 Task: Open Card Kitchenware Review in Board Social Media Influencer Analytics and Reporting to Workspace Information Technology Consulting and add a team member Softage.1@softage.net, a label Green, a checklist Nutrition, an attachment from your computer, a color Green and finally, add a card description 'Plan and execute company team-building activity' and a comment 'We should approach this task with a sense of empathy, putting ourselves in the shoes of our stakeholders to understand their perspectives.'. Add a start date 'Jan 05, 1900' with a due date 'Jan 12, 1900'
Action: Mouse moved to (80, 336)
Screenshot: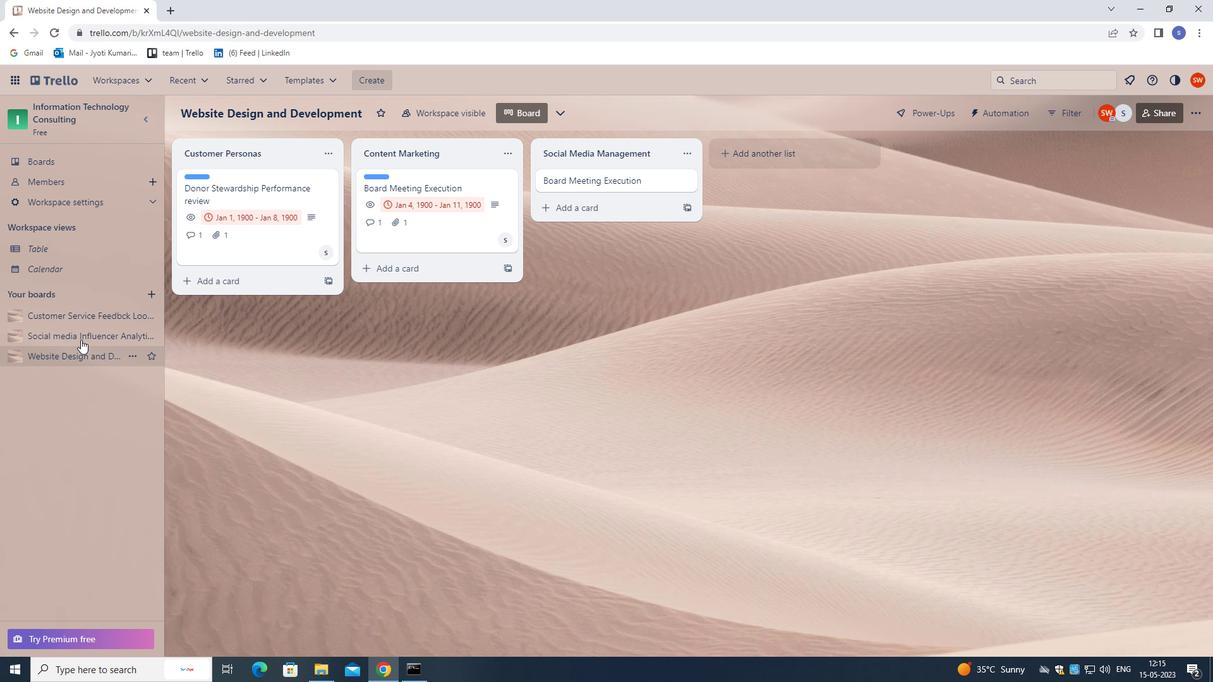 
Action: Mouse pressed left at (80, 336)
Screenshot: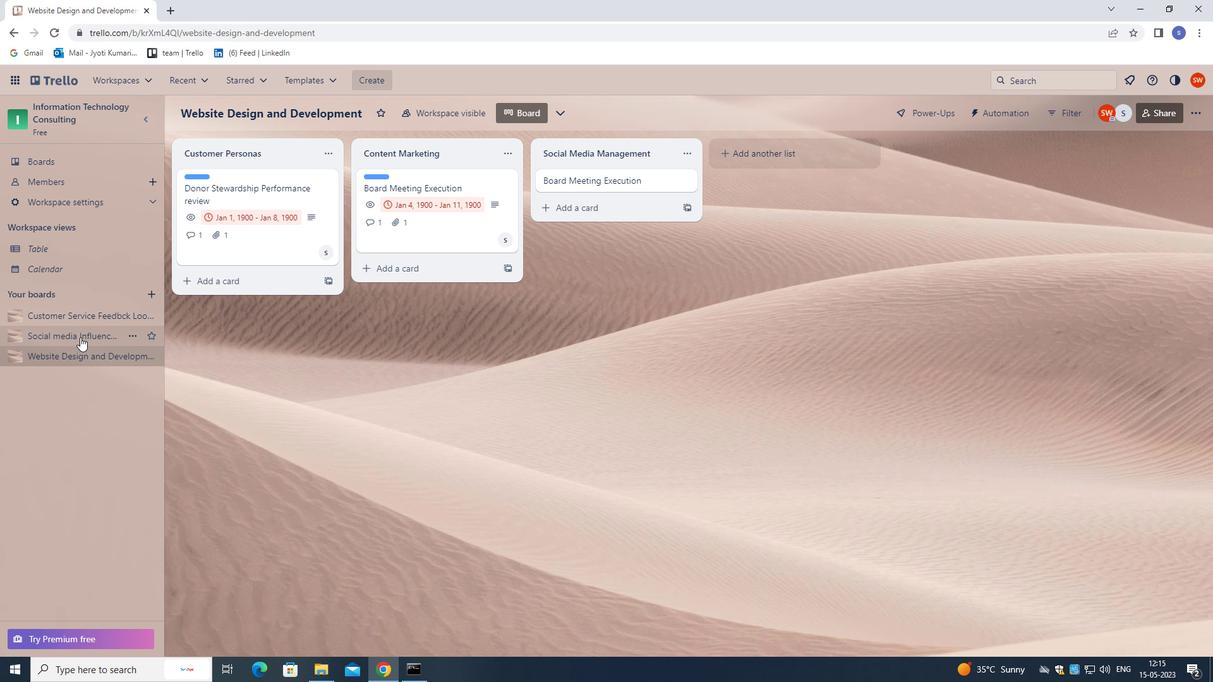 
Action: Mouse moved to (421, 175)
Screenshot: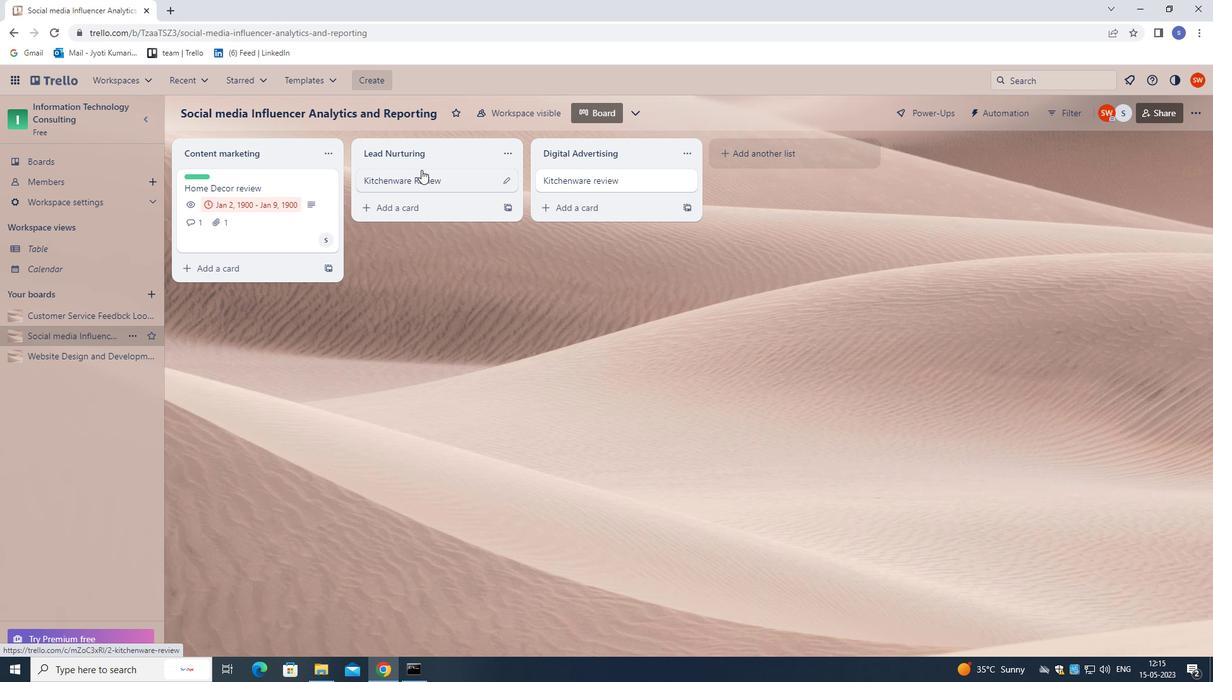 
Action: Mouse pressed left at (421, 175)
Screenshot: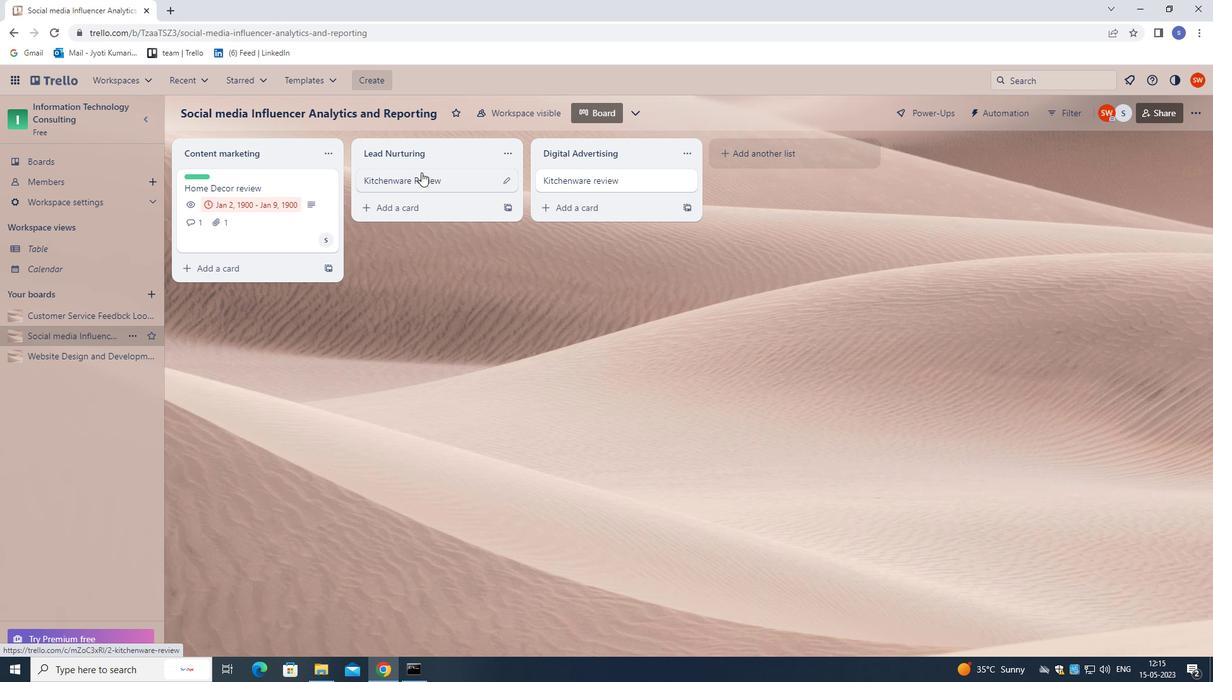 
Action: Mouse moved to (755, 226)
Screenshot: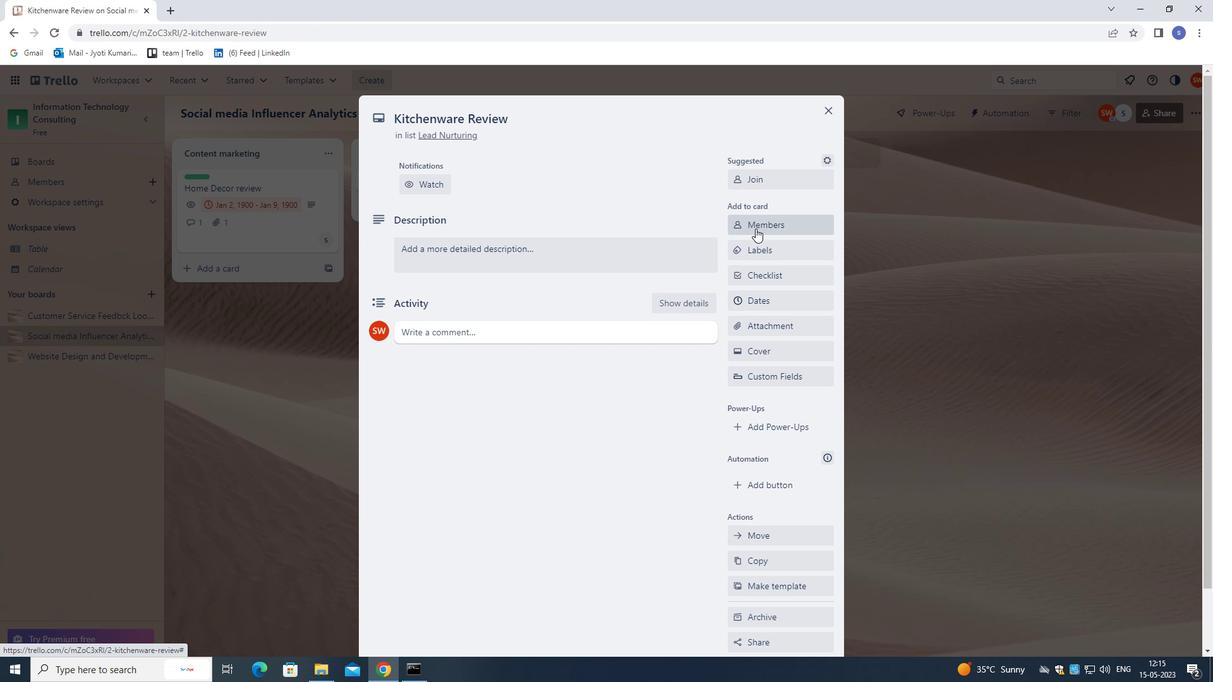 
Action: Mouse pressed left at (755, 226)
Screenshot: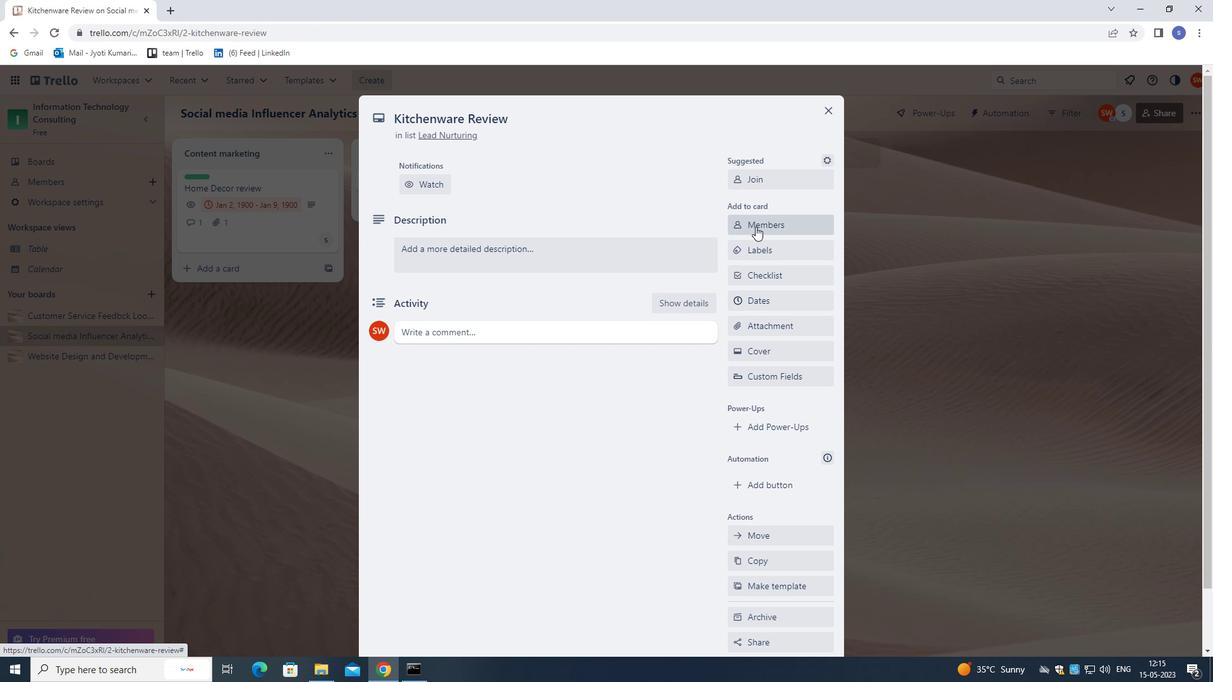 
Action: Mouse moved to (722, 208)
Screenshot: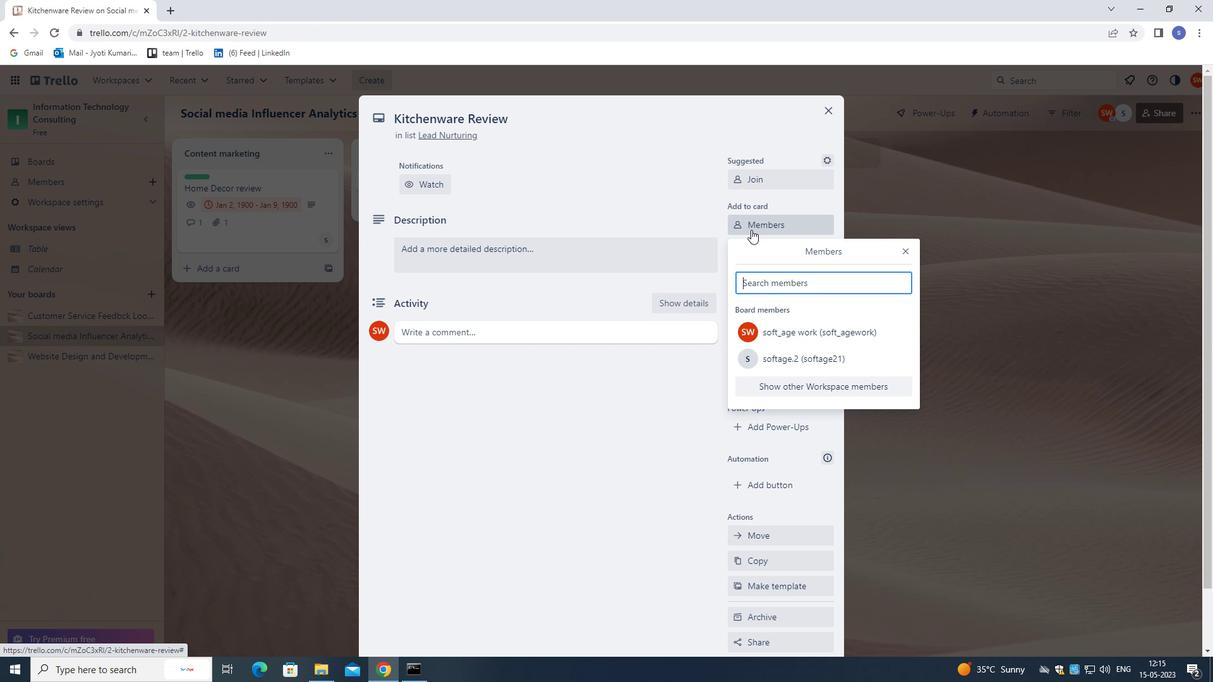 
Action: Key pressed softage.1<Key.shift>@SOFTAGE.NET
Screenshot: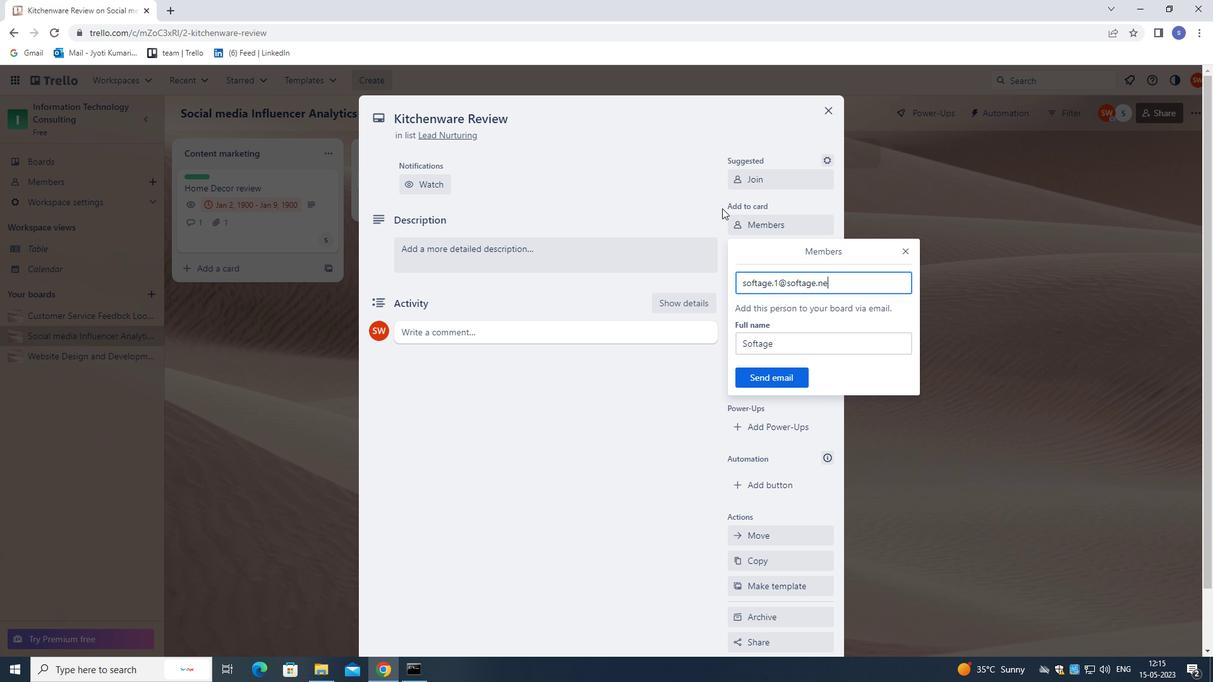 
Action: Mouse moved to (773, 379)
Screenshot: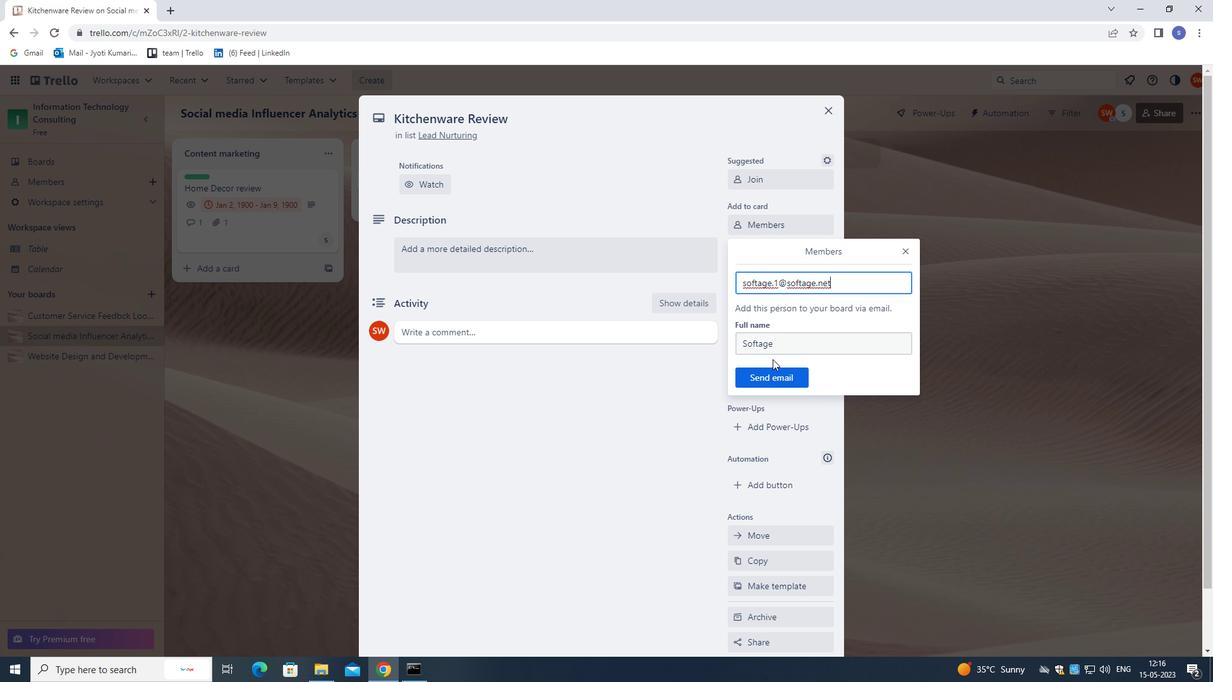
Action: Mouse pressed left at (773, 379)
Screenshot: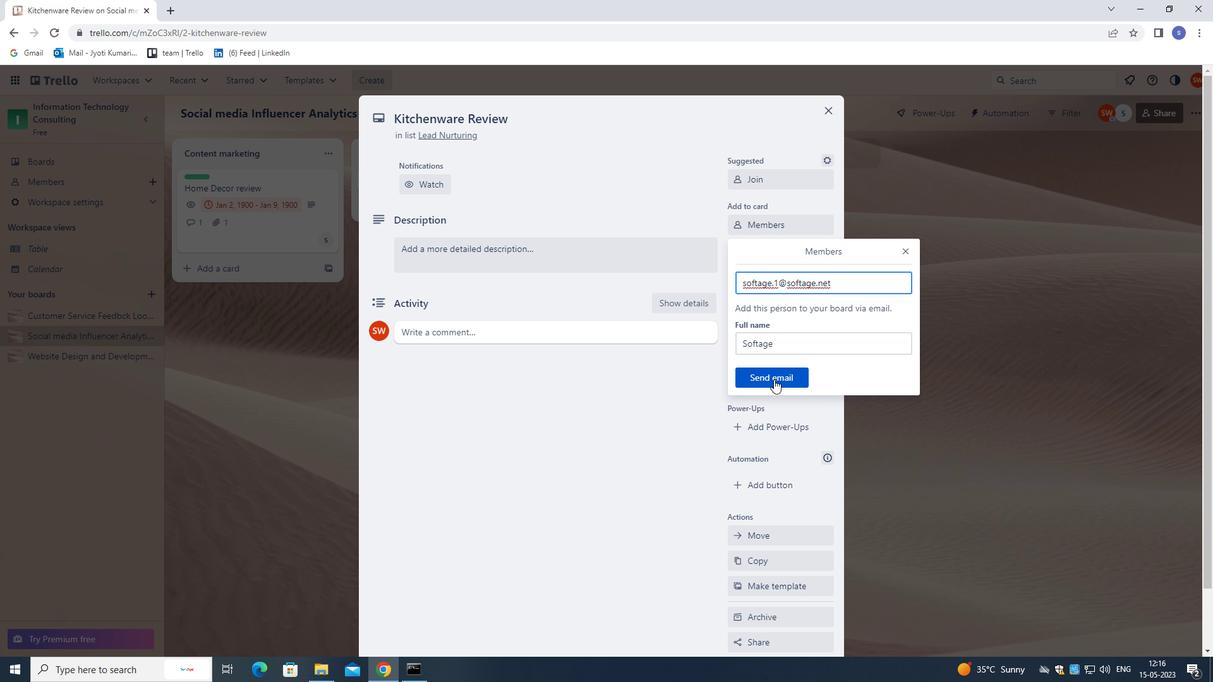 
Action: Mouse moved to (766, 270)
Screenshot: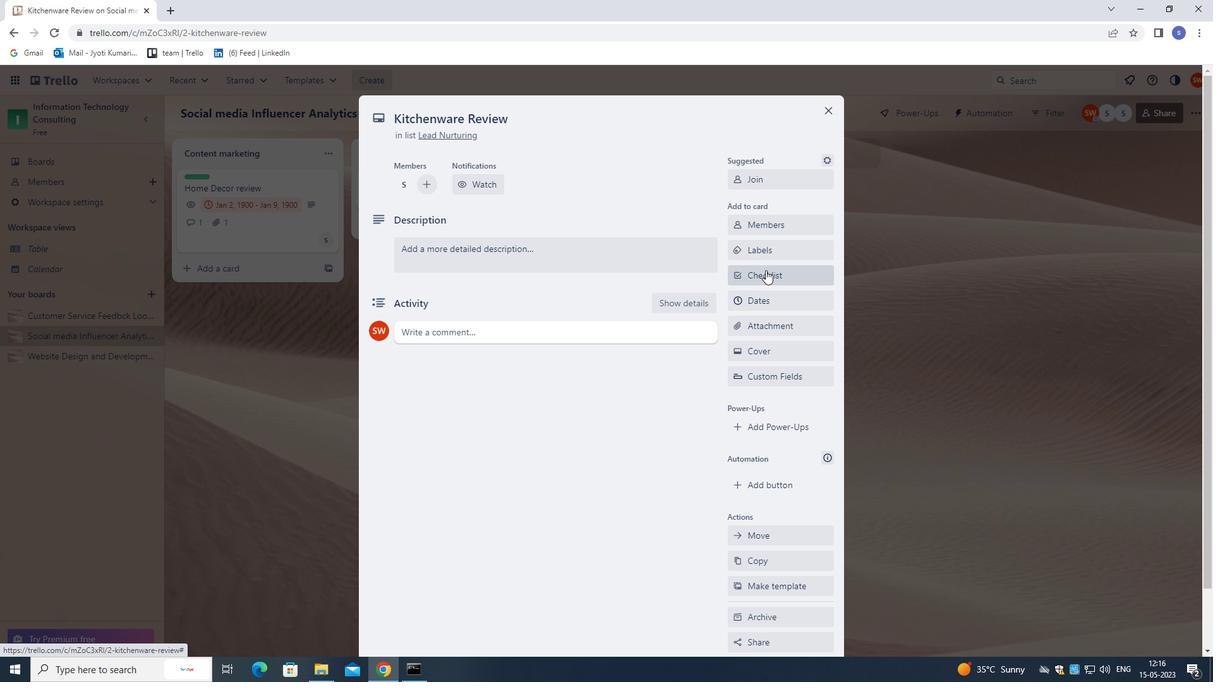 
Action: Mouse pressed left at (766, 270)
Screenshot: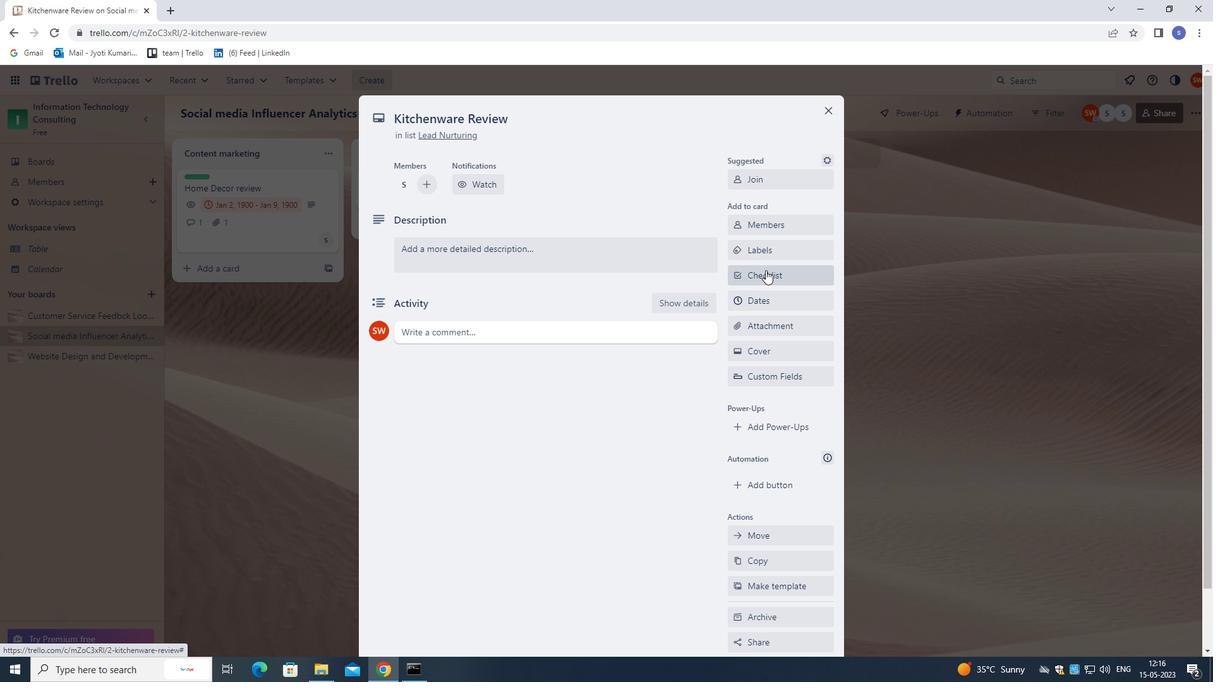 
Action: Mouse moved to (693, 222)
Screenshot: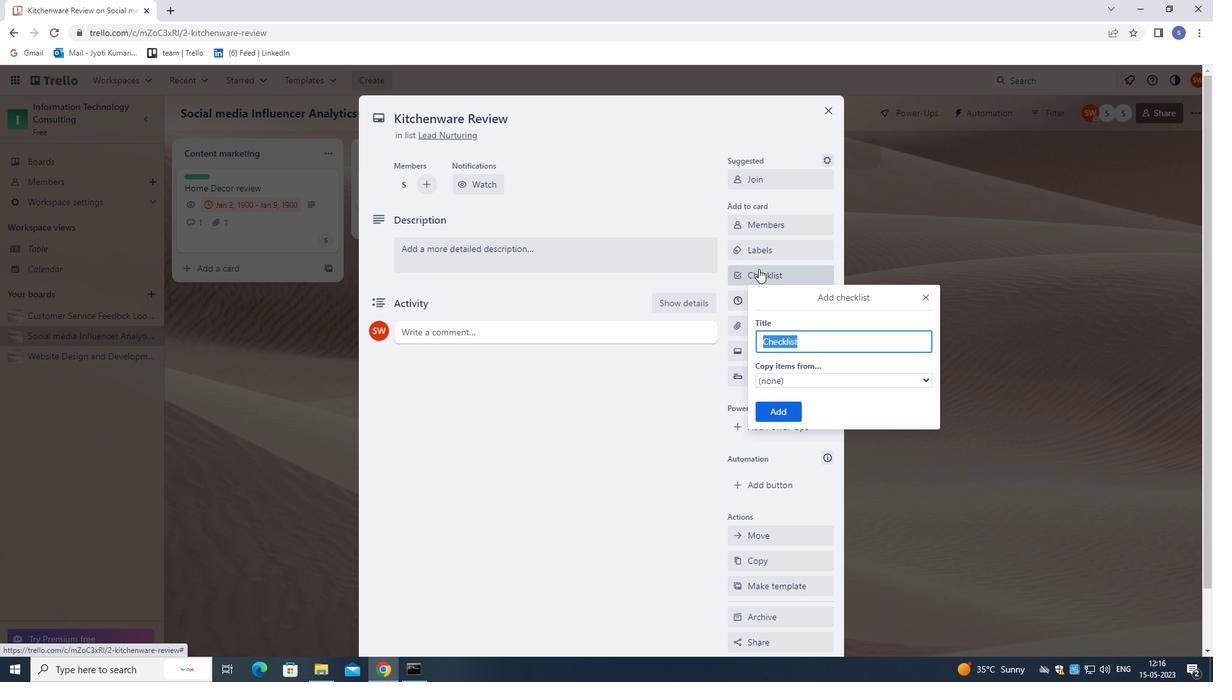
Action: Key pressed NUT
Screenshot: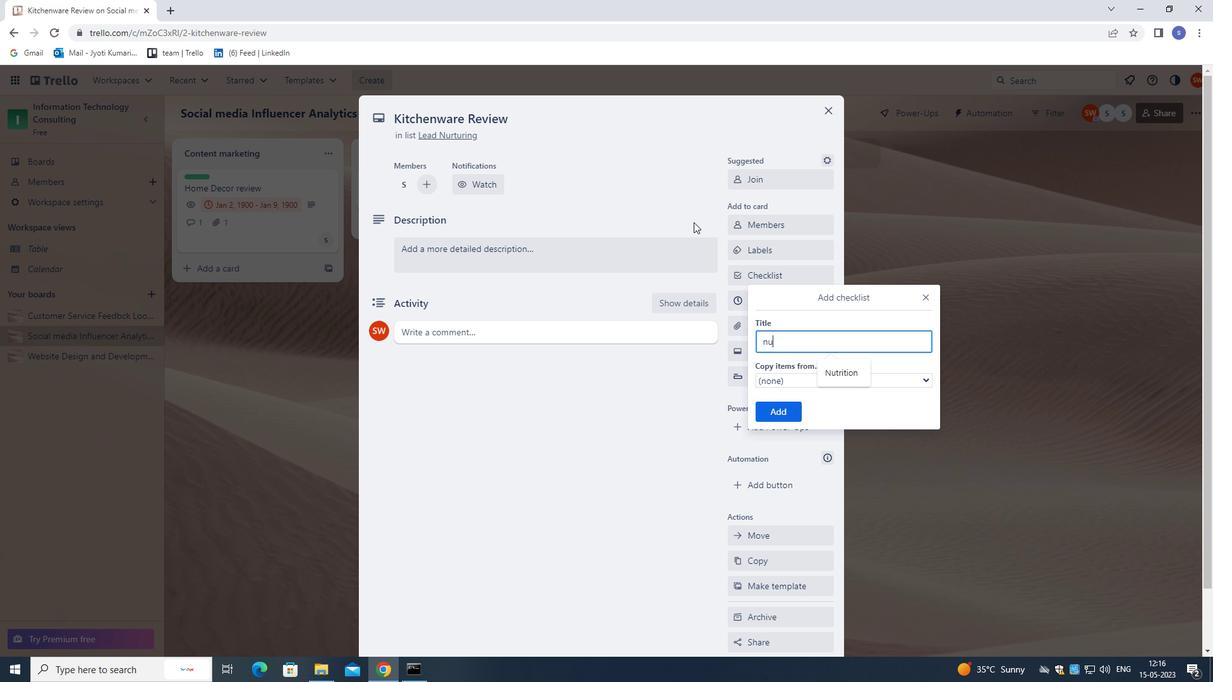 
Action: Mouse moved to (823, 366)
Screenshot: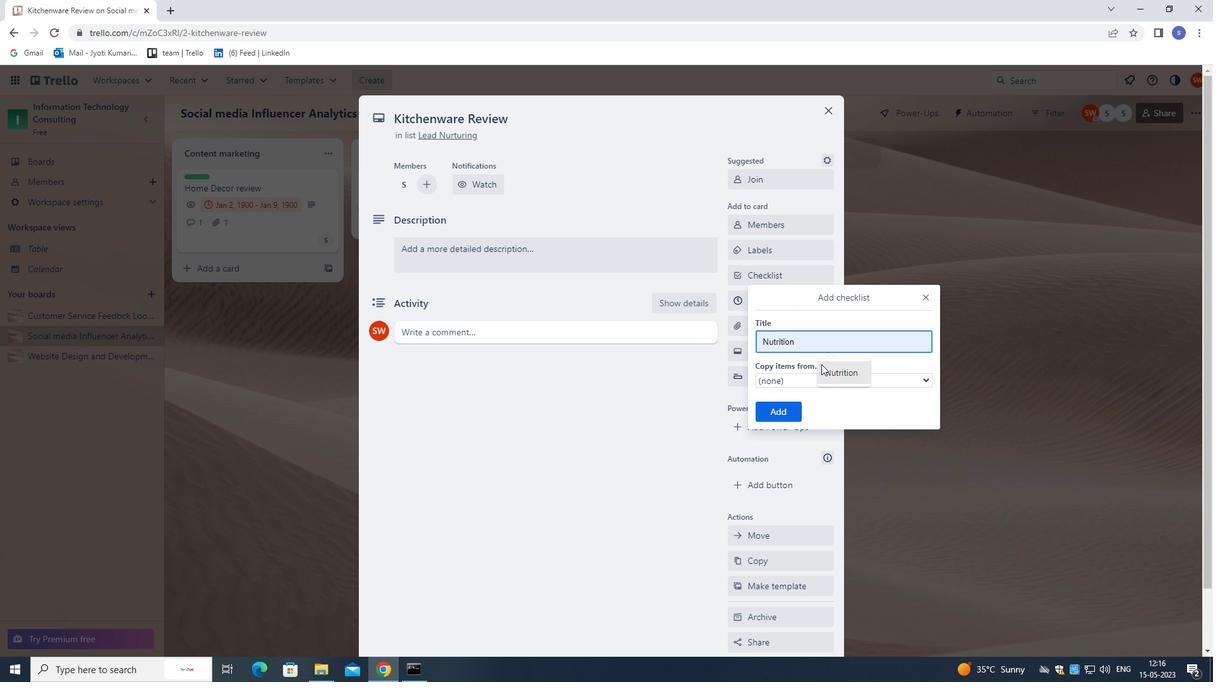 
Action: Mouse pressed left at (823, 366)
Screenshot: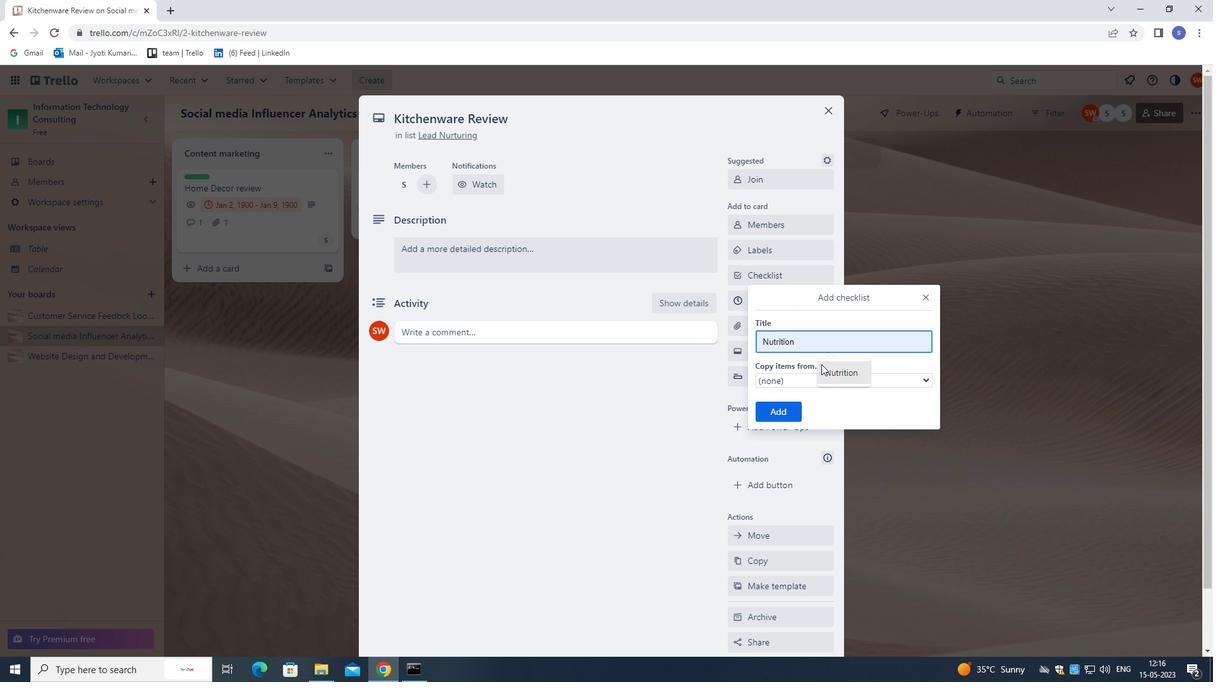 
Action: Mouse moved to (786, 408)
Screenshot: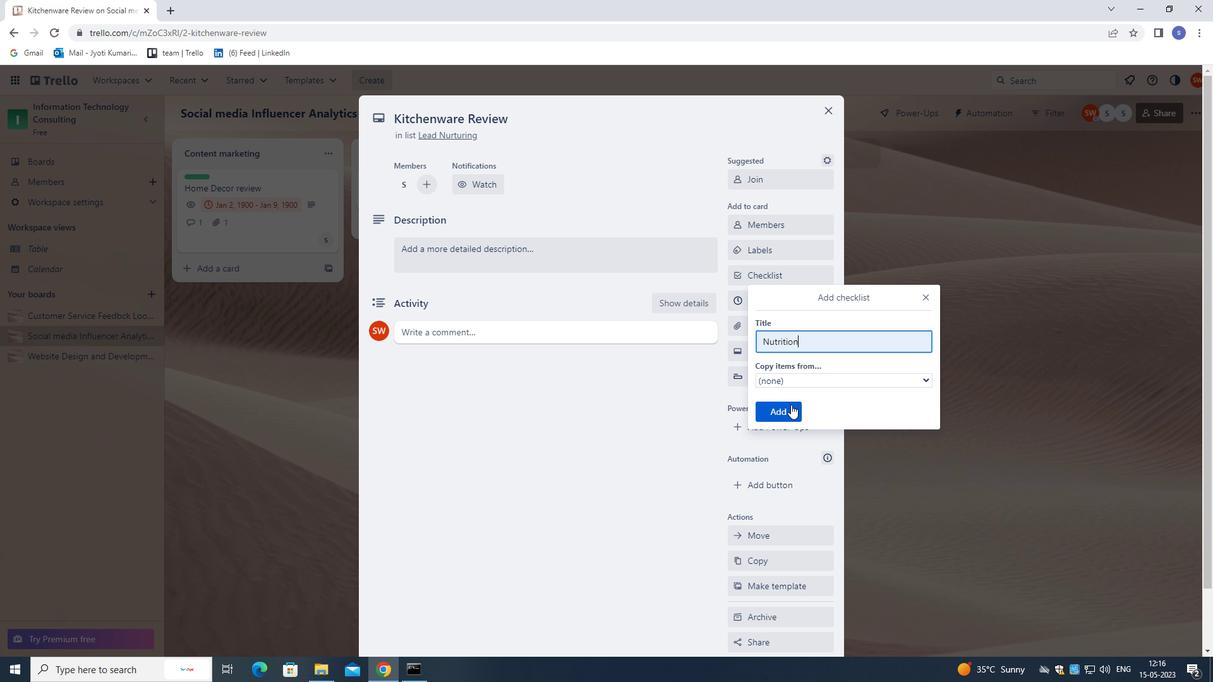 
Action: Mouse pressed left at (786, 408)
Screenshot: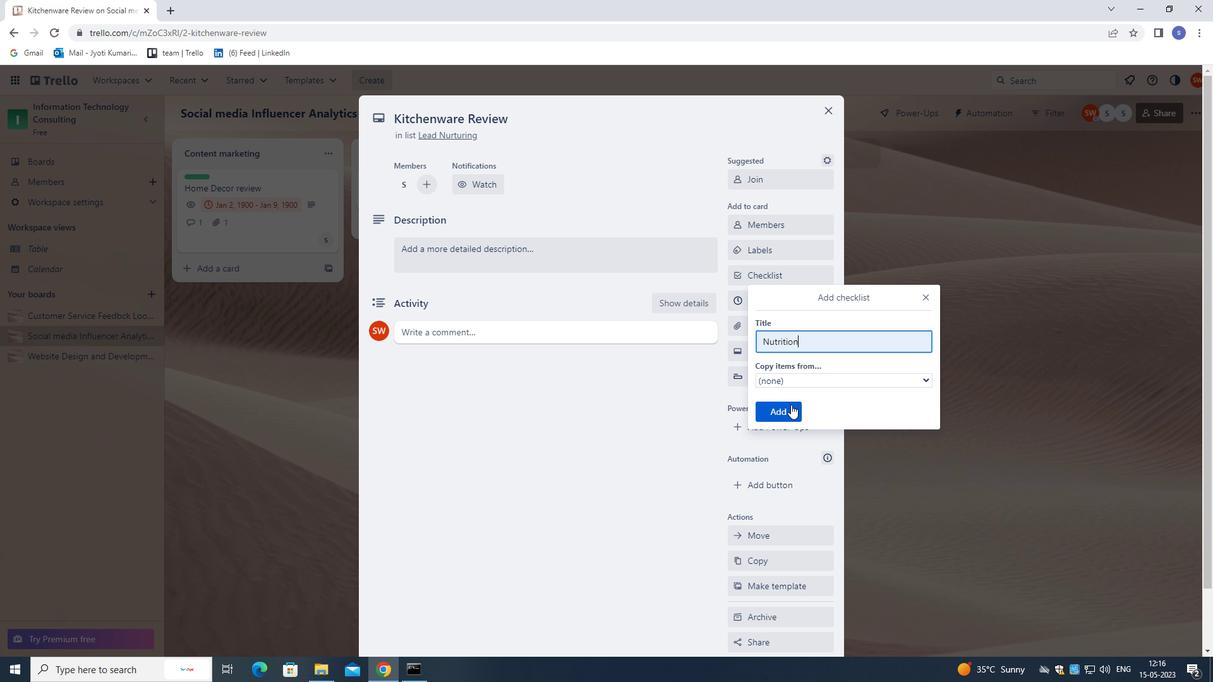 
Action: Mouse moved to (776, 295)
Screenshot: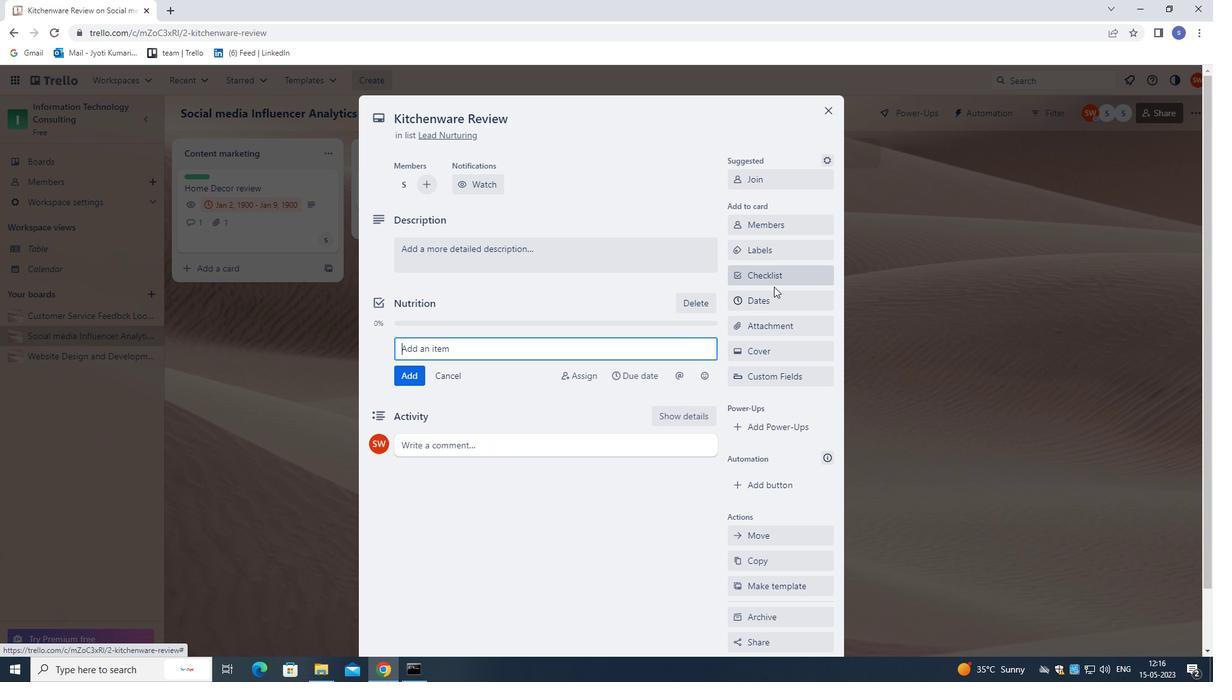 
Action: Mouse pressed left at (776, 295)
Screenshot: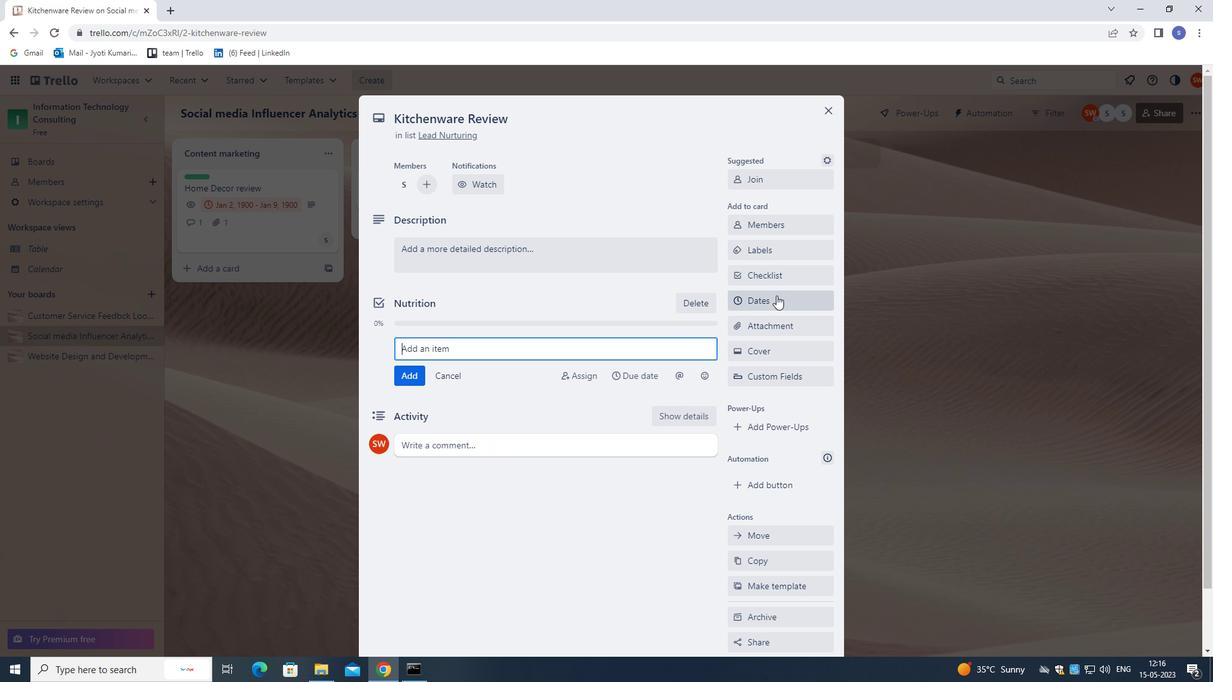 
Action: Mouse moved to (741, 340)
Screenshot: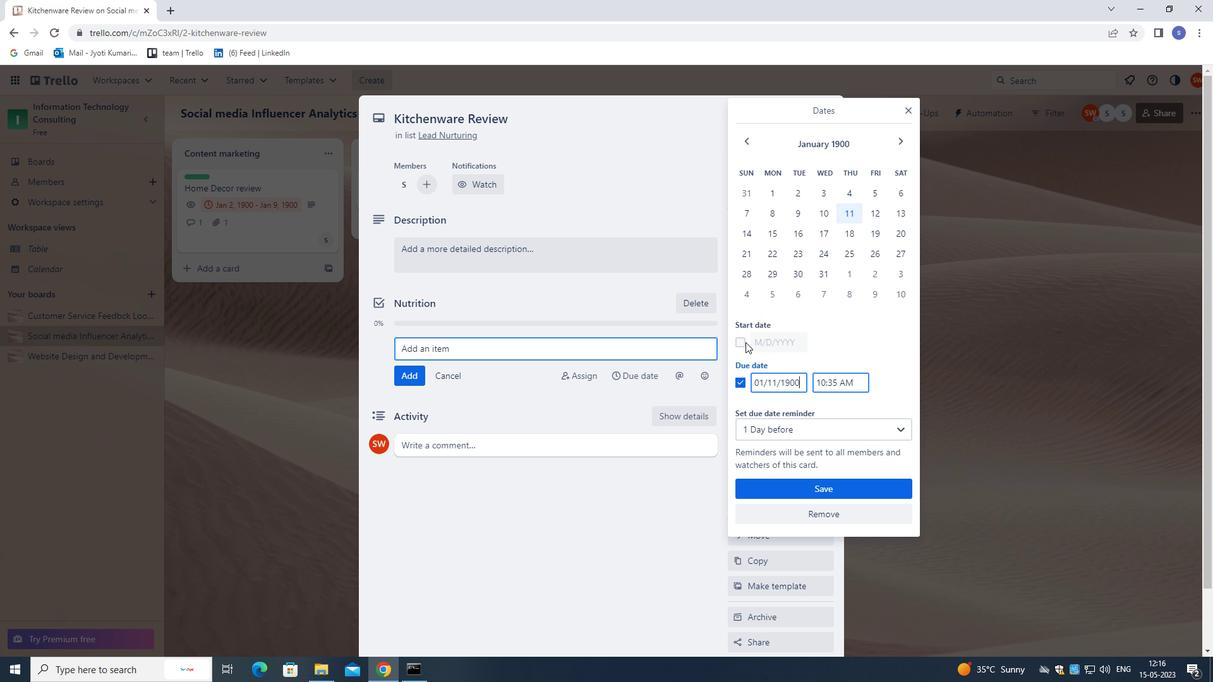 
Action: Mouse pressed left at (741, 340)
Screenshot: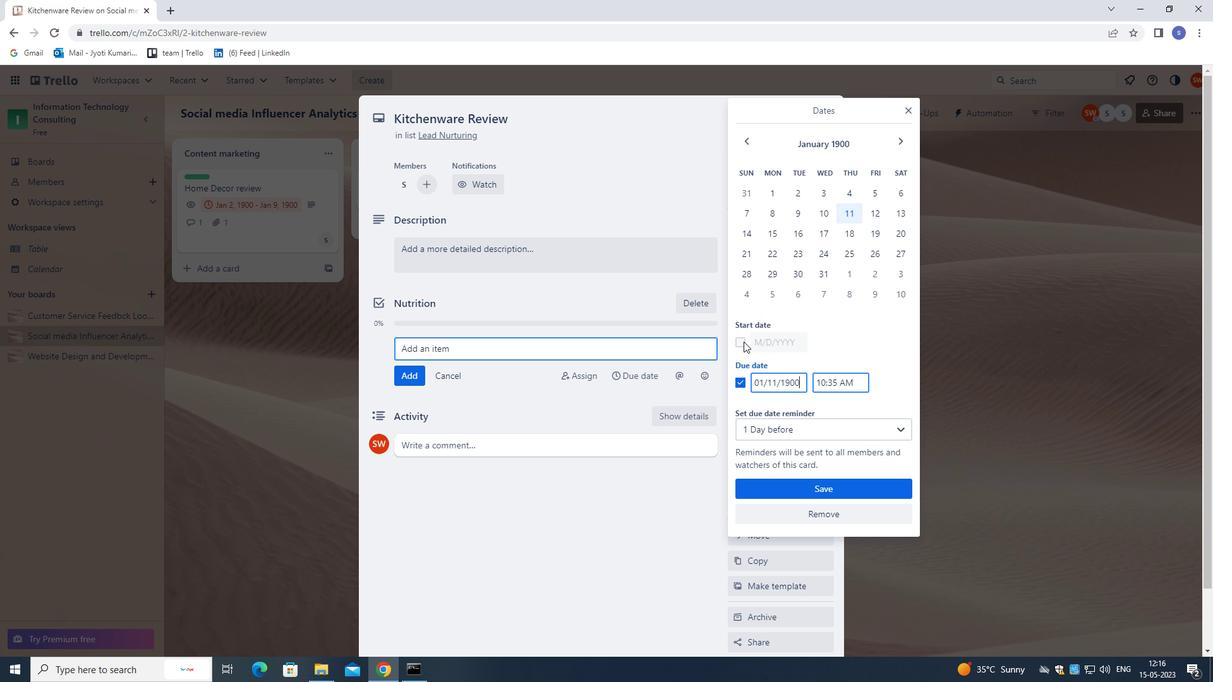 
Action: Mouse moved to (868, 188)
Screenshot: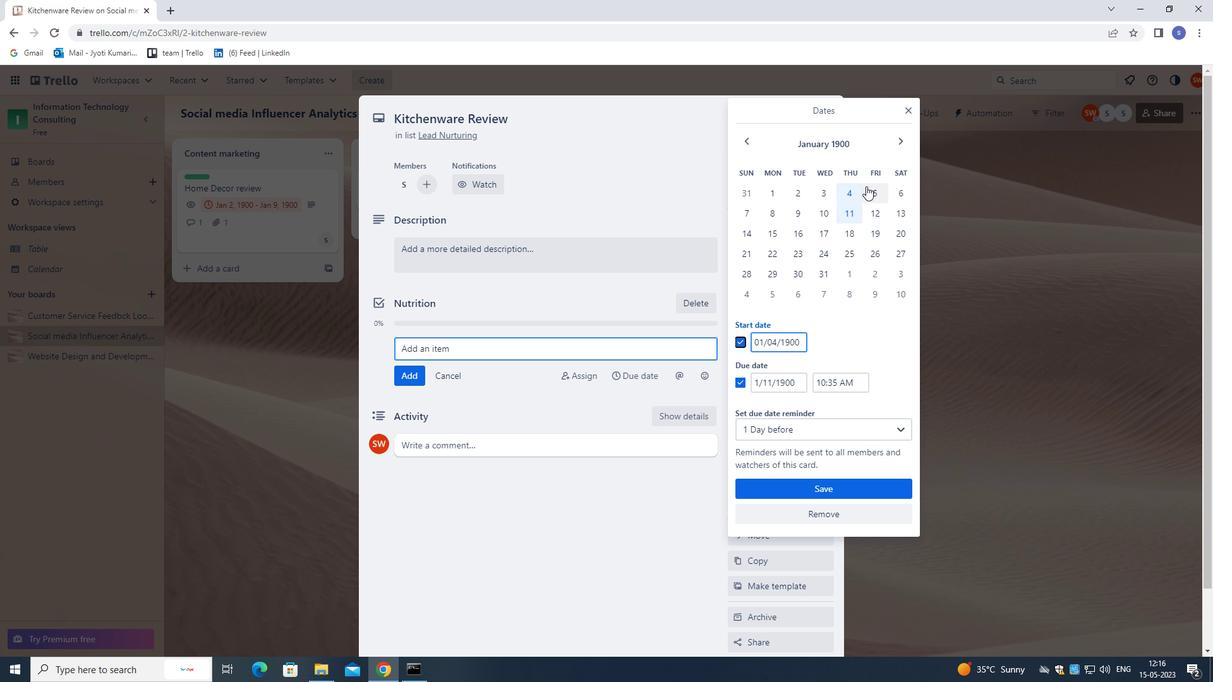 
Action: Mouse pressed left at (868, 188)
Screenshot: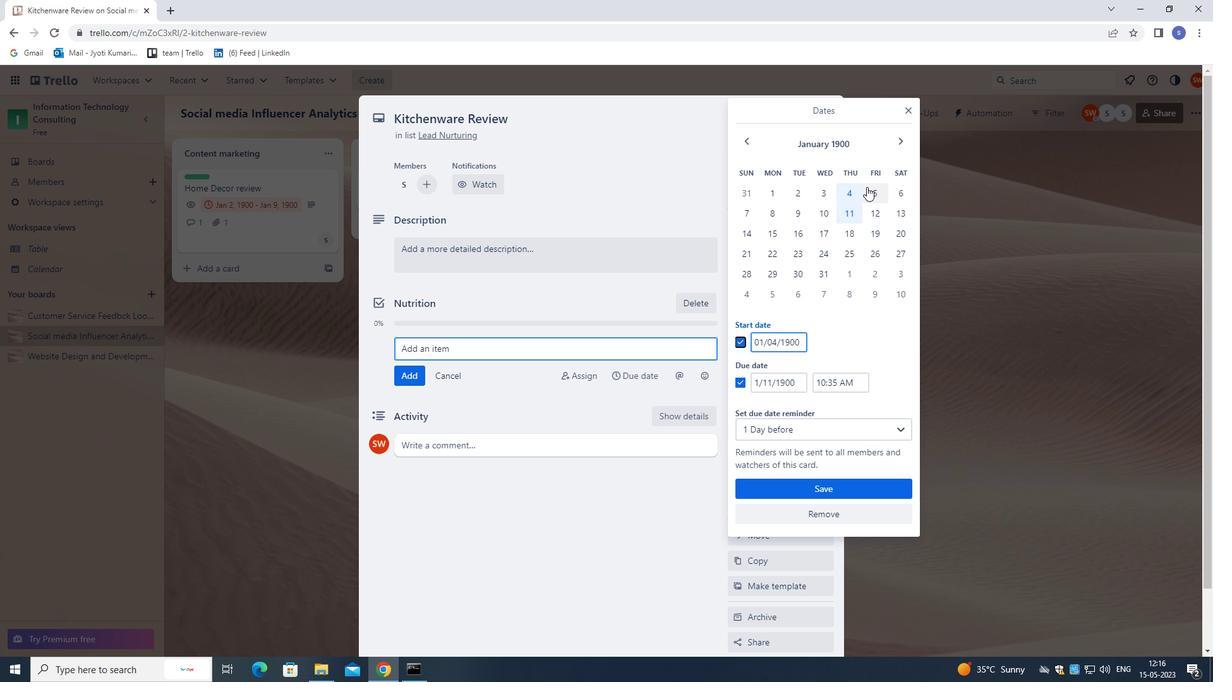 
Action: Mouse moved to (872, 209)
Screenshot: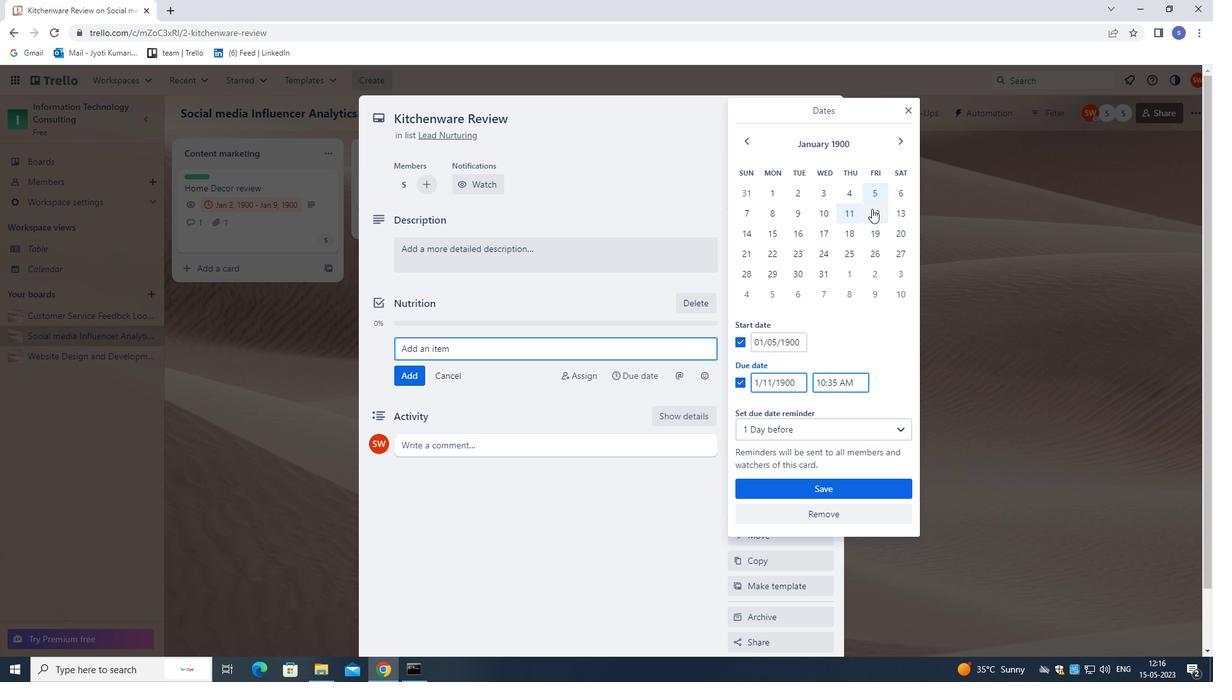 
Action: Mouse pressed left at (872, 209)
Screenshot: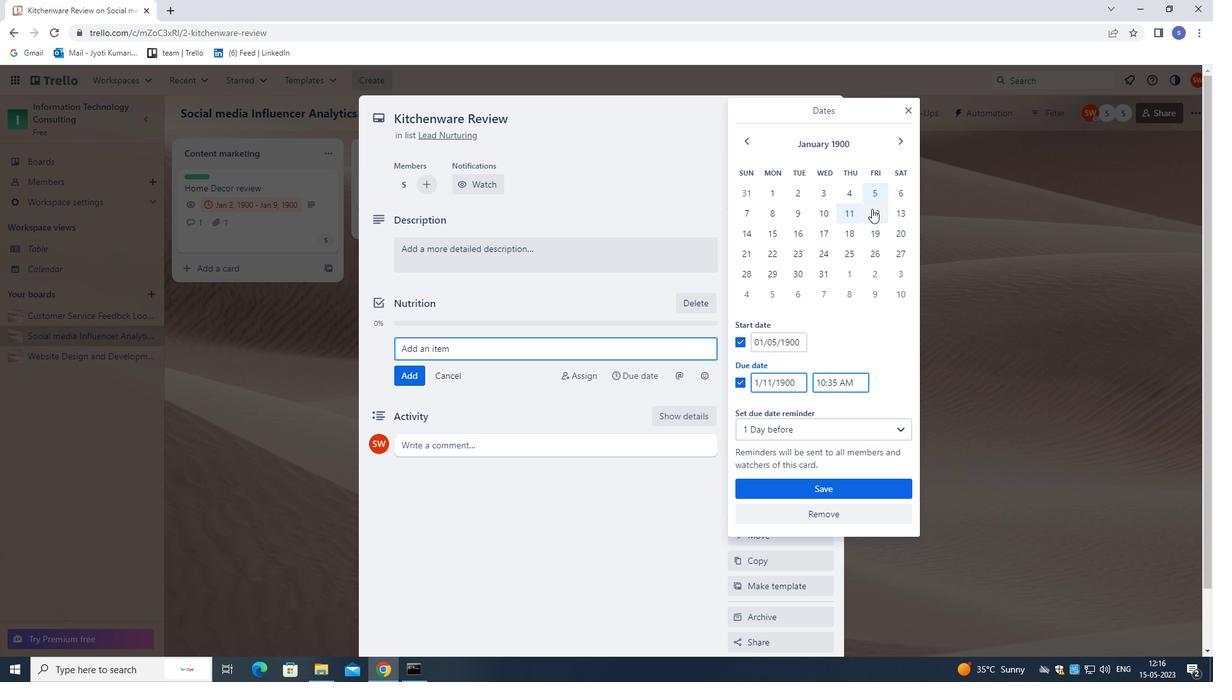 
Action: Mouse moved to (845, 490)
Screenshot: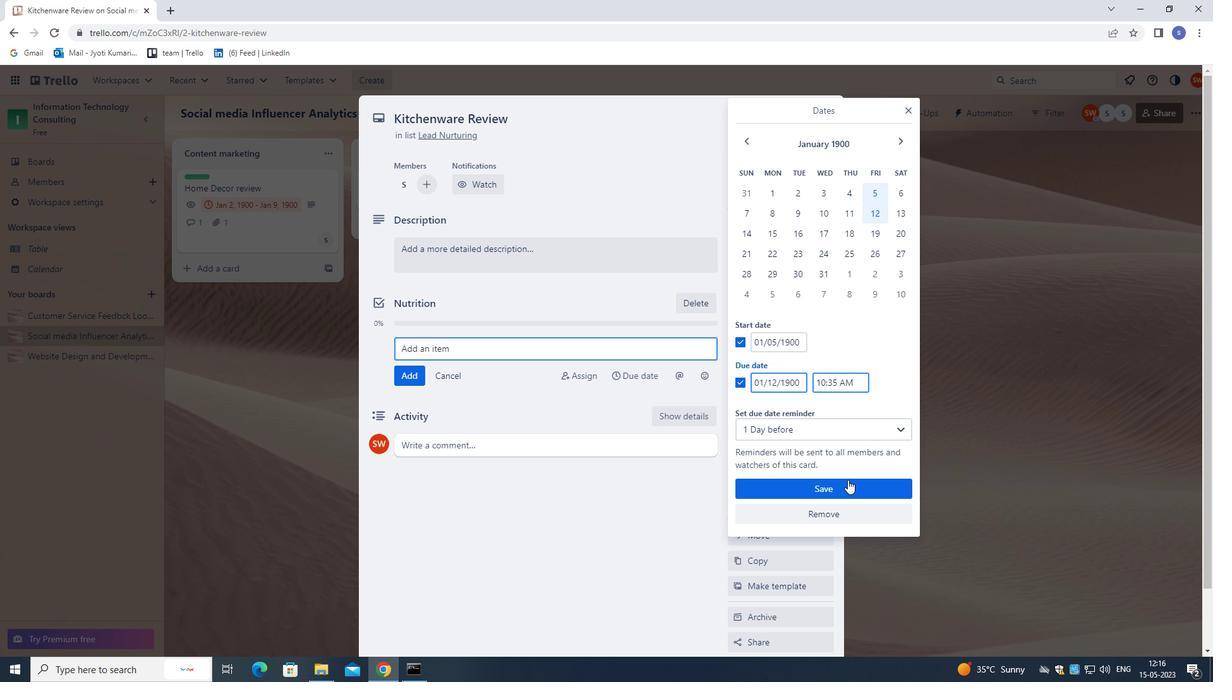 
Action: Mouse pressed left at (845, 490)
Screenshot: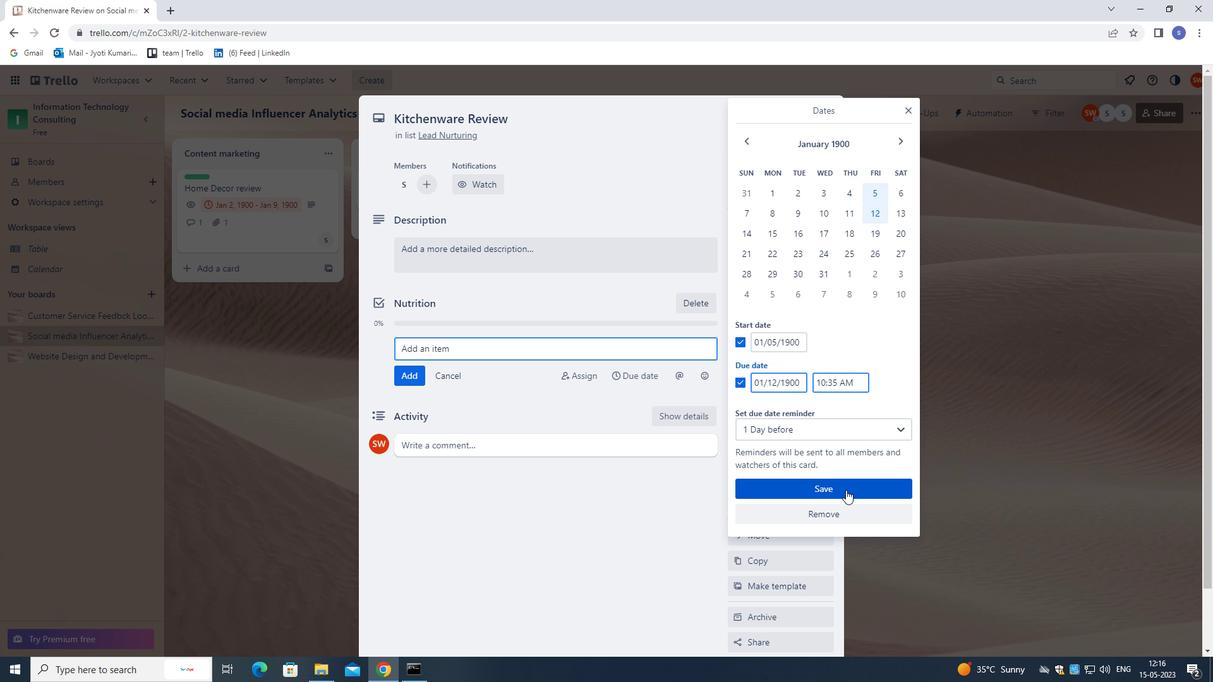 
Action: Mouse moved to (781, 327)
Screenshot: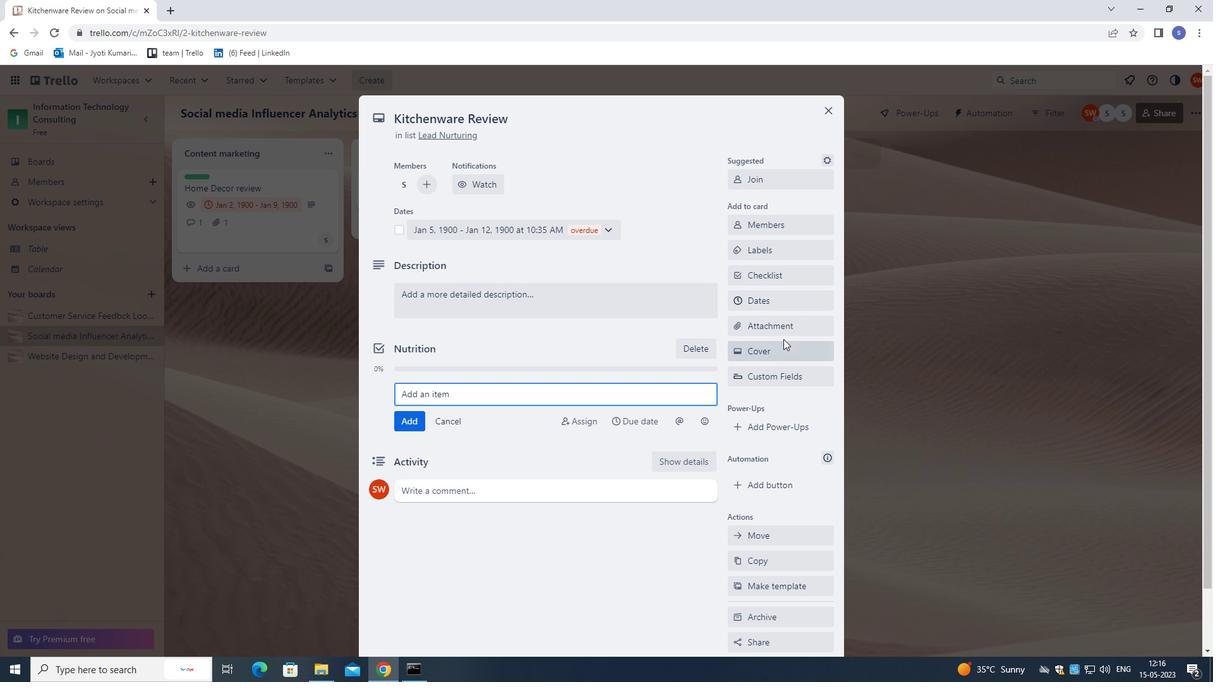 
Action: Mouse pressed left at (781, 327)
Screenshot: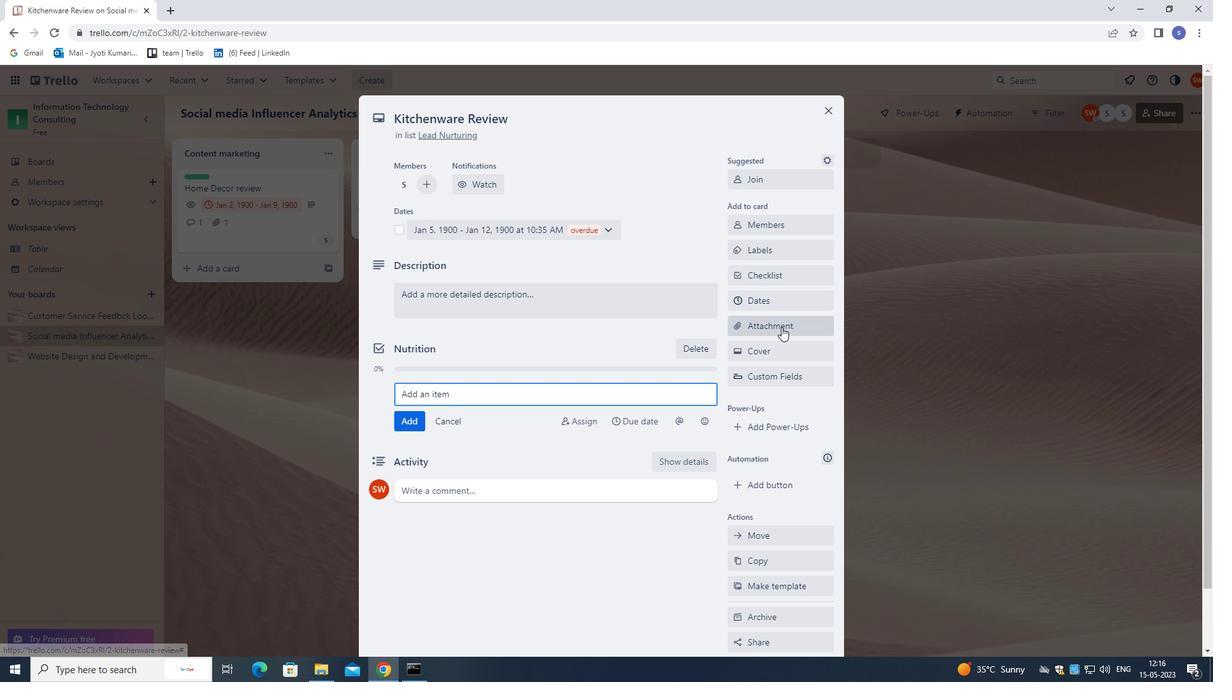 
Action: Mouse moved to (772, 373)
Screenshot: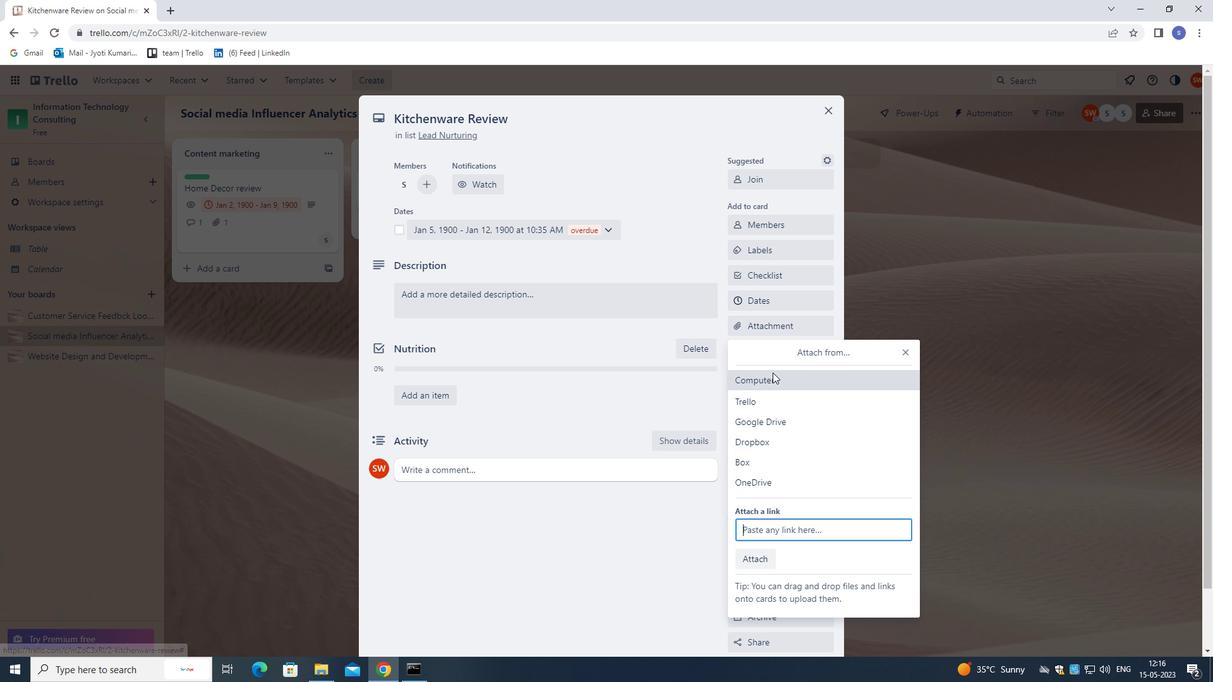 
Action: Mouse pressed left at (772, 373)
Screenshot: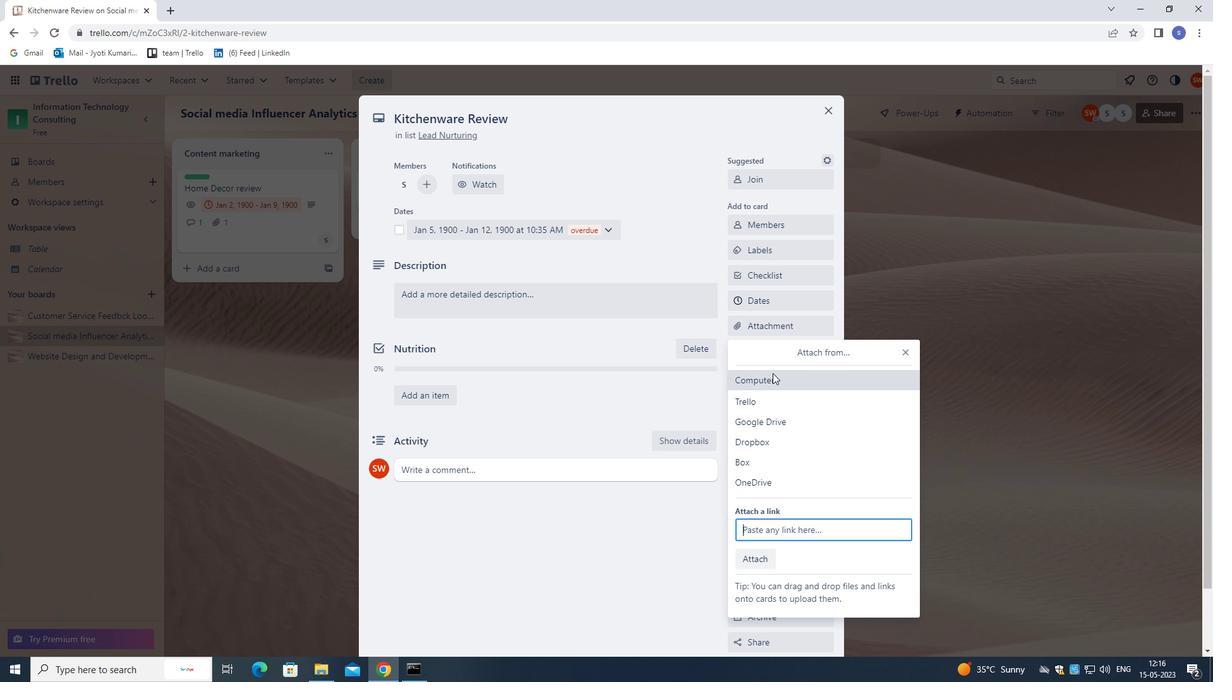 
Action: Mouse moved to (346, 183)
Screenshot: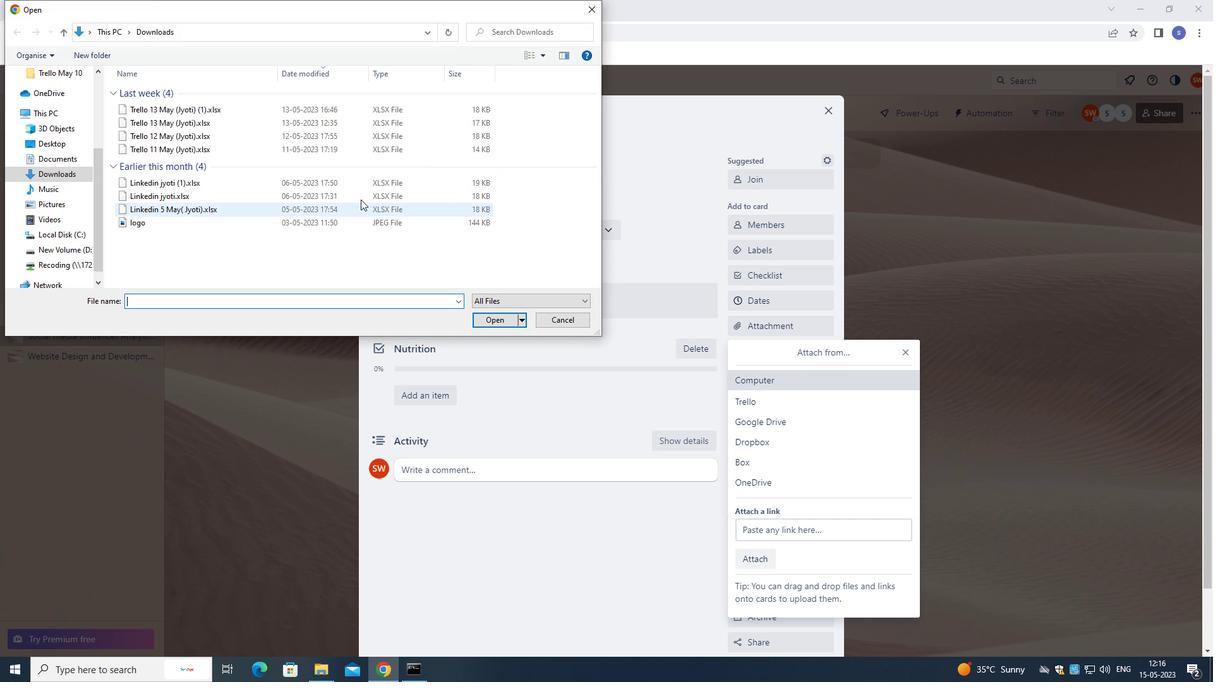 
Action: Mouse pressed left at (346, 183)
Screenshot: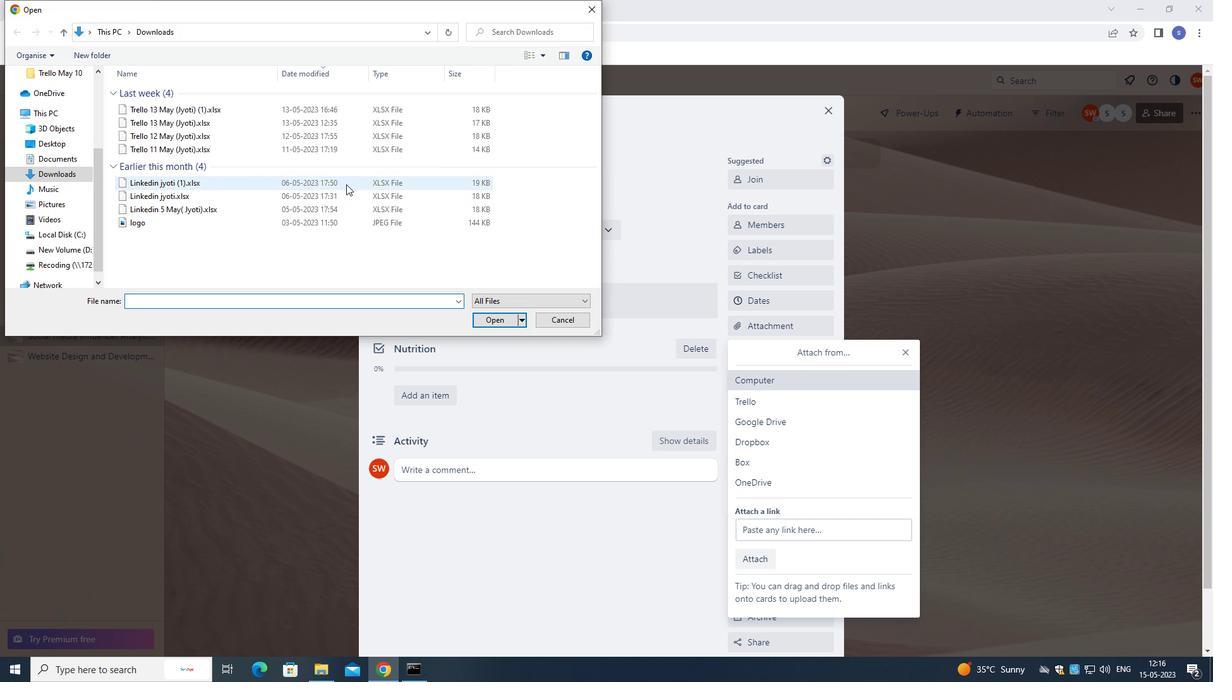 
Action: Mouse moved to (487, 318)
Screenshot: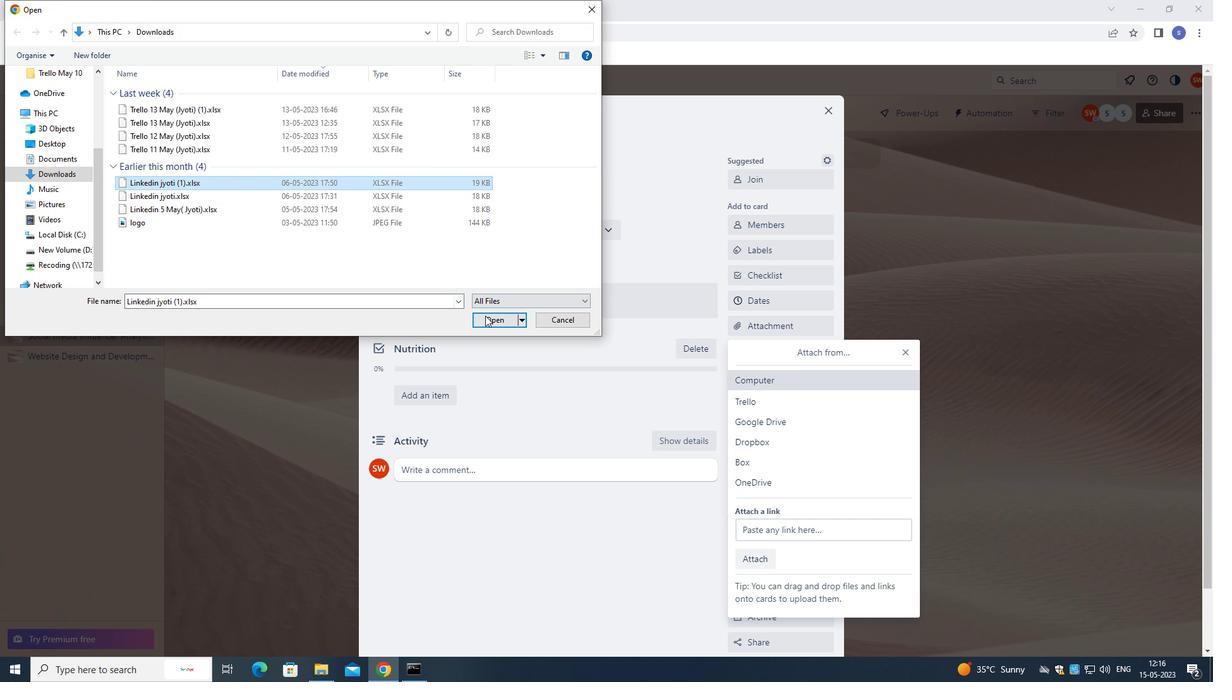 
Action: Mouse pressed left at (487, 318)
Screenshot: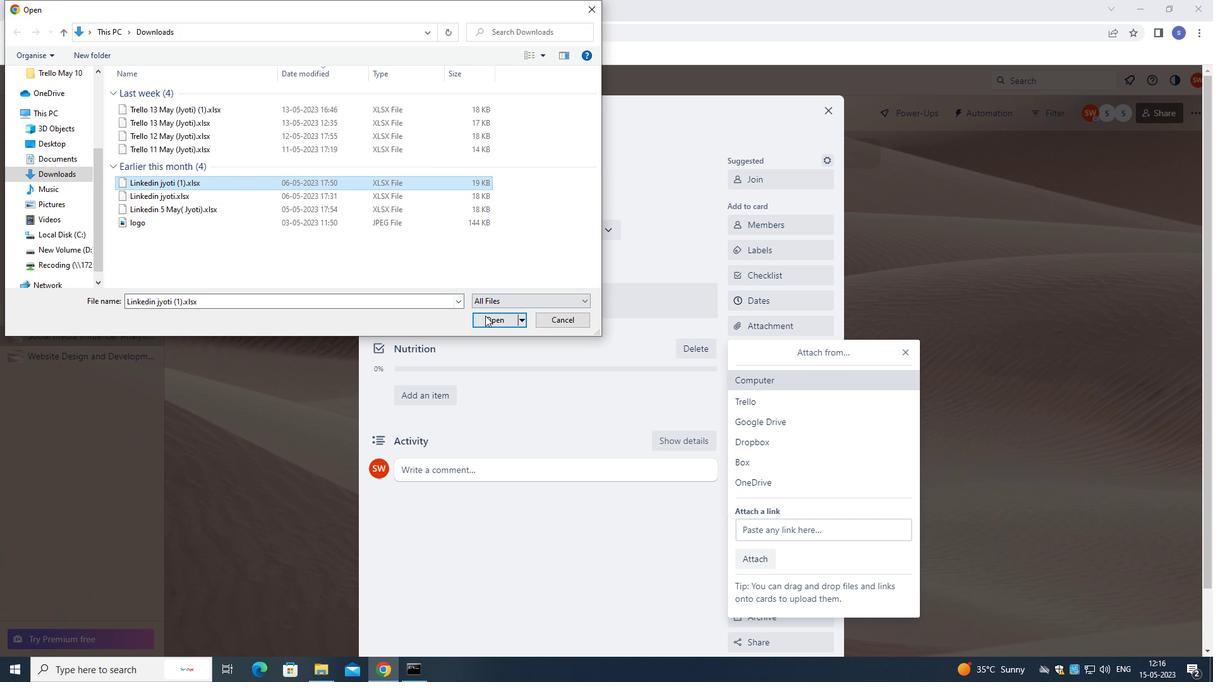 
Action: Mouse moved to (647, 300)
Screenshot: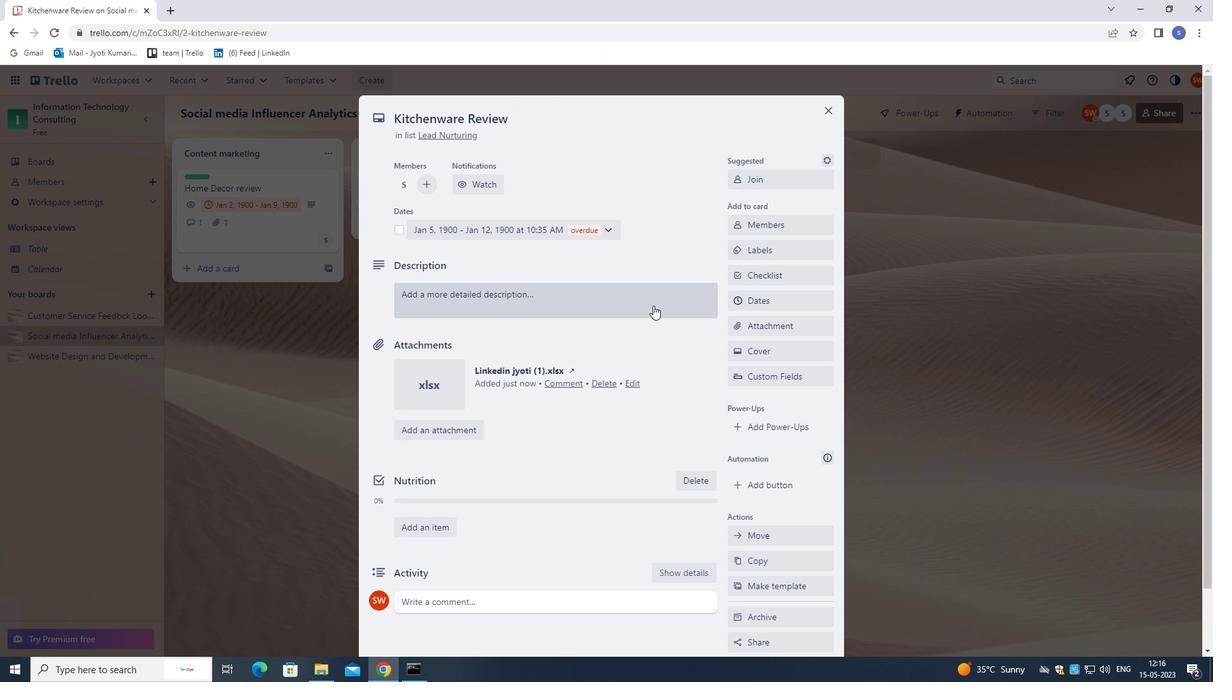 
Action: Mouse pressed left at (647, 300)
Screenshot: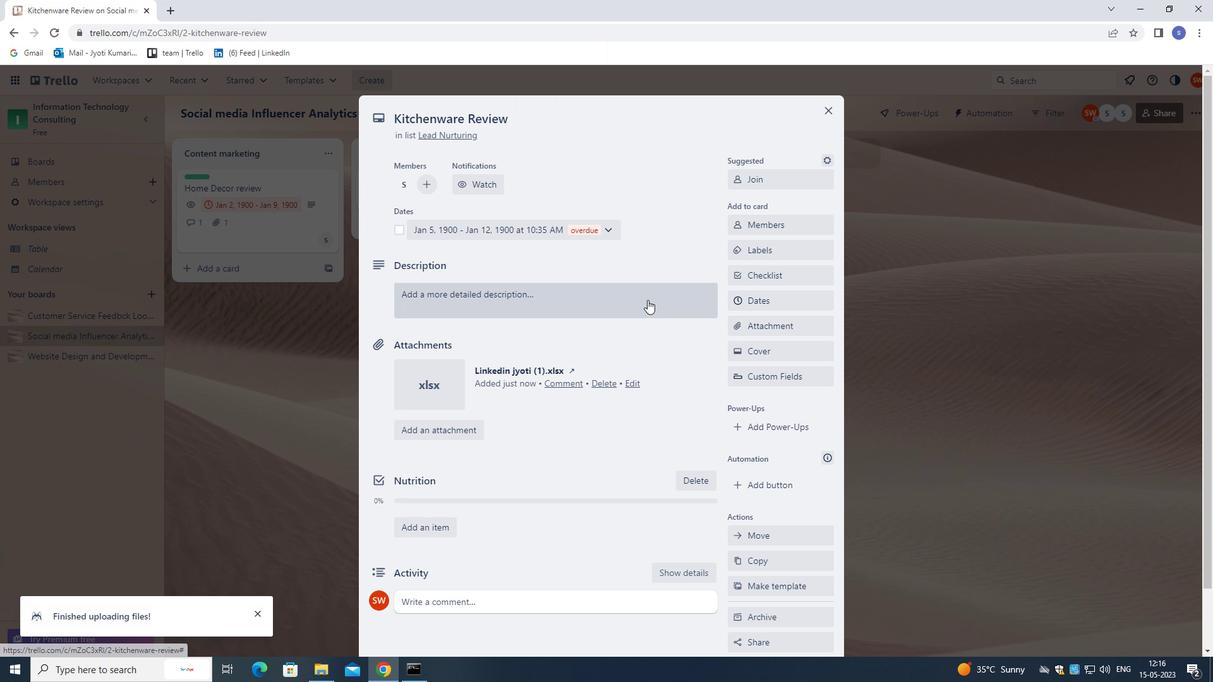
Action: Mouse moved to (630, 289)
Screenshot: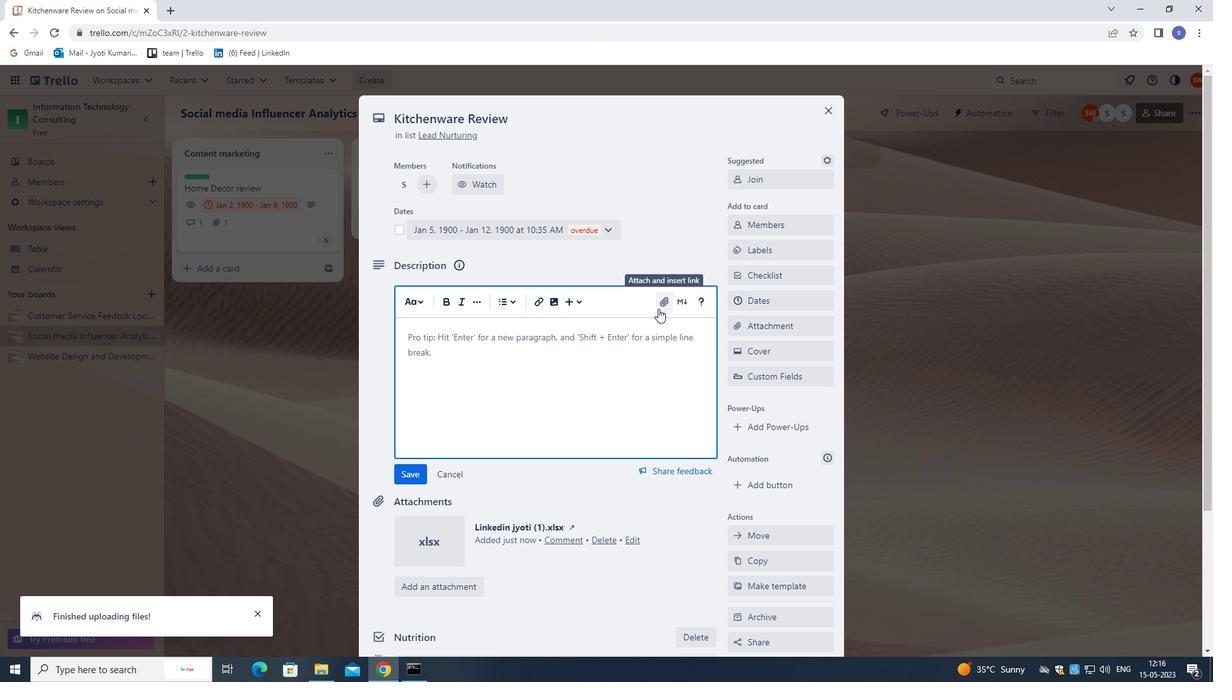 
Action: Key pressed <Key.shift>PLAN<Key.space>AND<Key.space>EXECUTE<Key.space>COMPANY<Key.space>TEAM-BUILDING<Key.space>ACTIB<Key.backspace>VITY.
Screenshot: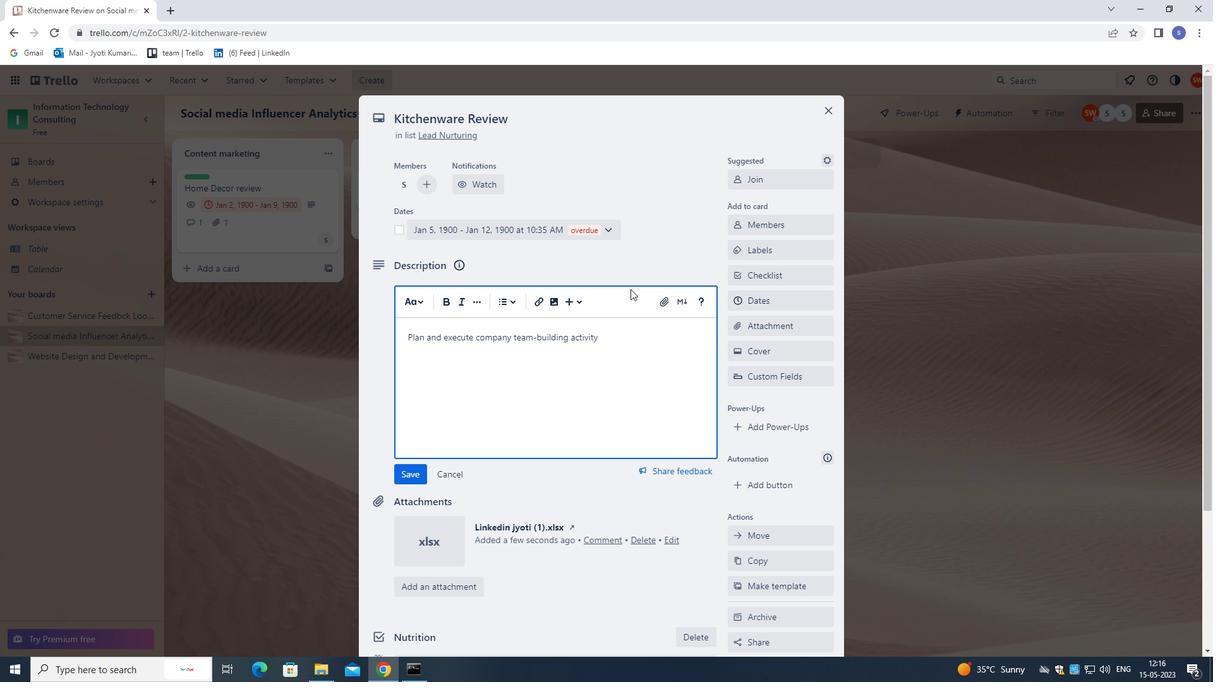 
Action: Mouse moved to (626, 289)
Screenshot: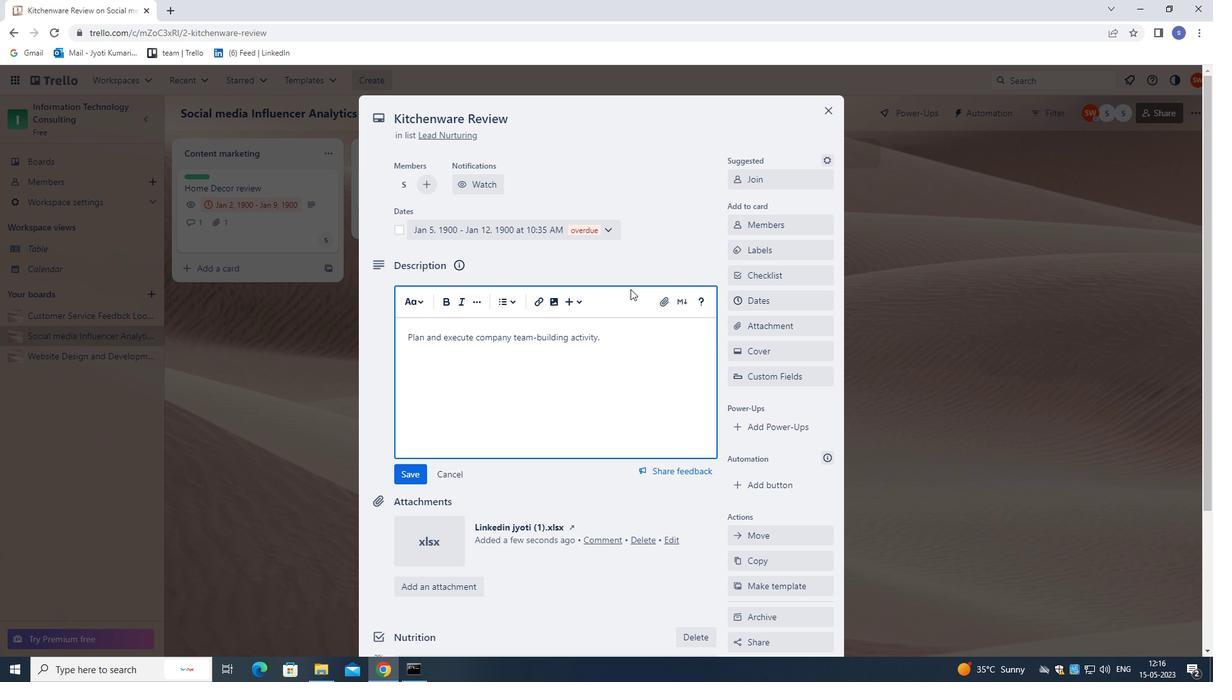 
Action: Mouse scrolled (626, 289) with delta (0, 0)
Screenshot: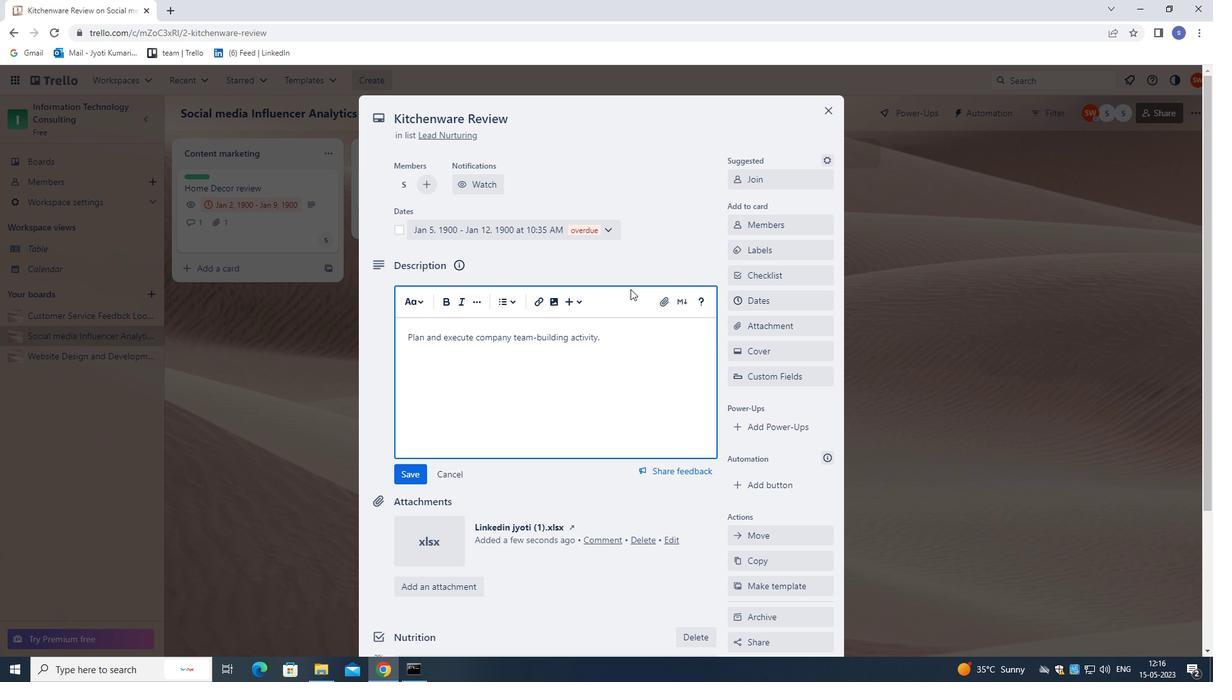 
Action: Mouse moved to (623, 297)
Screenshot: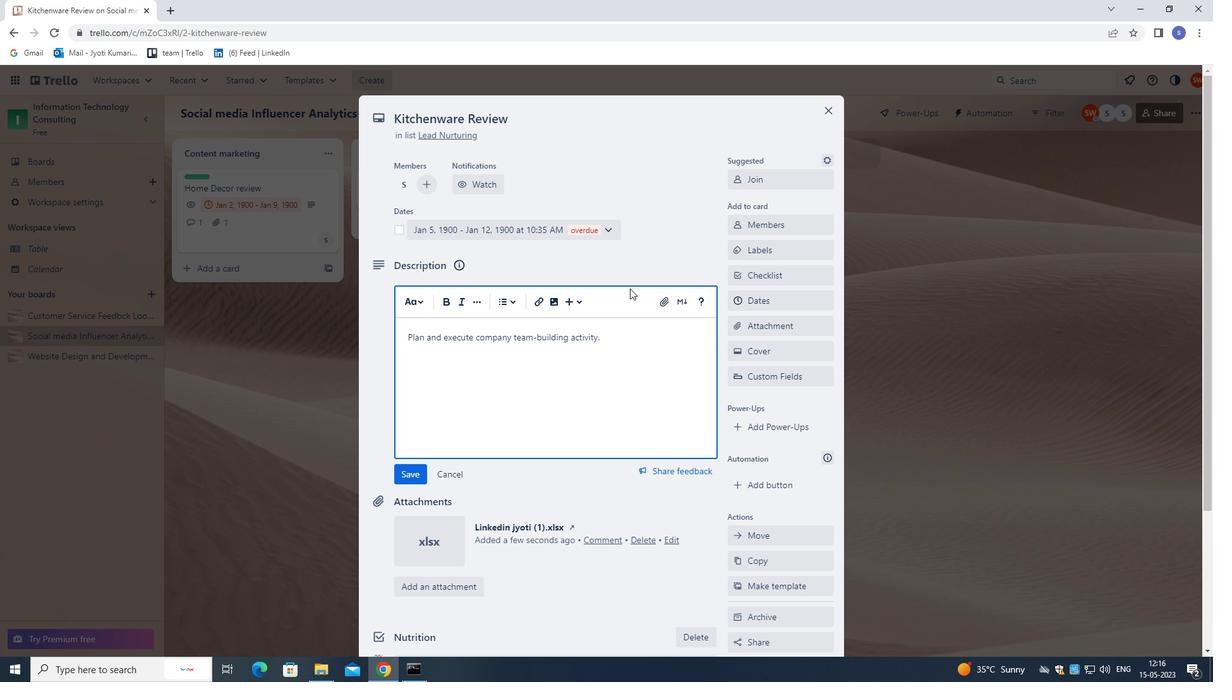 
Action: Mouse scrolled (623, 296) with delta (0, 0)
Screenshot: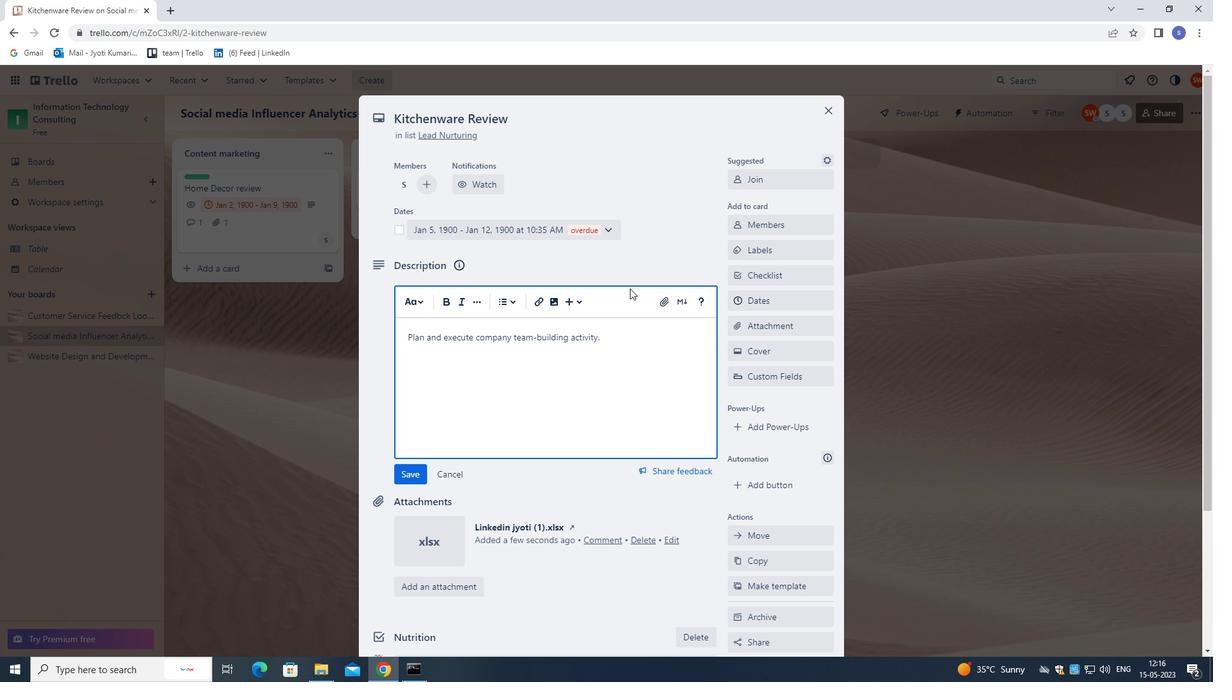 
Action: Mouse moved to (621, 307)
Screenshot: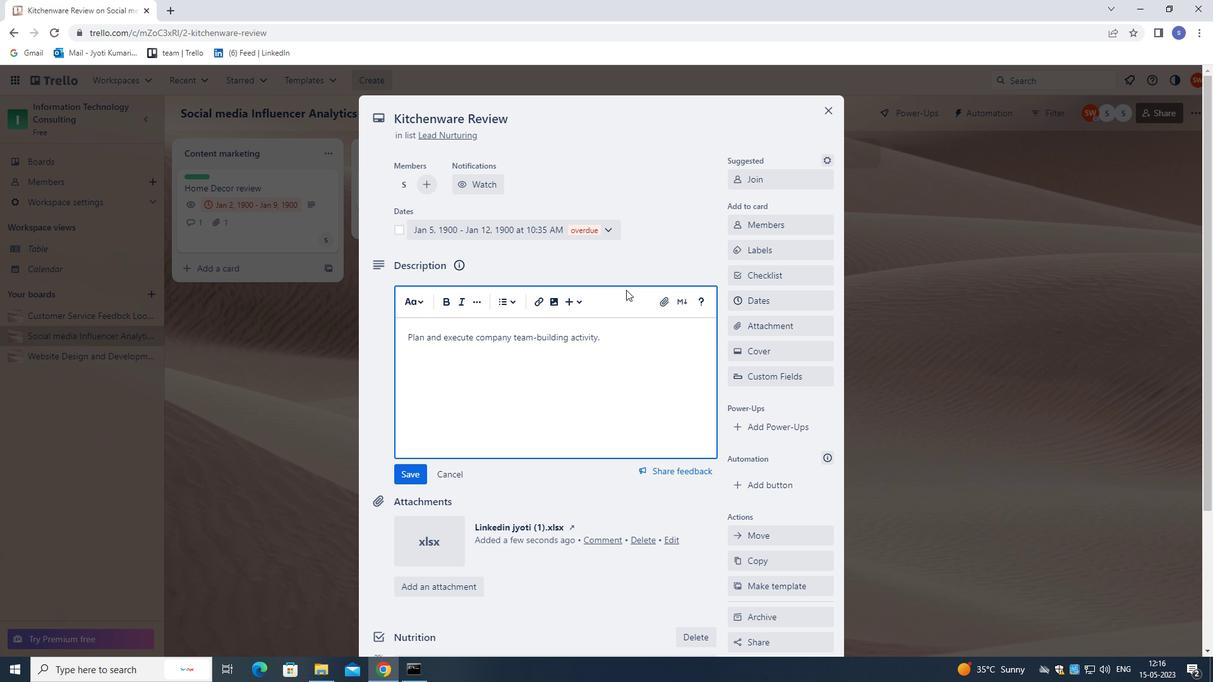 
Action: Mouse scrolled (621, 307) with delta (0, 0)
Screenshot: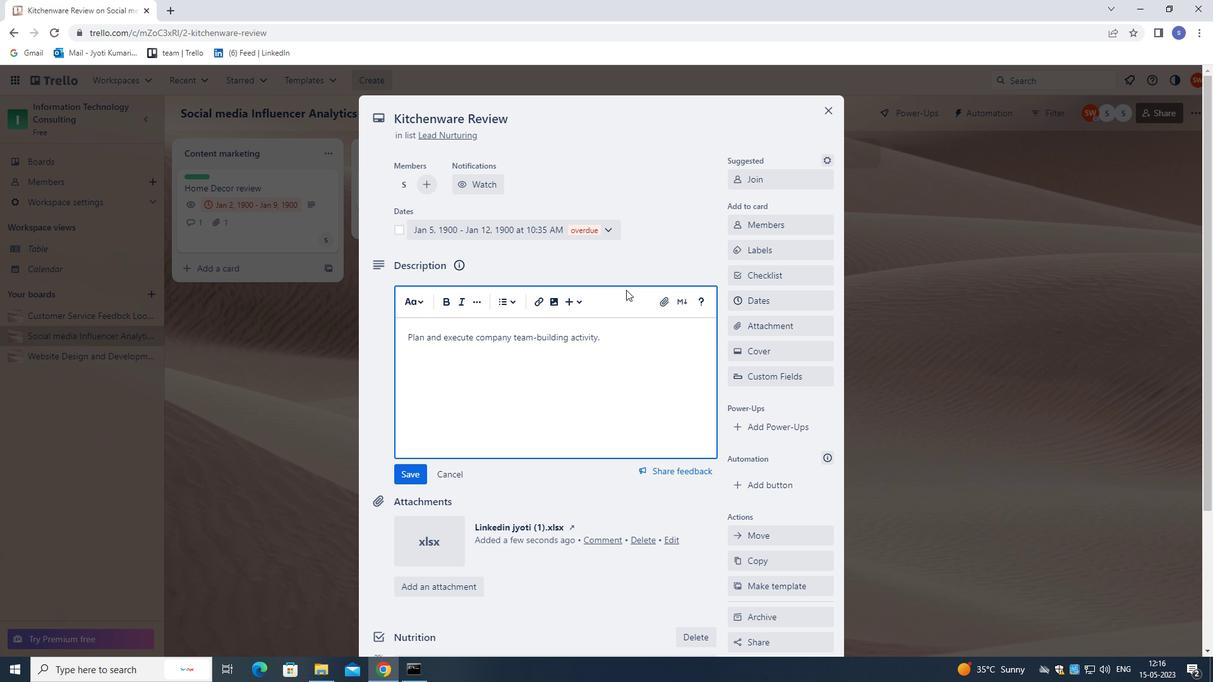 
Action: Mouse moved to (620, 313)
Screenshot: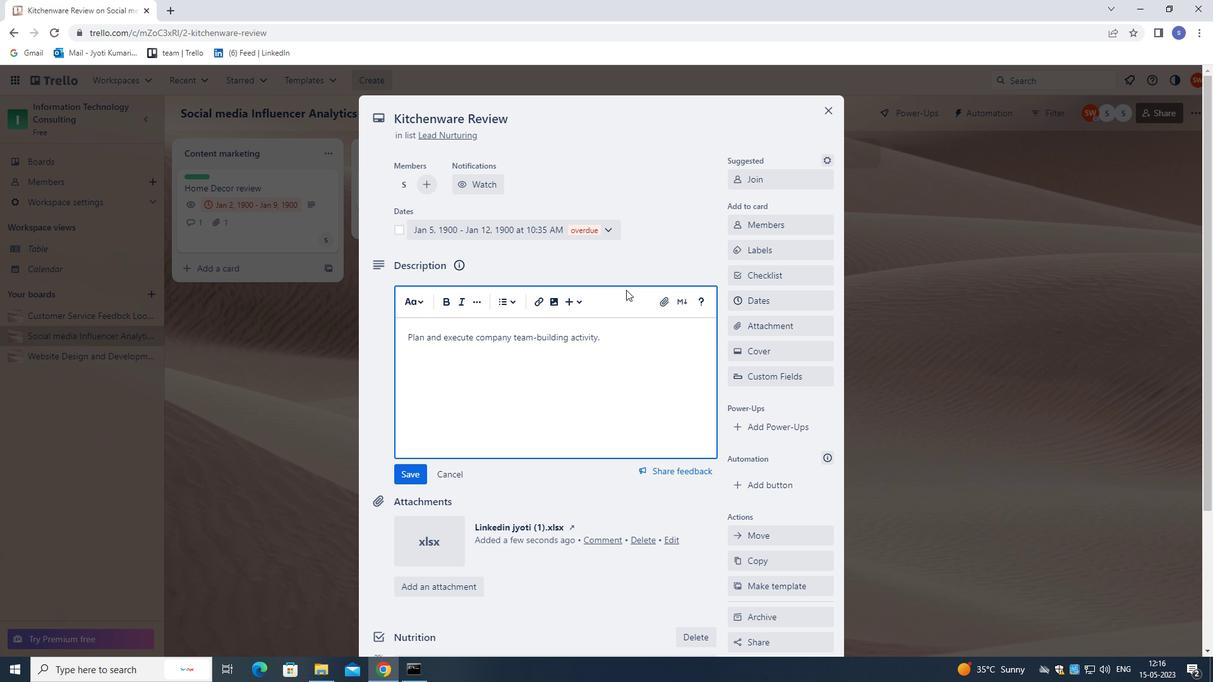 
Action: Mouse scrolled (620, 312) with delta (0, 0)
Screenshot: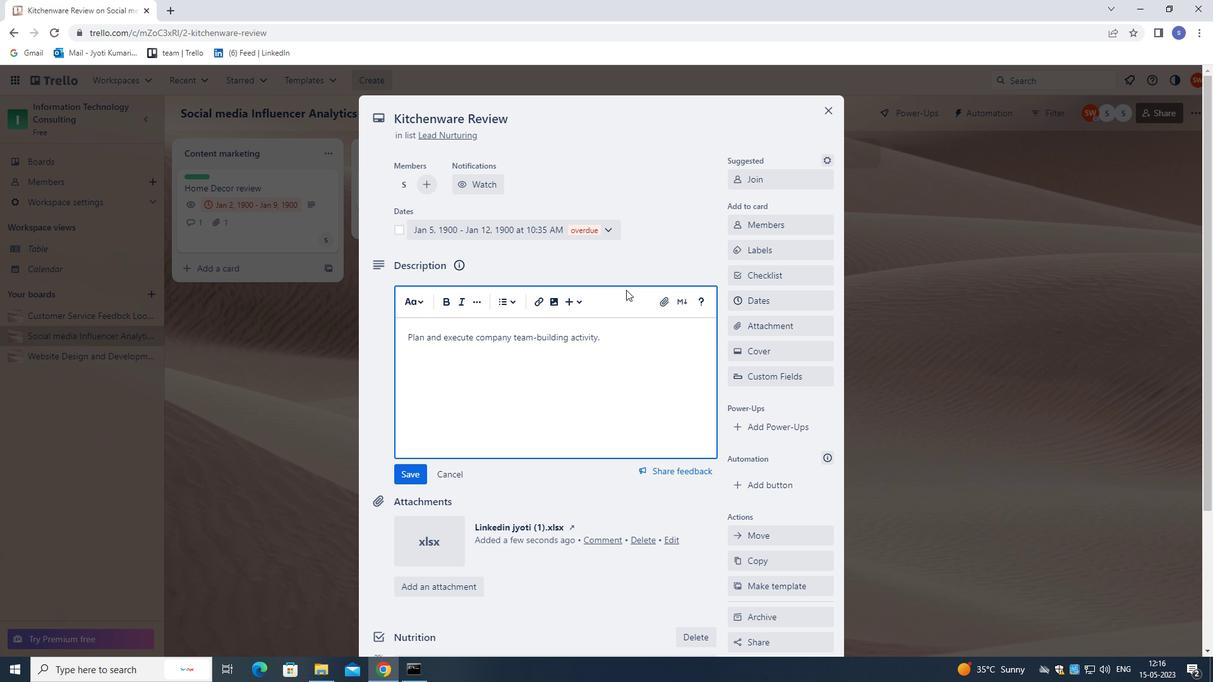 
Action: Mouse moved to (619, 319)
Screenshot: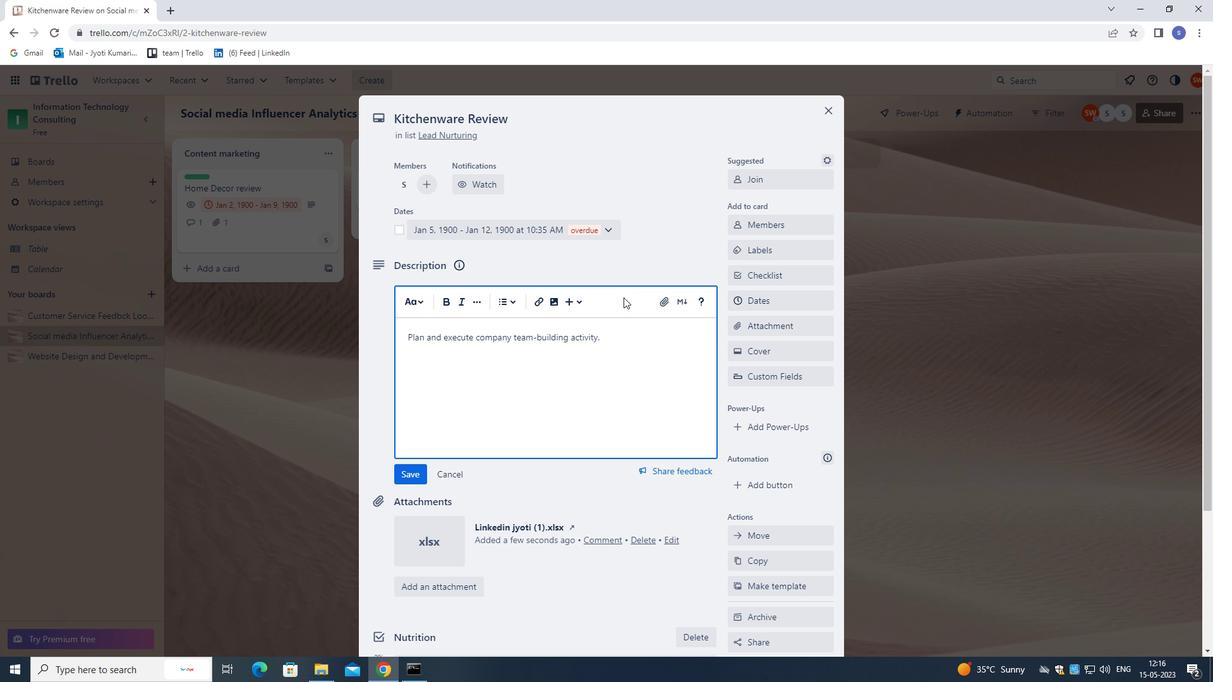 
Action: Mouse scrolled (619, 318) with delta (0, 0)
Screenshot: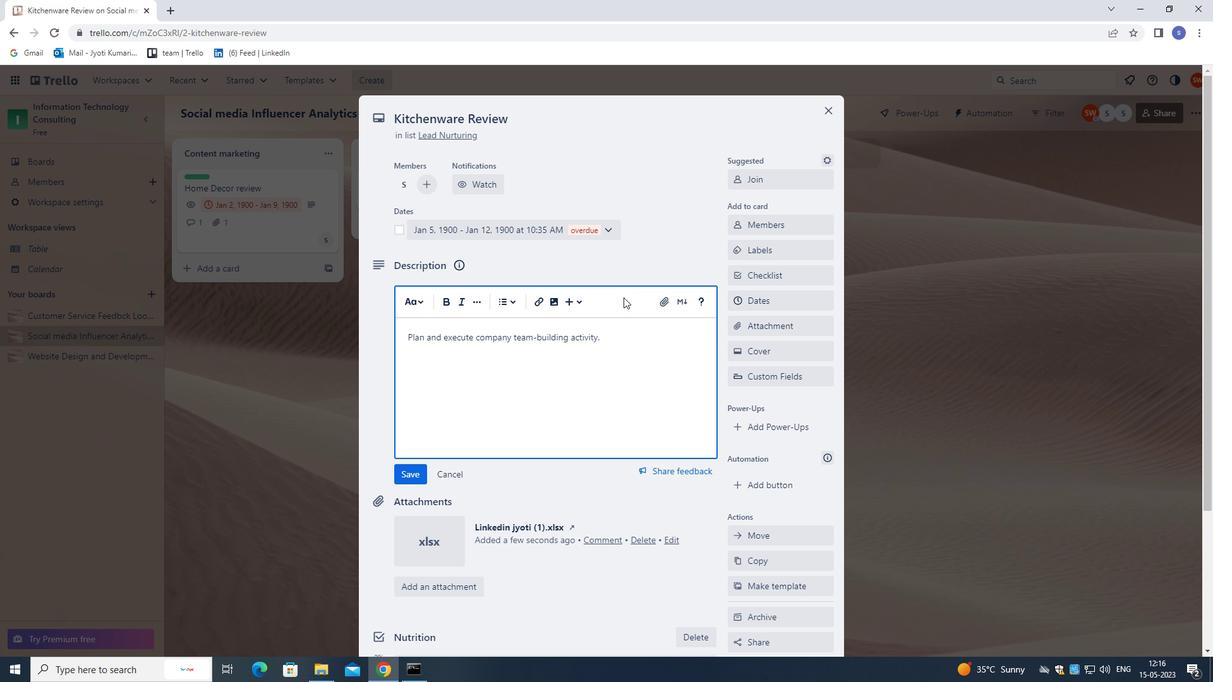 
Action: Mouse moved to (618, 324)
Screenshot: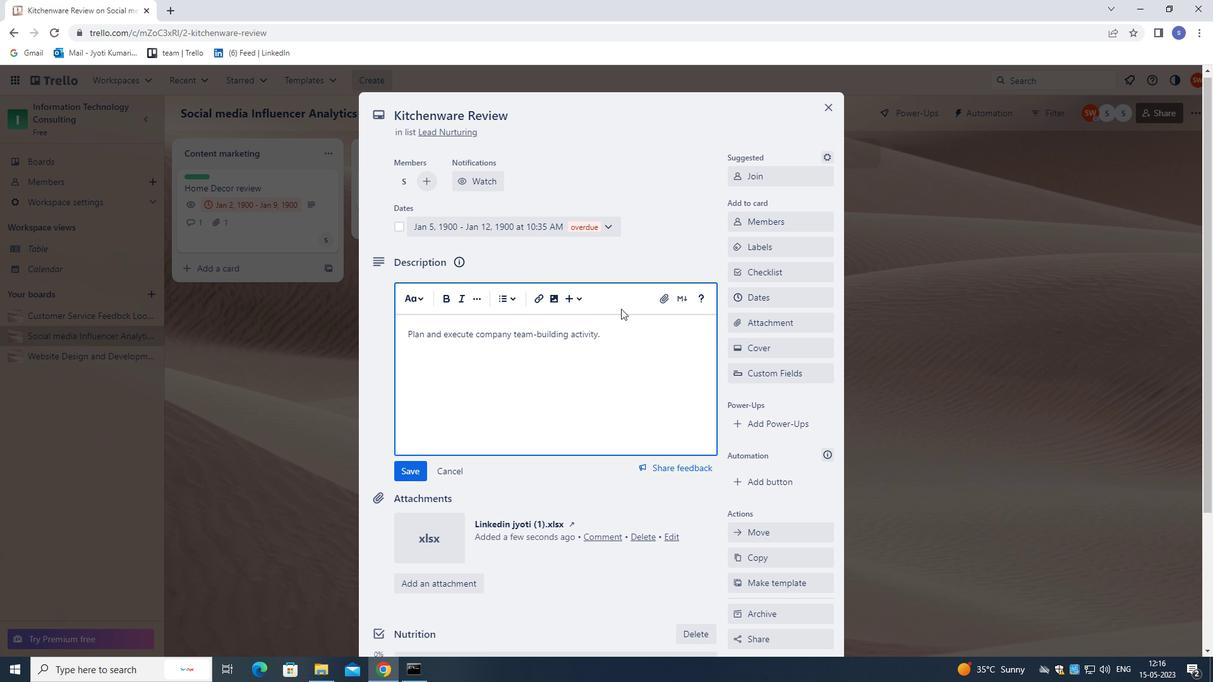 
Action: Mouse scrolled (618, 323) with delta (0, 0)
Screenshot: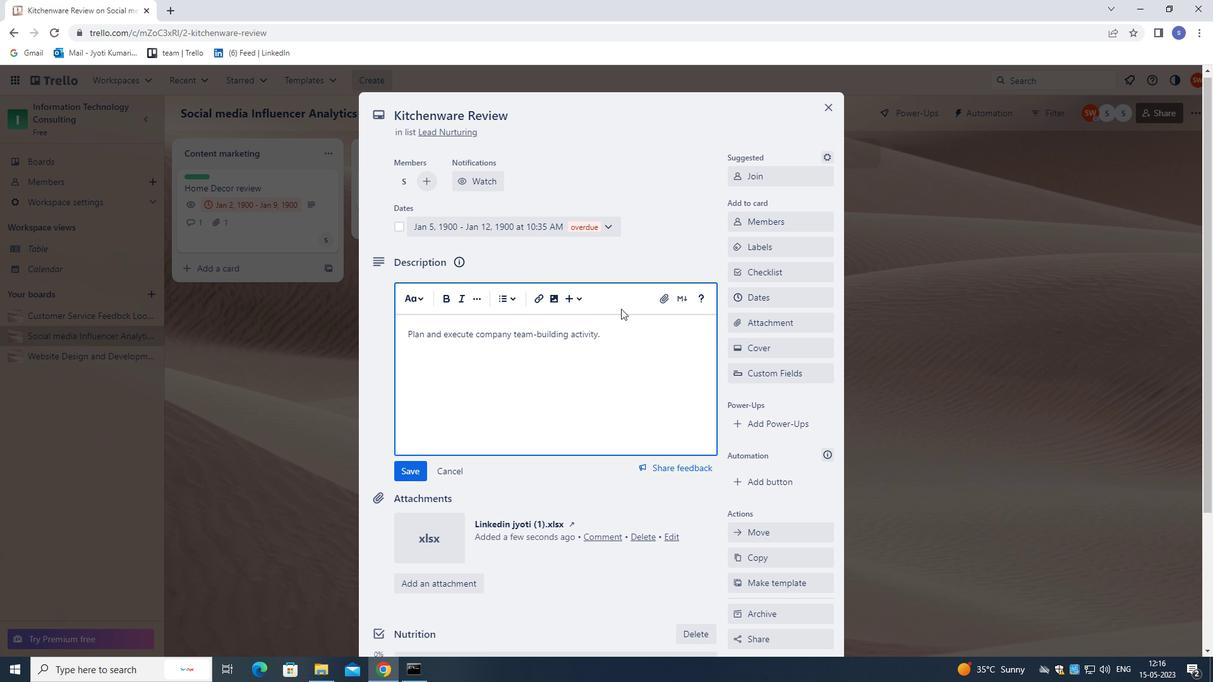 
Action: Mouse moved to (615, 333)
Screenshot: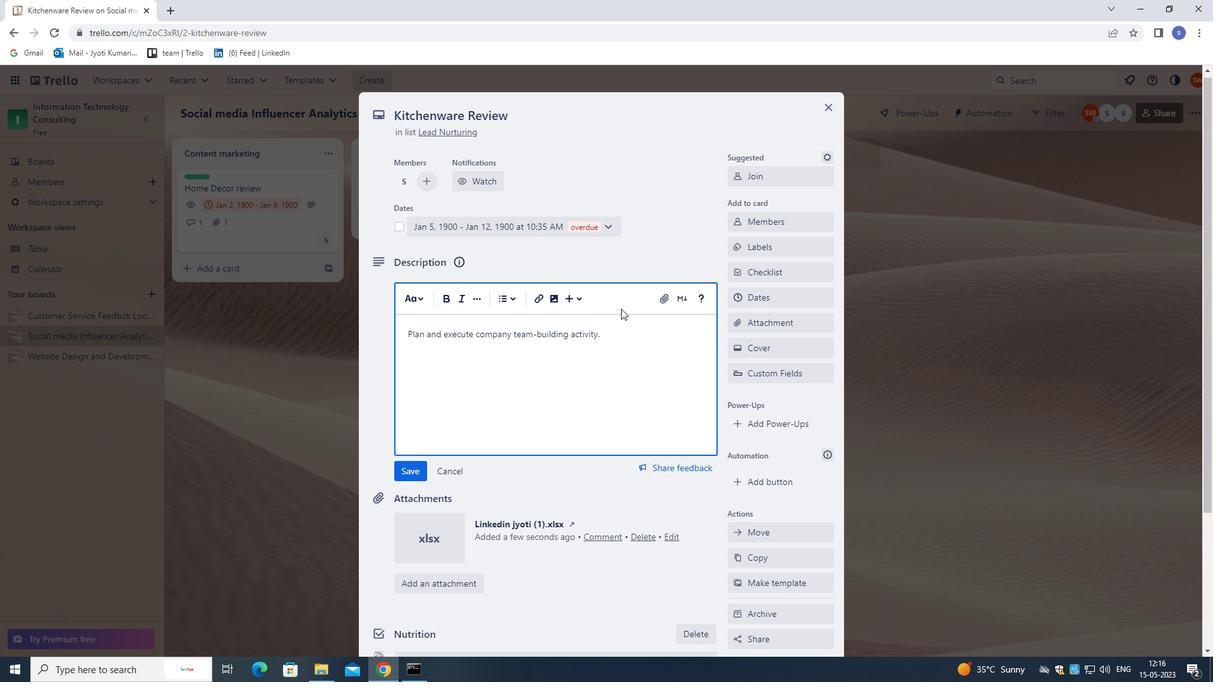 
Action: Mouse scrolled (615, 332) with delta (0, 0)
Screenshot: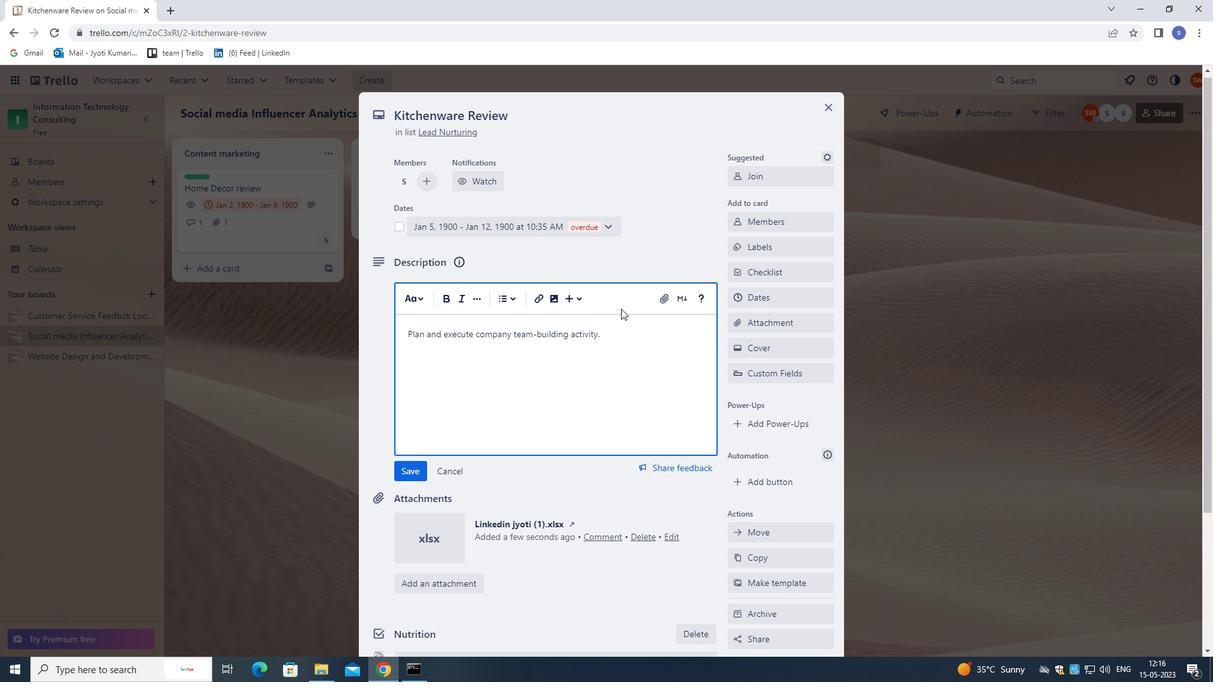 
Action: Mouse moved to (612, 344)
Screenshot: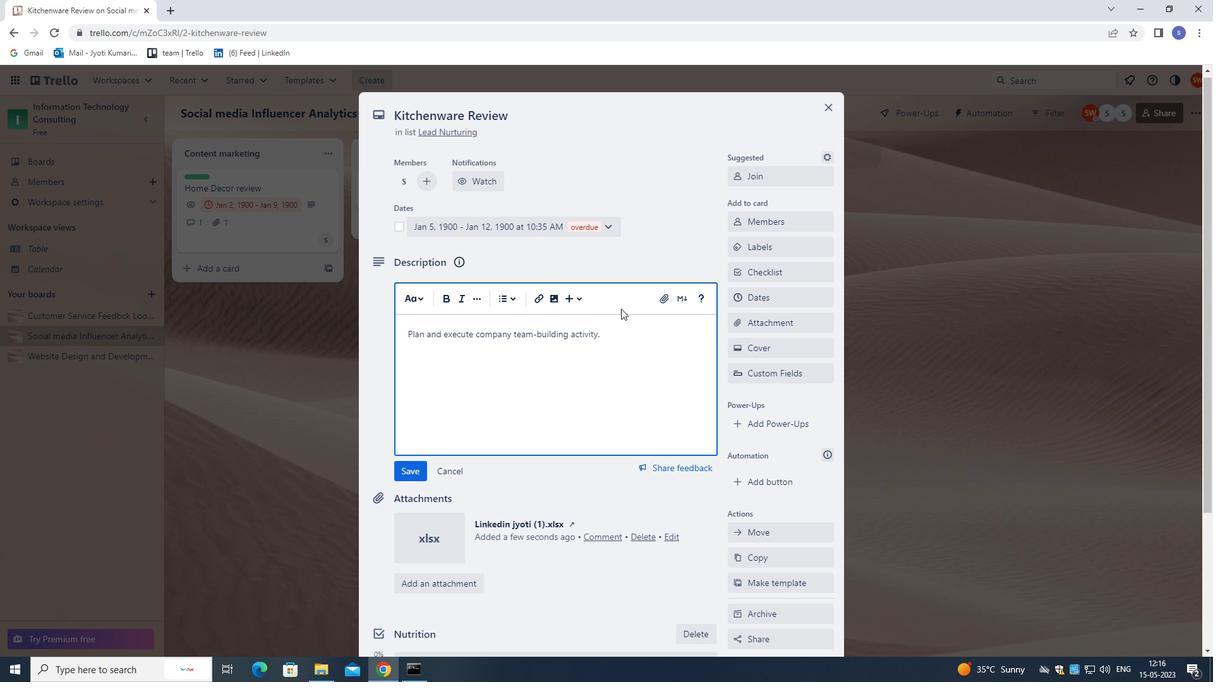 
Action: Mouse scrolled (612, 344) with delta (0, 0)
Screenshot: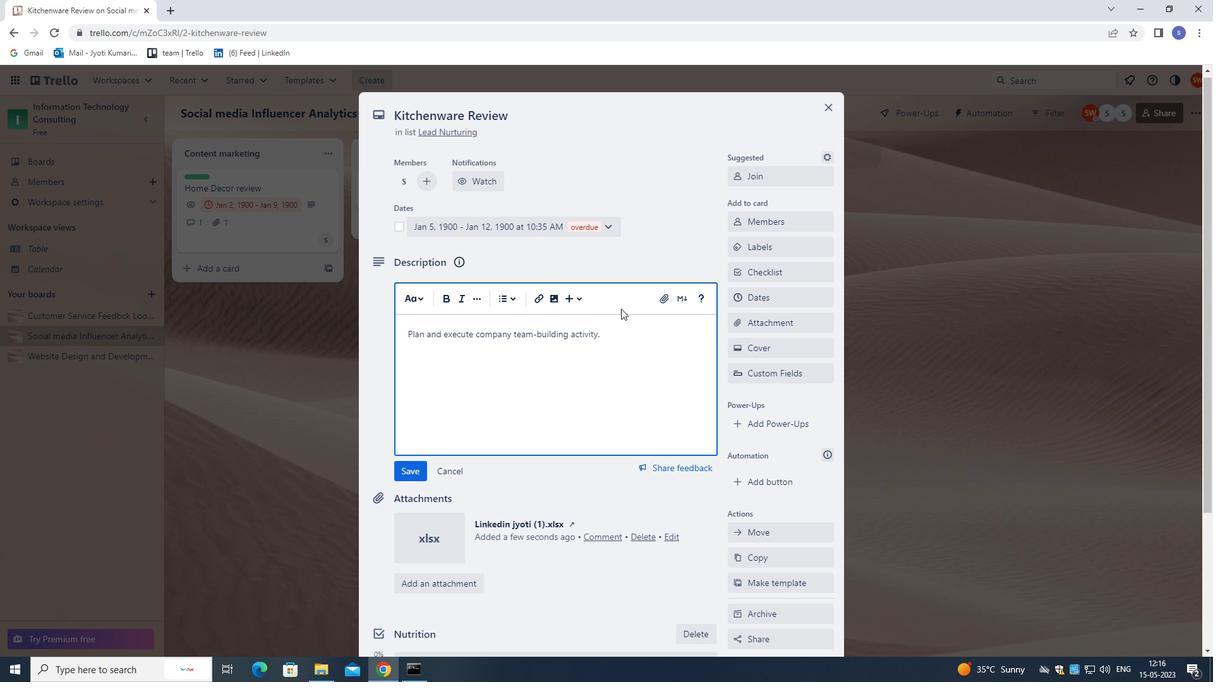 
Action: Mouse moved to (513, 576)
Screenshot: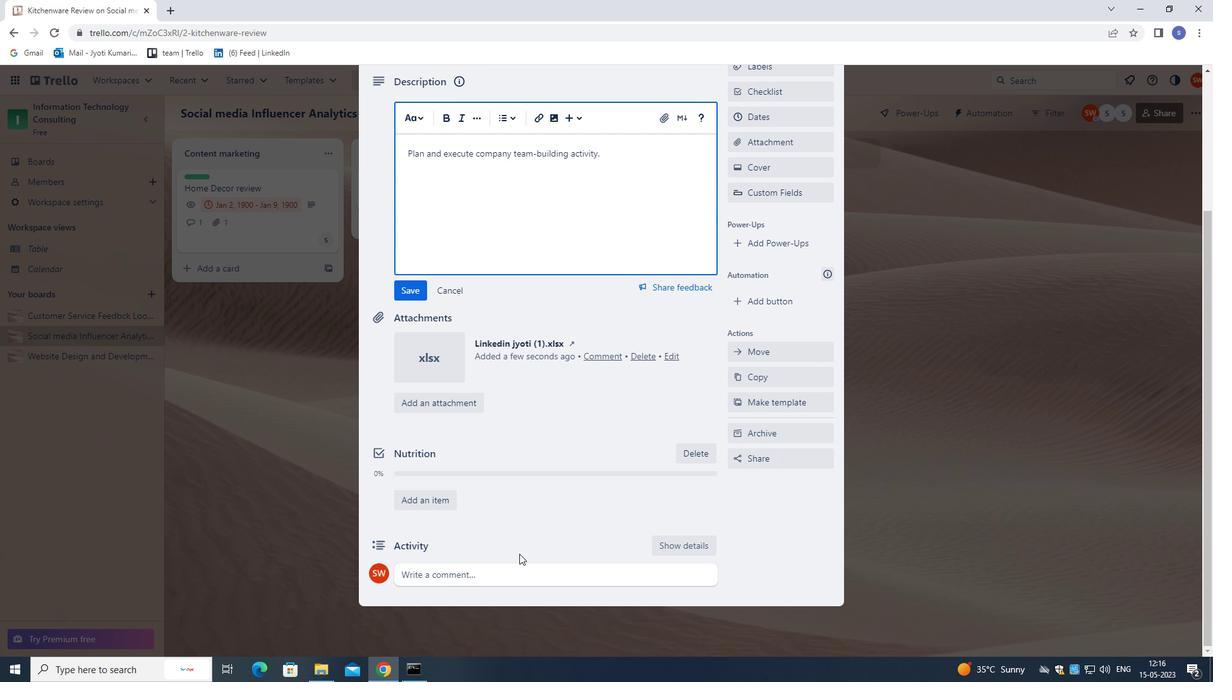 
Action: Mouse pressed left at (513, 576)
Screenshot: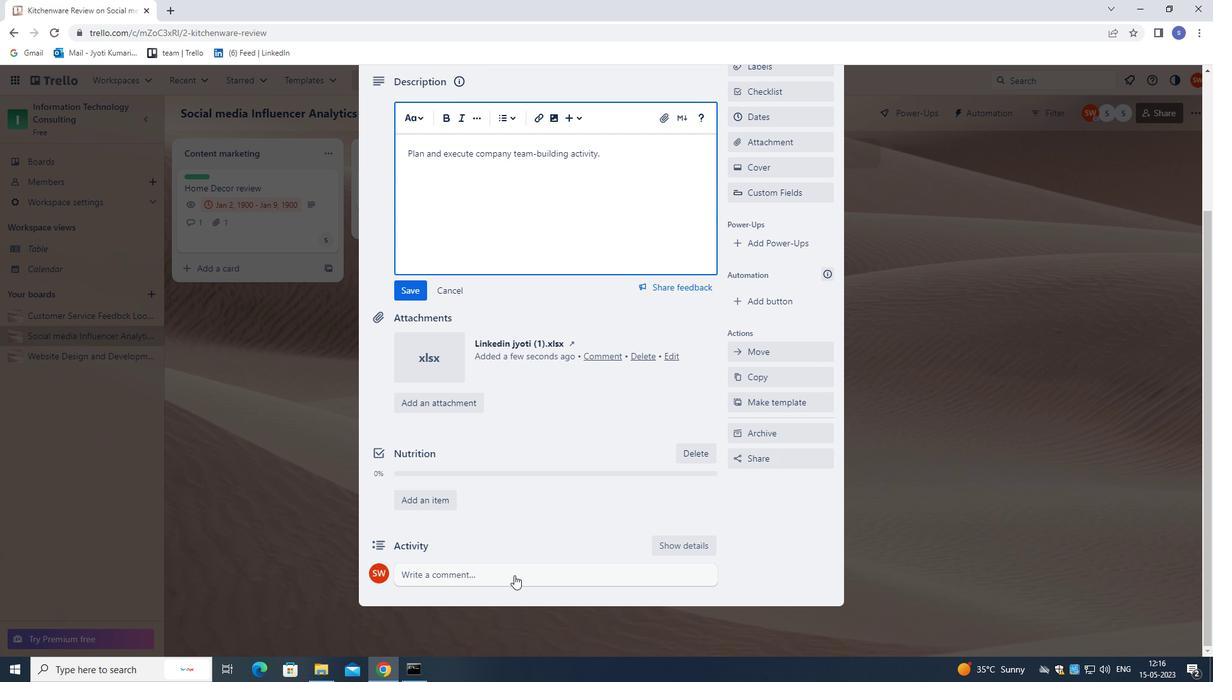 
Action: Mouse moved to (538, 475)
Screenshot: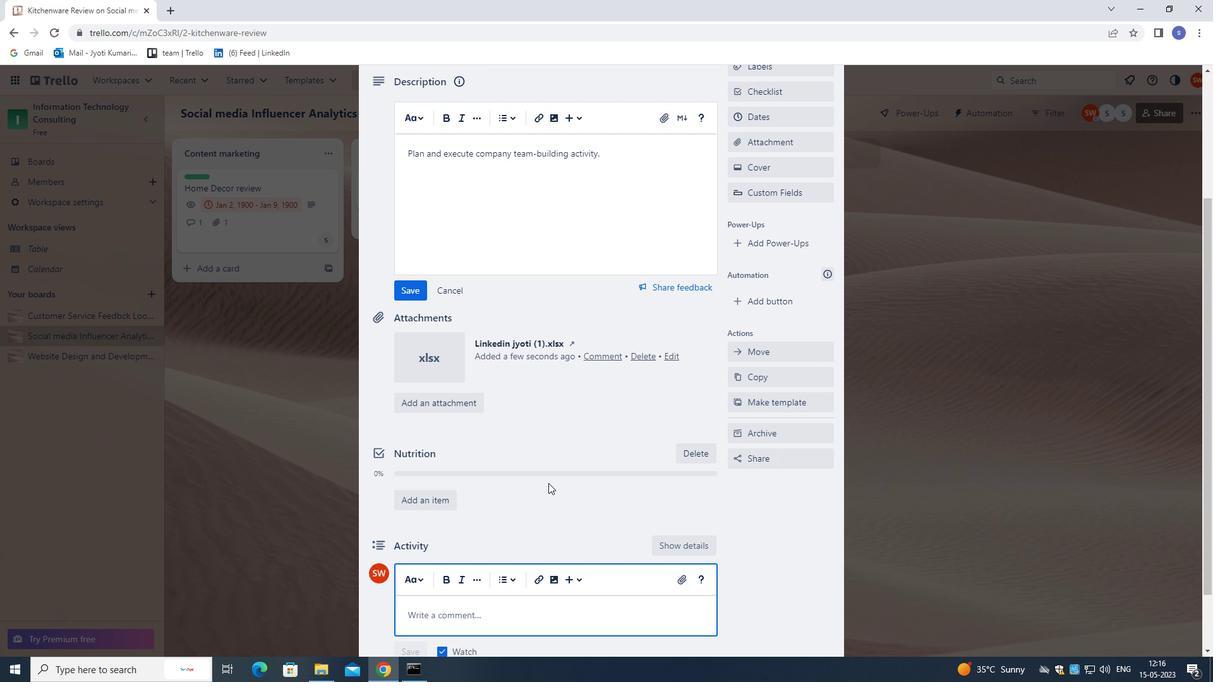 
Action: Key pressed <Key.shift>WE<Key.space>SHOULD<Key.space>APPROACH<Key.space>THIS<Key.space>TASK<Key.space>WITH<Key.space>A<Key.space>SENSE<Key.space>OF<Key.space>EMPATHY<Key.space>,<Key.space>PUTTING<Key.space>OURSELVES<Key.space>IN<Key.space>THE<Key.space>SHOES<Key.space>OF<Key.space>OUR<Key.space>STAKEHOLDERS<Key.space>TO<Key.space>UNDERSTANDS<Key.space>THEIR<Key.space>PERSPECTIVES.
Screenshot: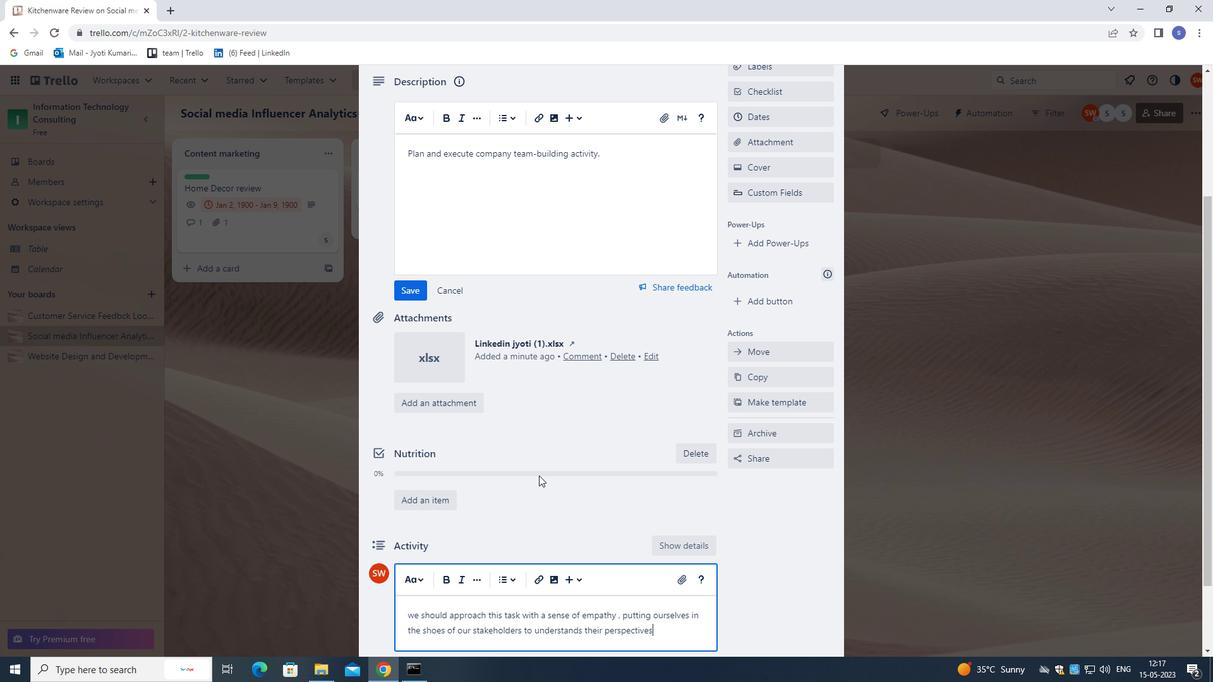 
Action: Mouse moved to (423, 292)
Screenshot: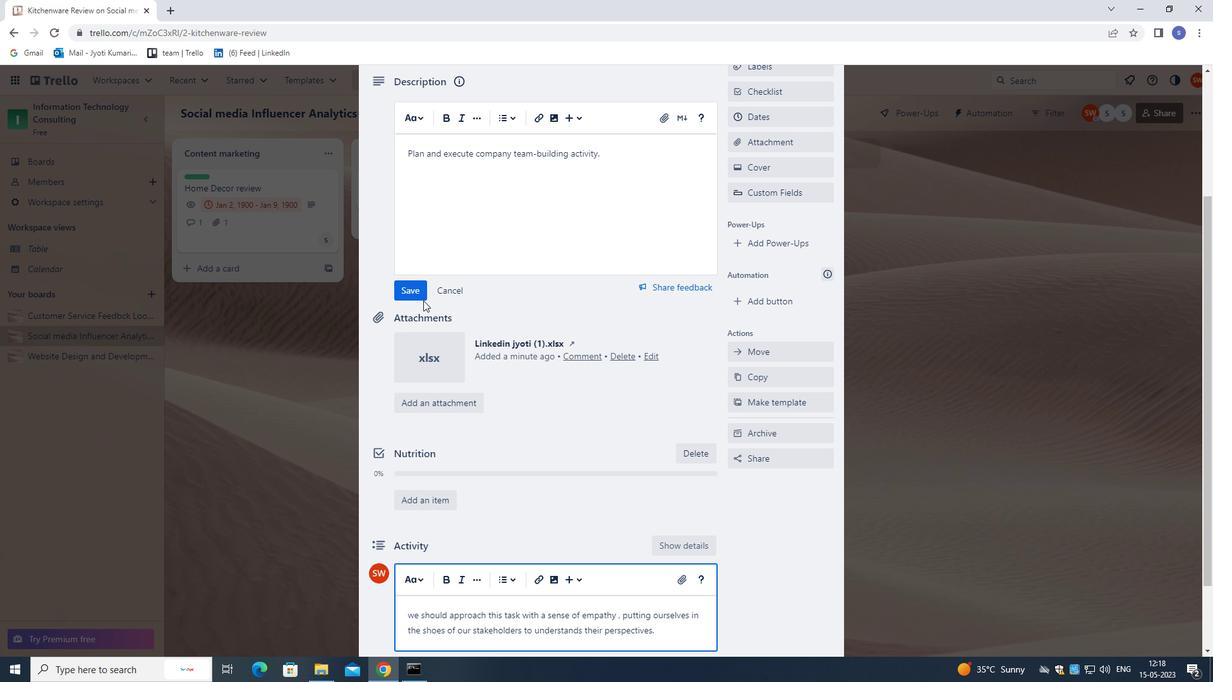 
Action: Mouse pressed left at (423, 292)
Screenshot: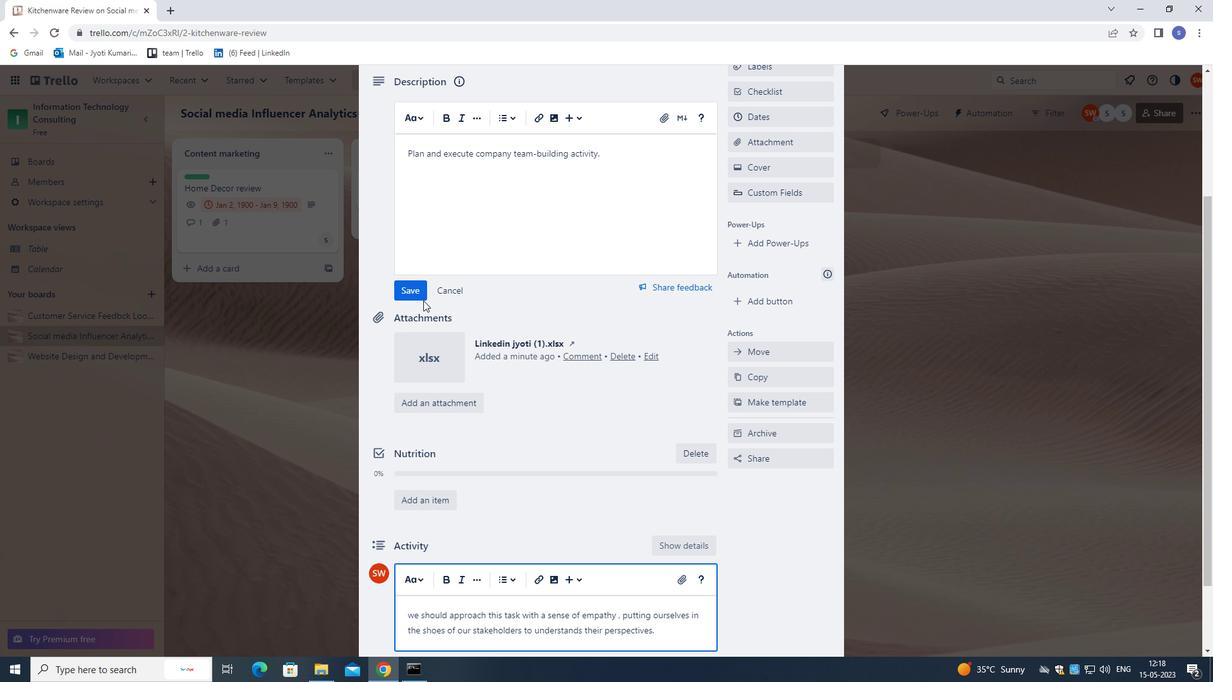 
Action: Mouse moved to (419, 325)
Screenshot: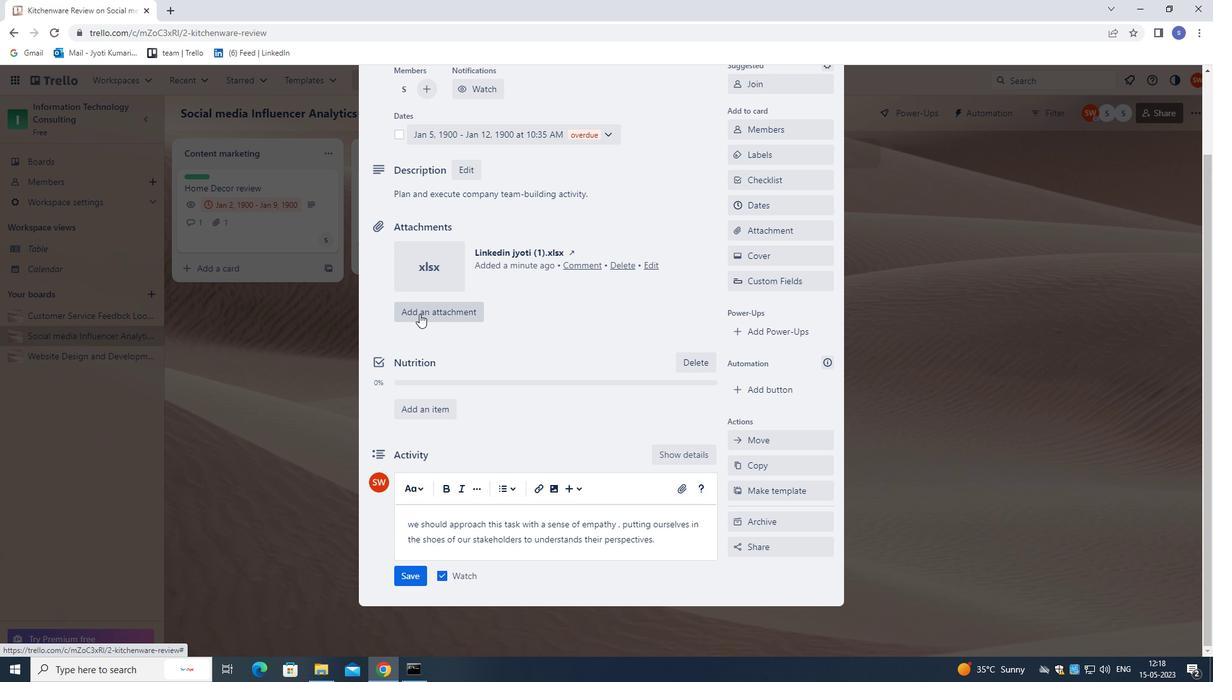 
Action: Mouse scrolled (419, 325) with delta (0, 0)
Screenshot: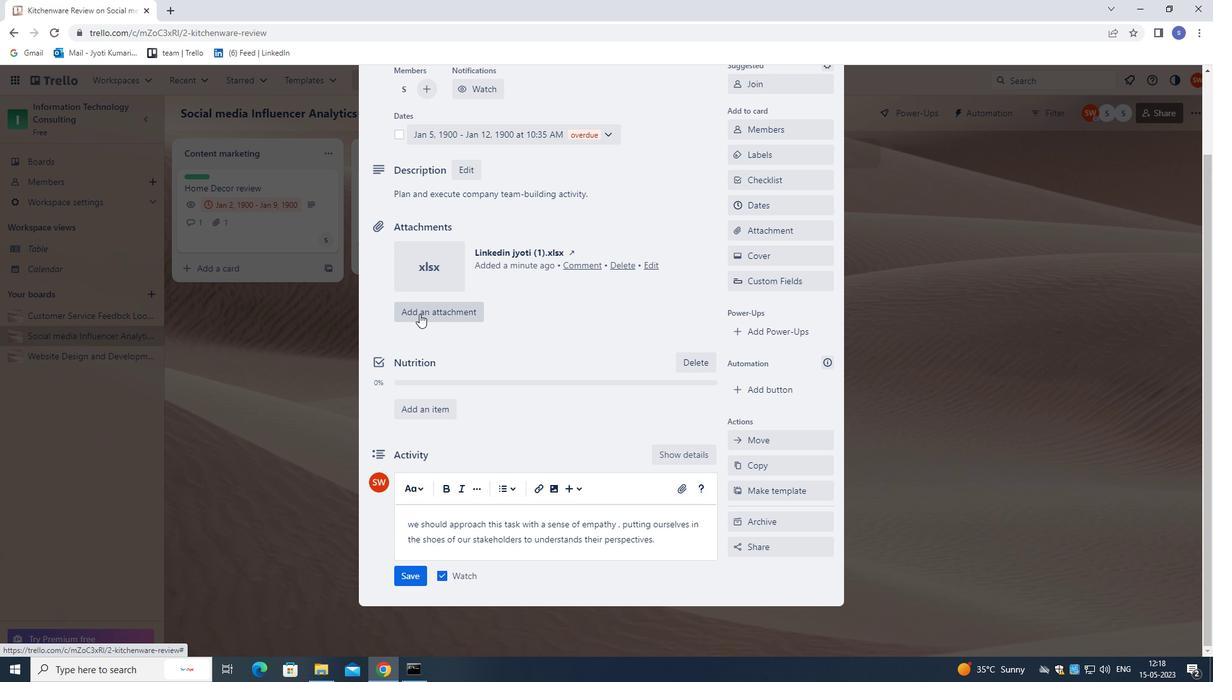 
Action: Mouse moved to (419, 327)
Screenshot: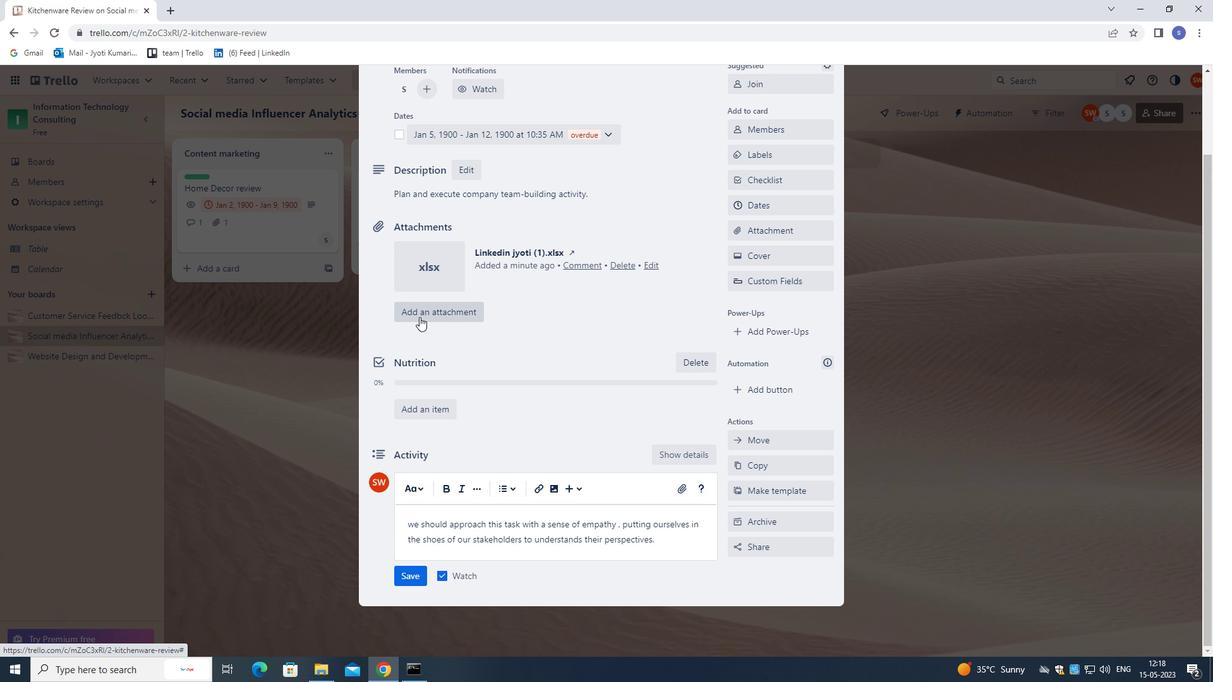 
Action: Mouse scrolled (419, 327) with delta (0, 0)
Screenshot: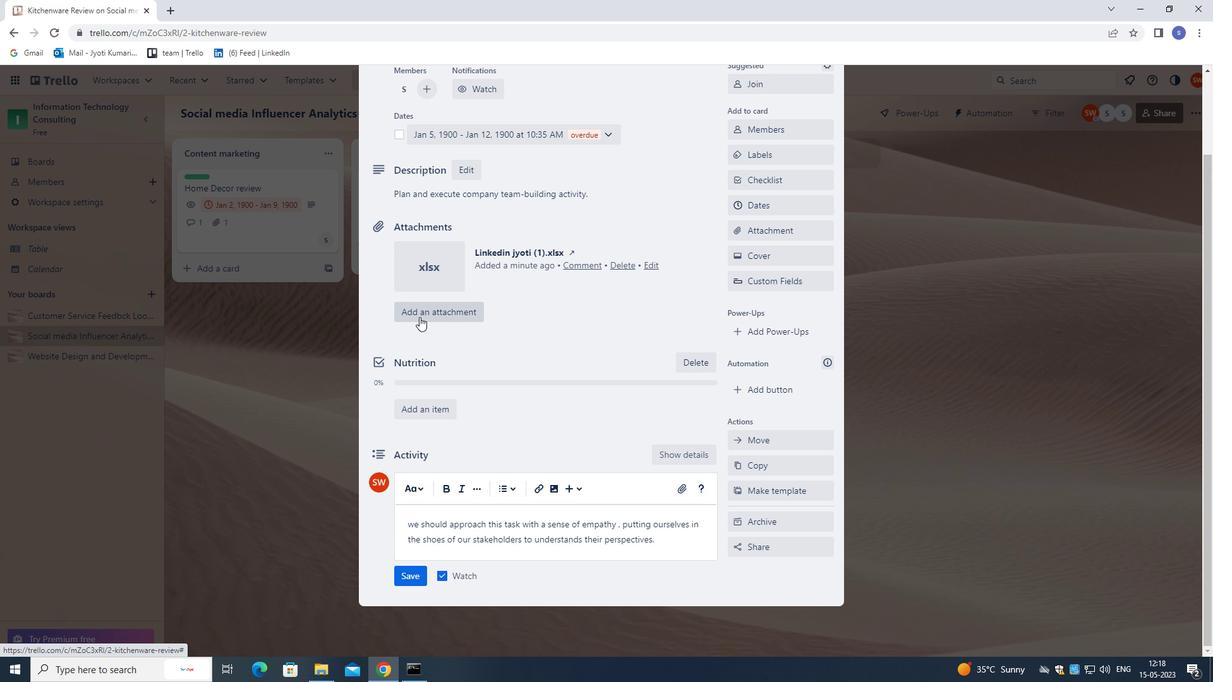 
Action: Mouse moved to (419, 329)
Screenshot: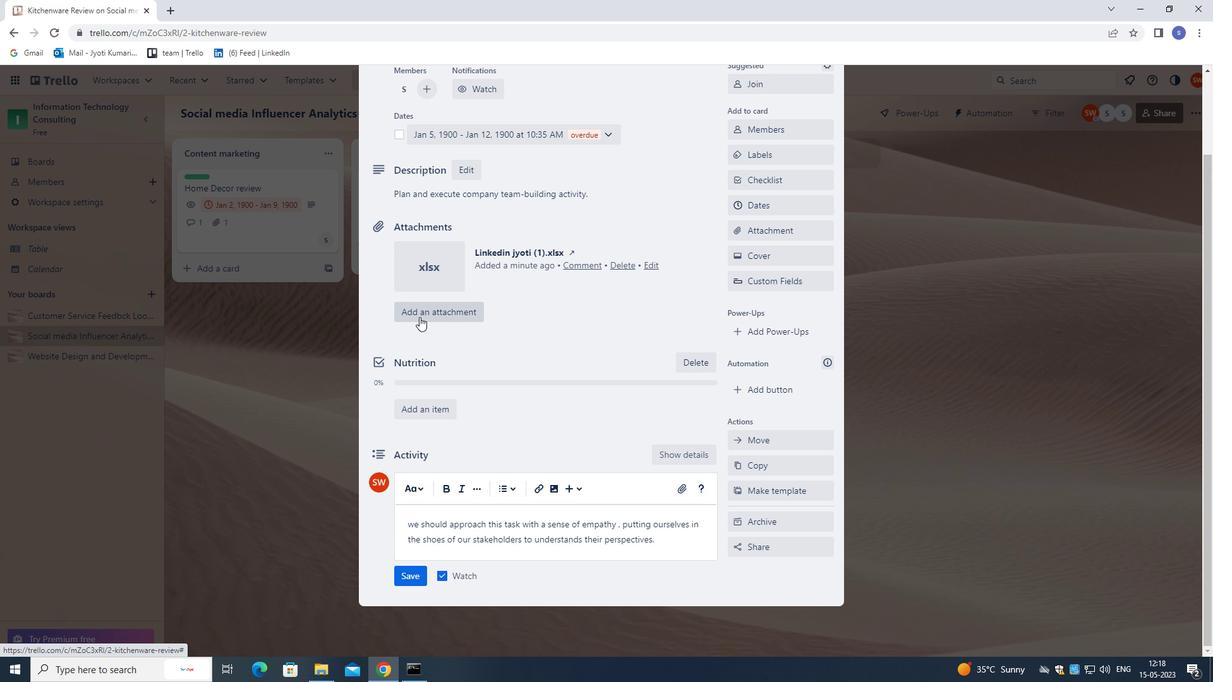 
Action: Mouse scrolled (419, 329) with delta (0, 0)
Screenshot: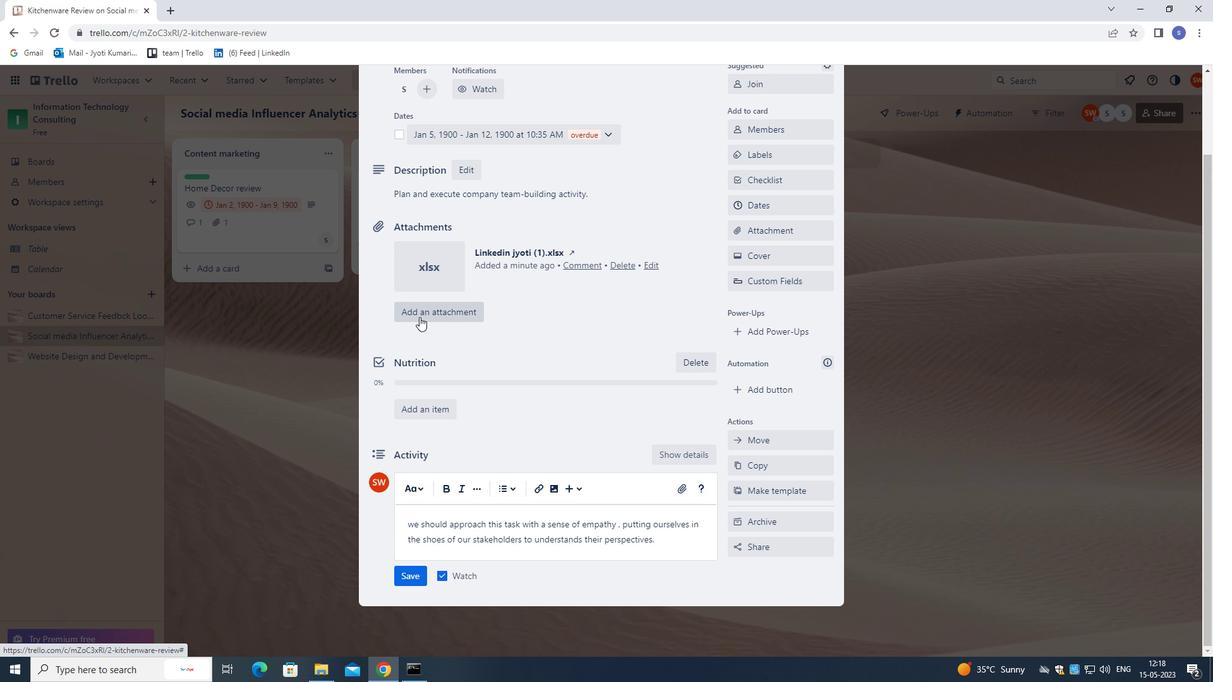 
Action: Mouse moved to (419, 331)
Screenshot: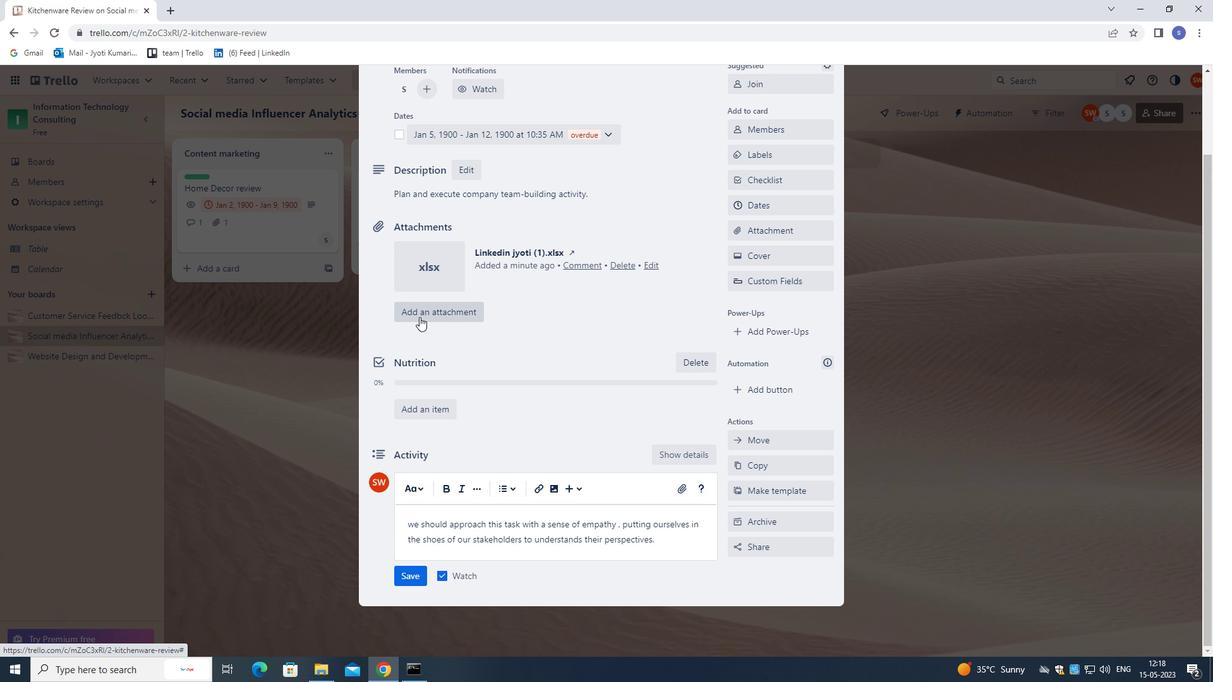 
Action: Mouse scrolled (419, 330) with delta (0, 0)
Screenshot: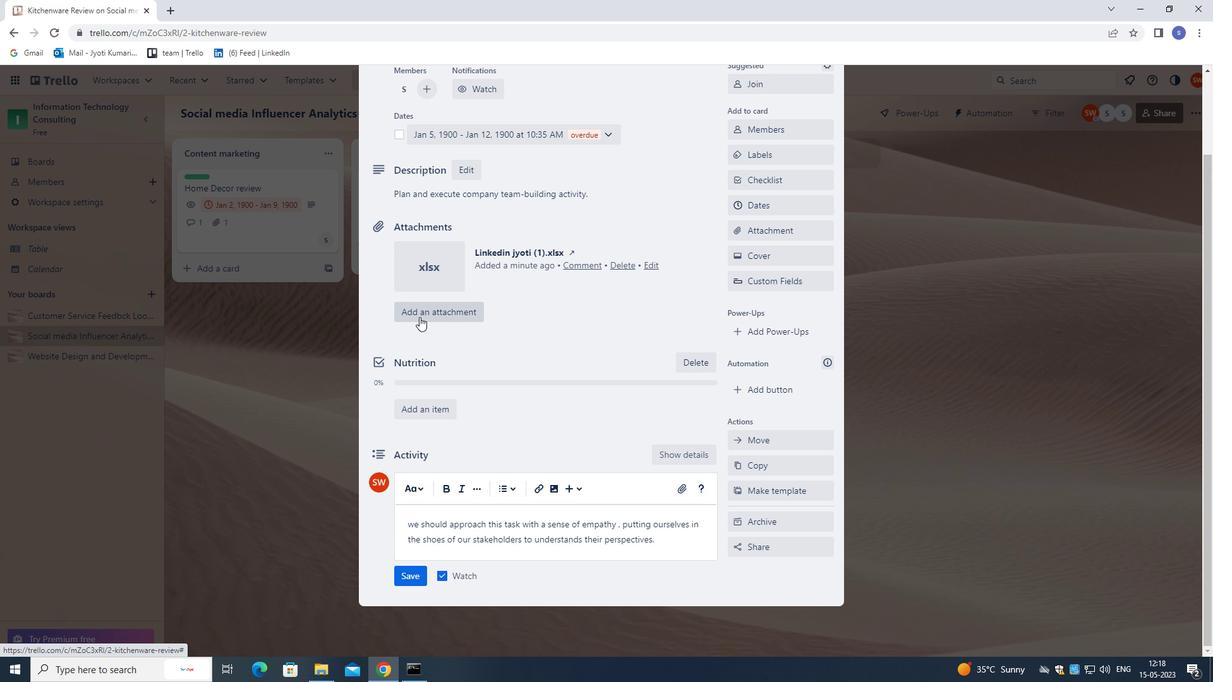 
Action: Mouse moved to (420, 332)
Screenshot: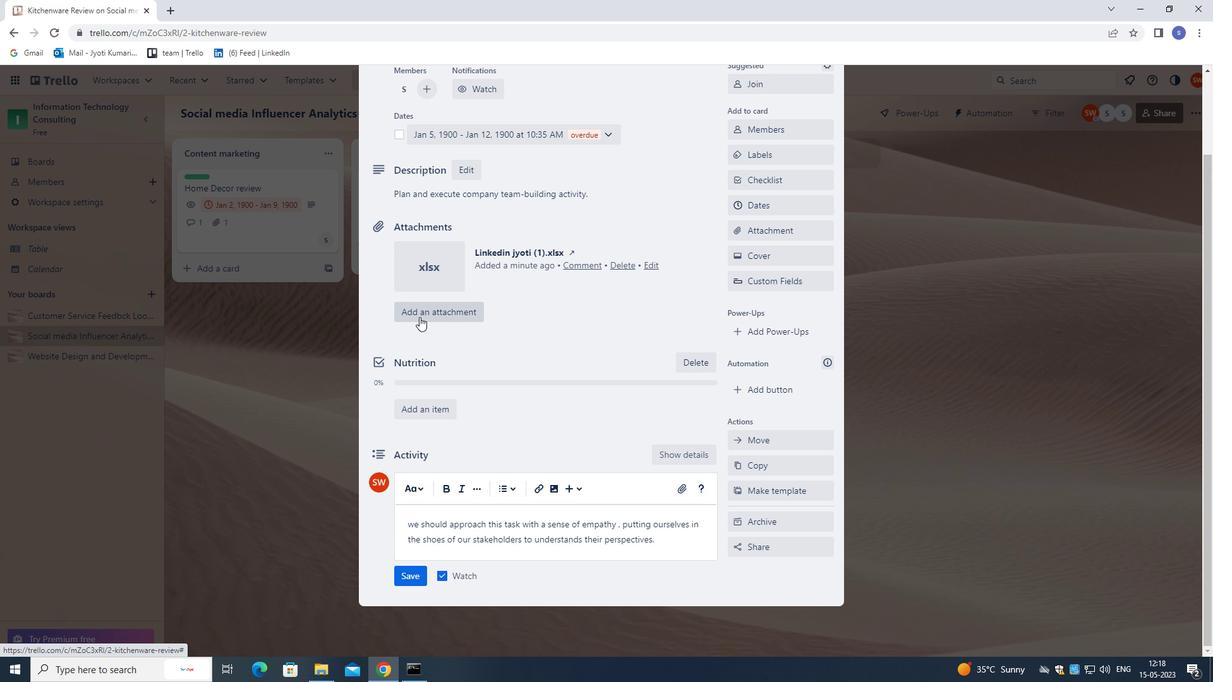 
Action: Mouse scrolled (420, 332) with delta (0, 0)
Screenshot: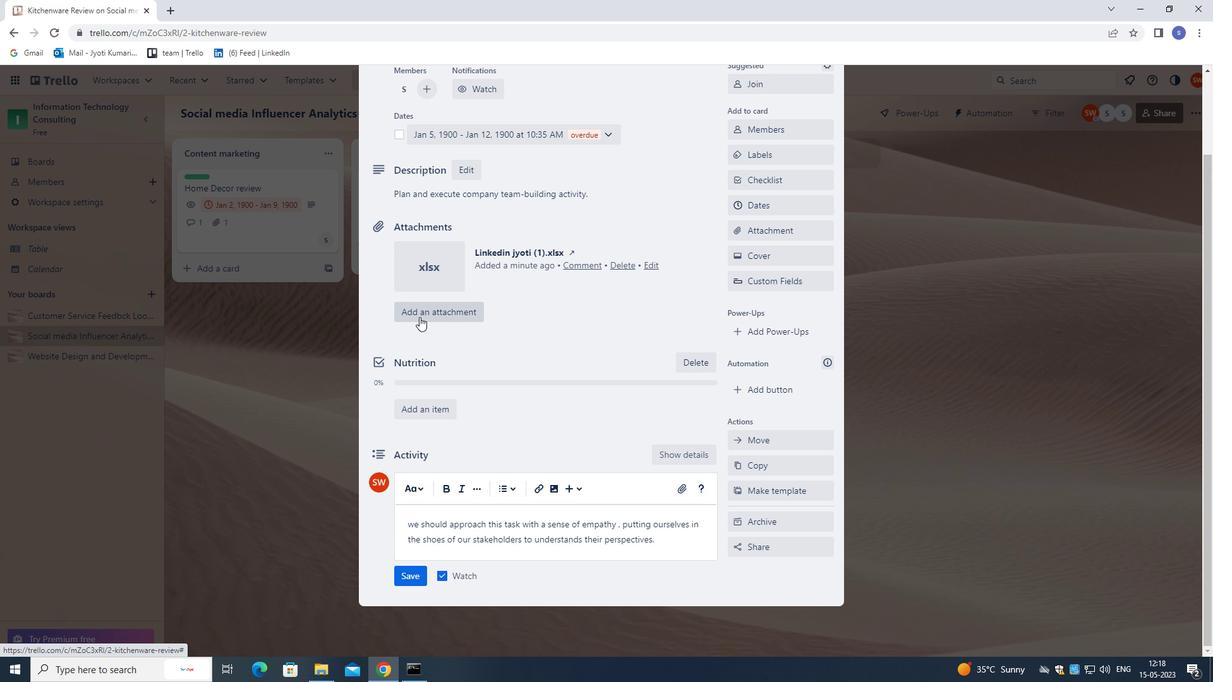
Action: Mouse moved to (420, 573)
Screenshot: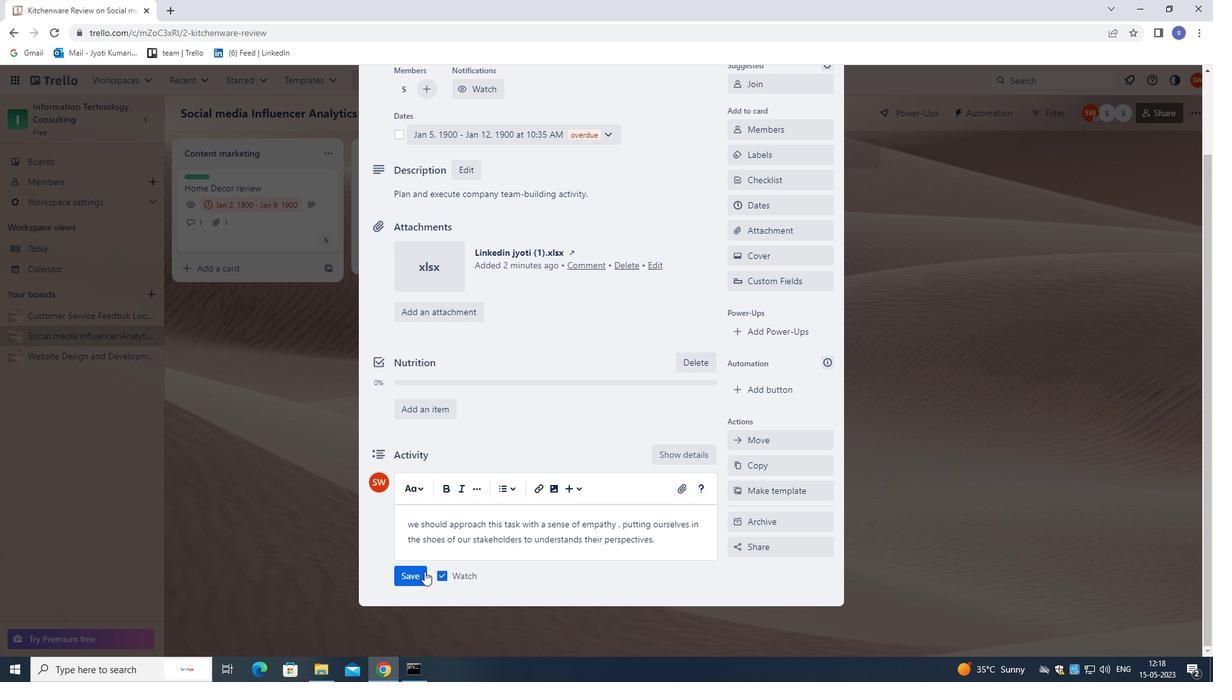 
Action: Mouse pressed left at (420, 573)
Screenshot: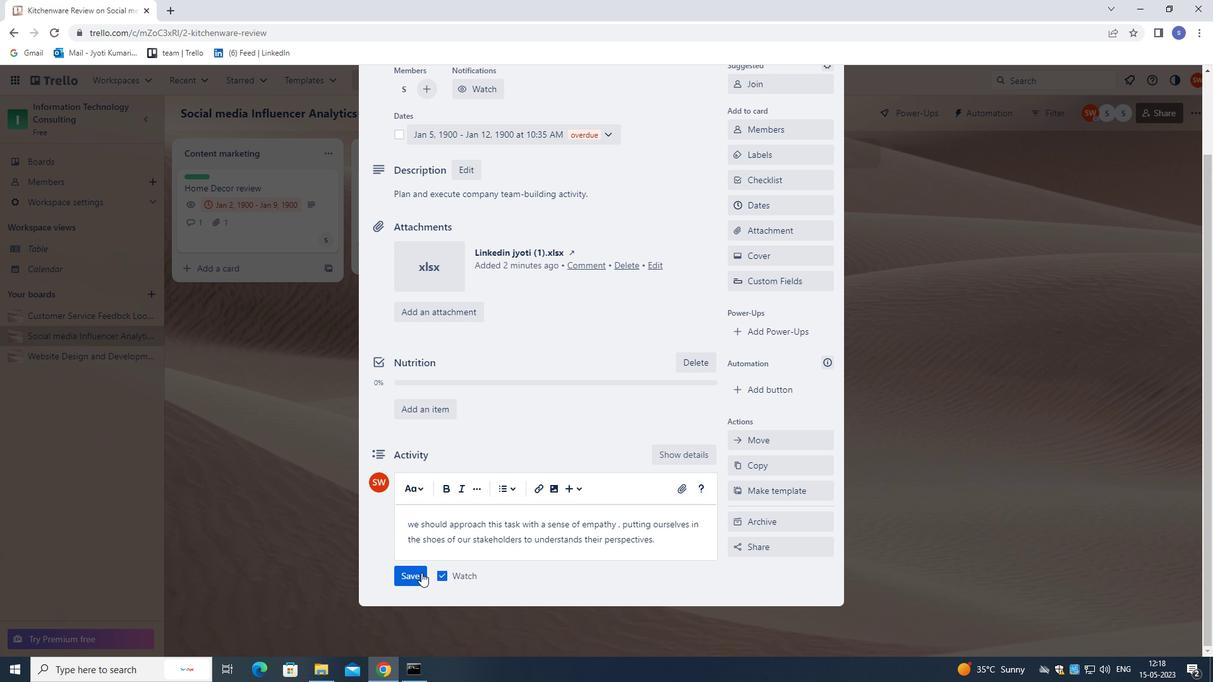
Action: Mouse moved to (423, 465)
Screenshot: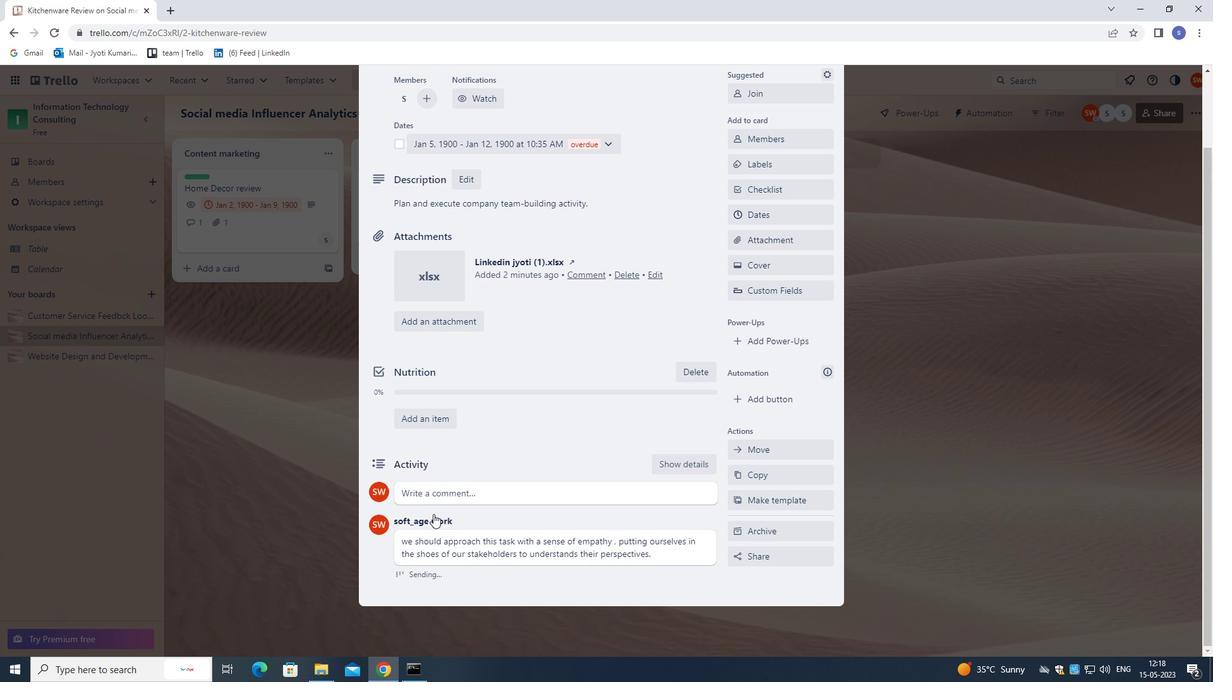 
Action: Mouse scrolled (423, 466) with delta (0, 0)
Screenshot: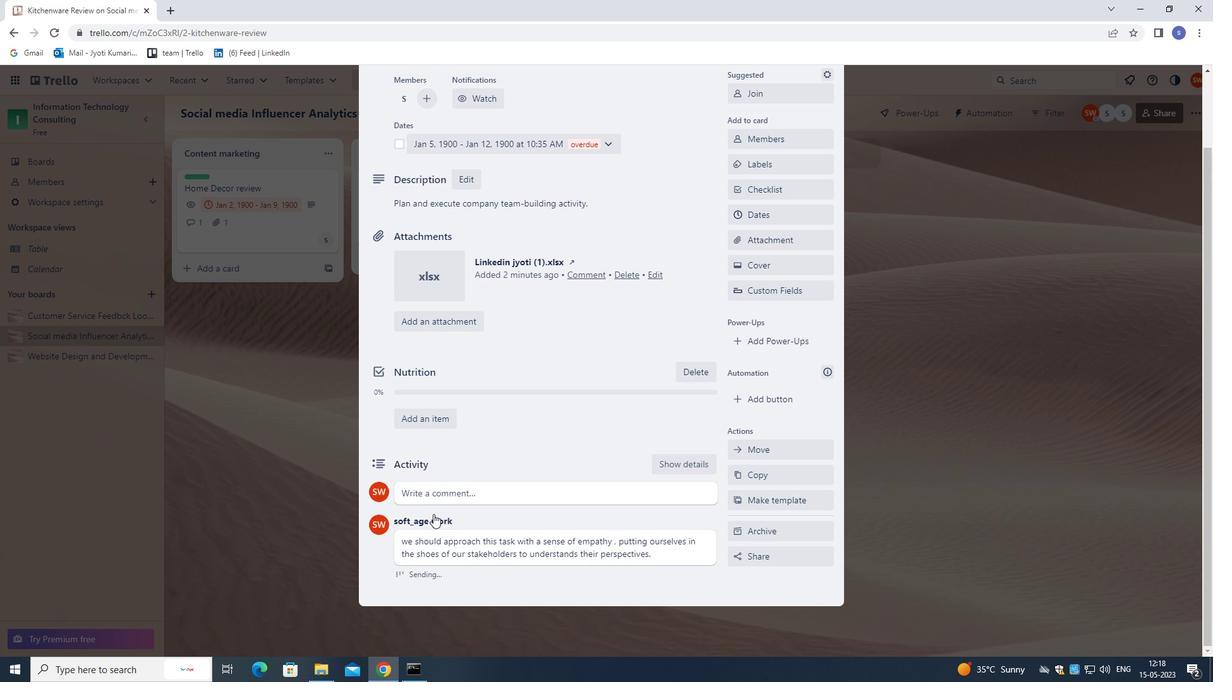 
Action: Mouse moved to (422, 456)
Screenshot: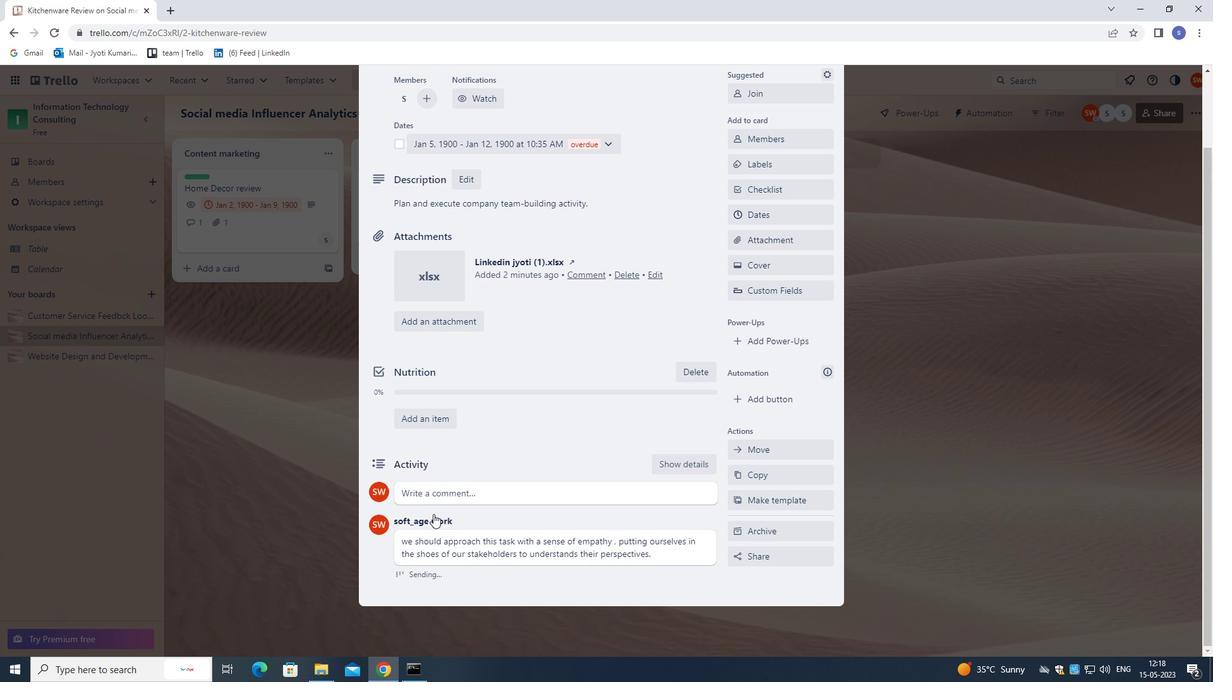 
Action: Mouse scrolled (422, 457) with delta (0, 0)
Screenshot: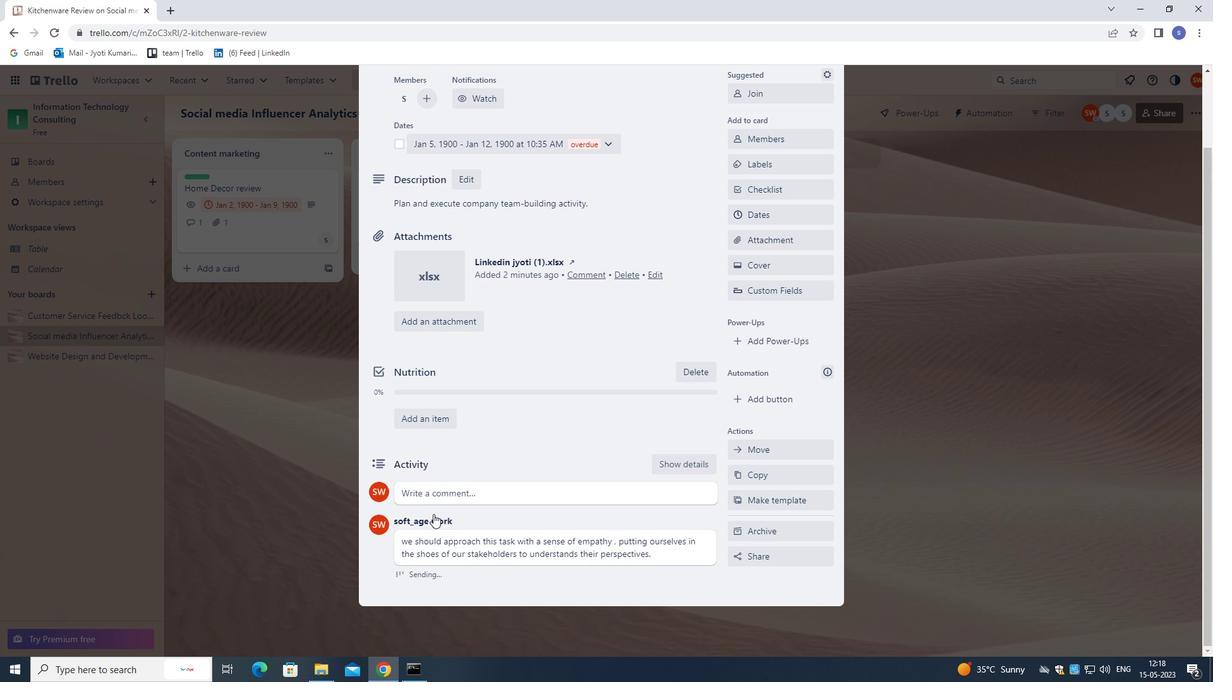 
Action: Mouse moved to (419, 447)
Screenshot: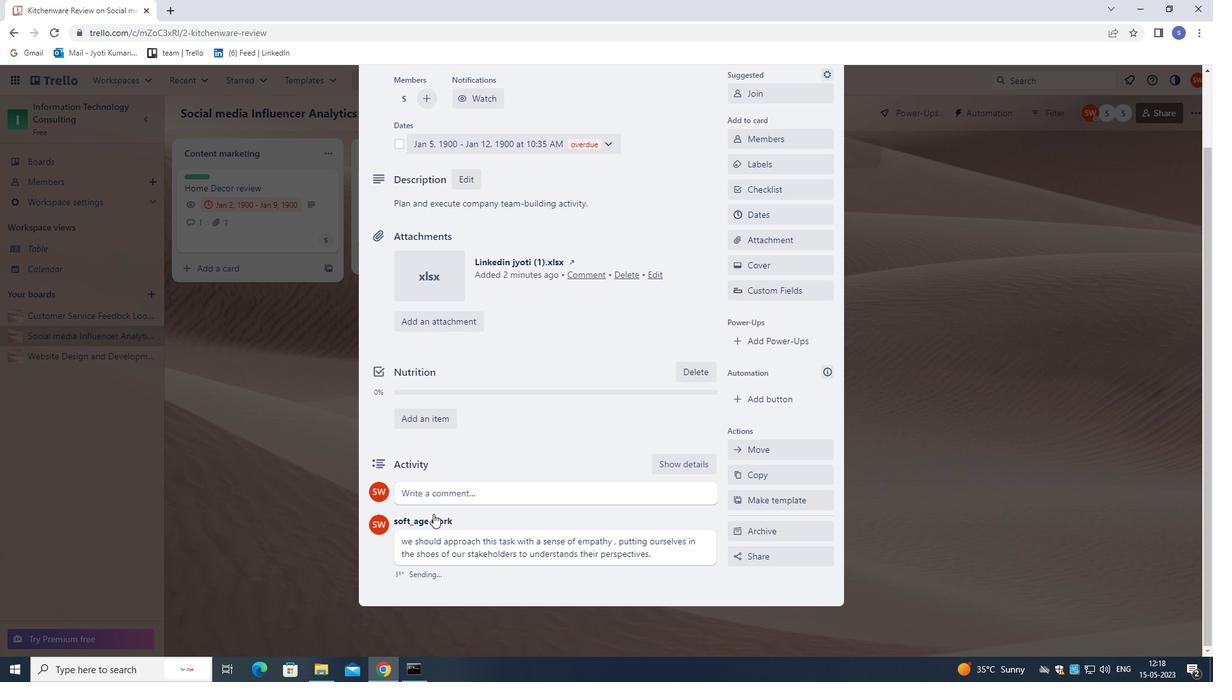 
Action: Mouse scrolled (419, 447) with delta (0, 0)
Screenshot: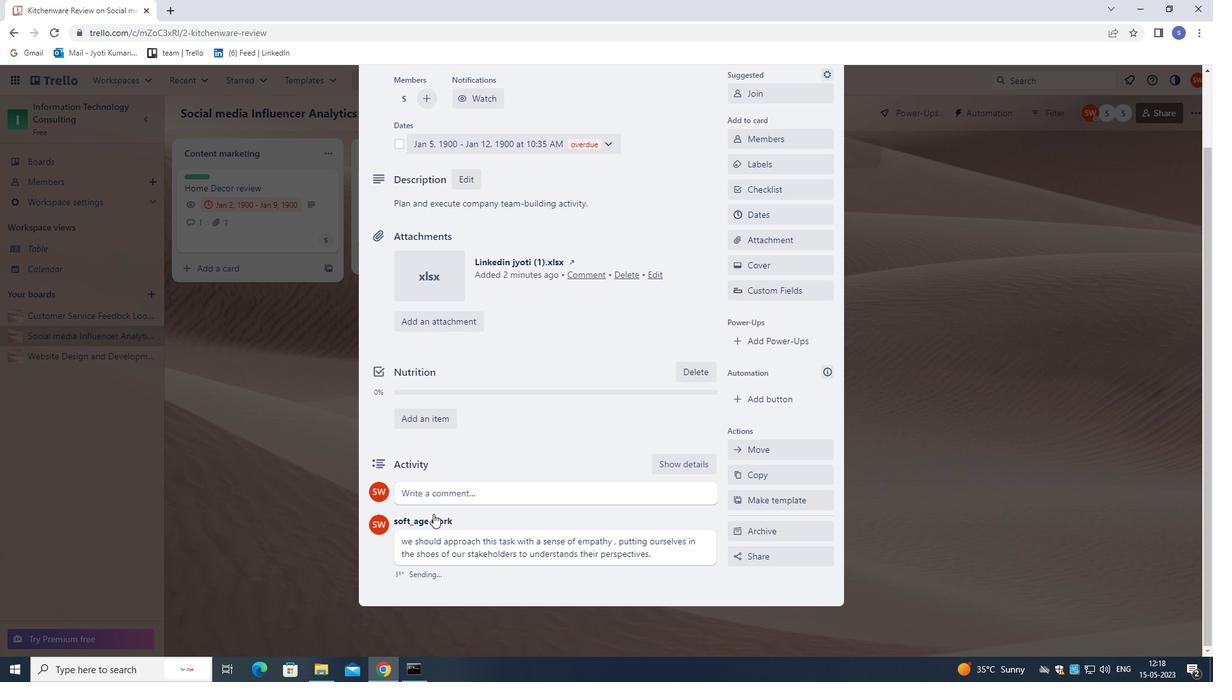 
Action: Mouse moved to (418, 443)
Screenshot: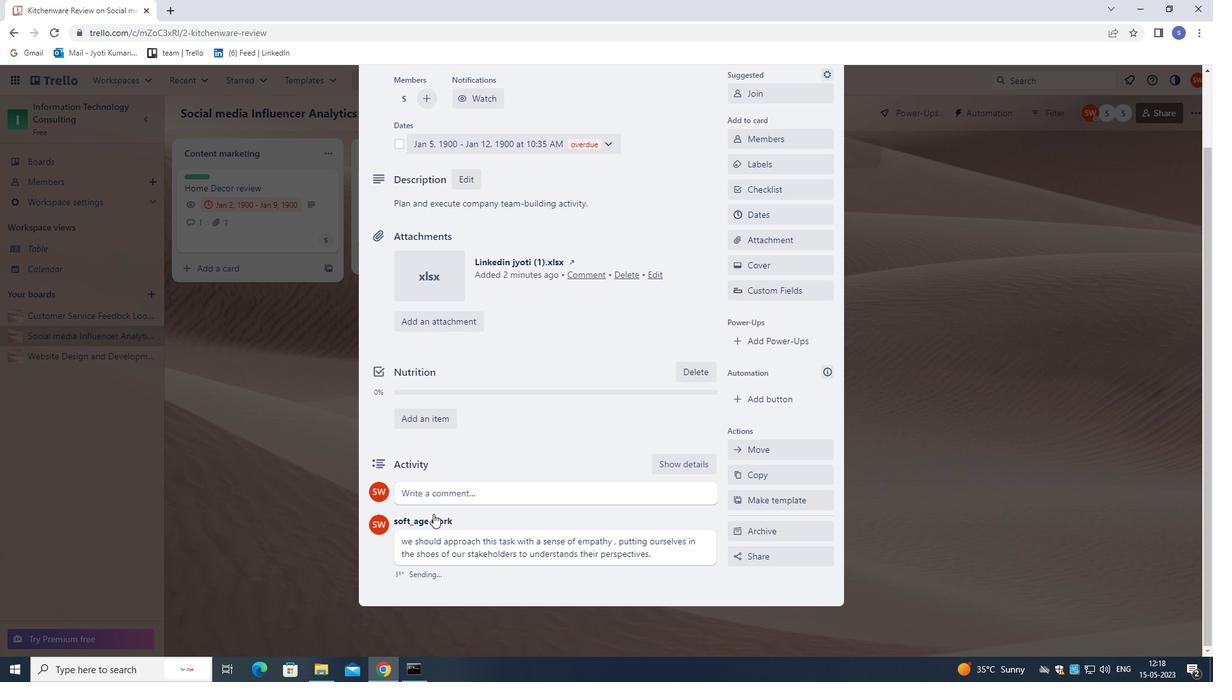 
Action: Mouse scrolled (418, 444) with delta (0, 0)
Screenshot: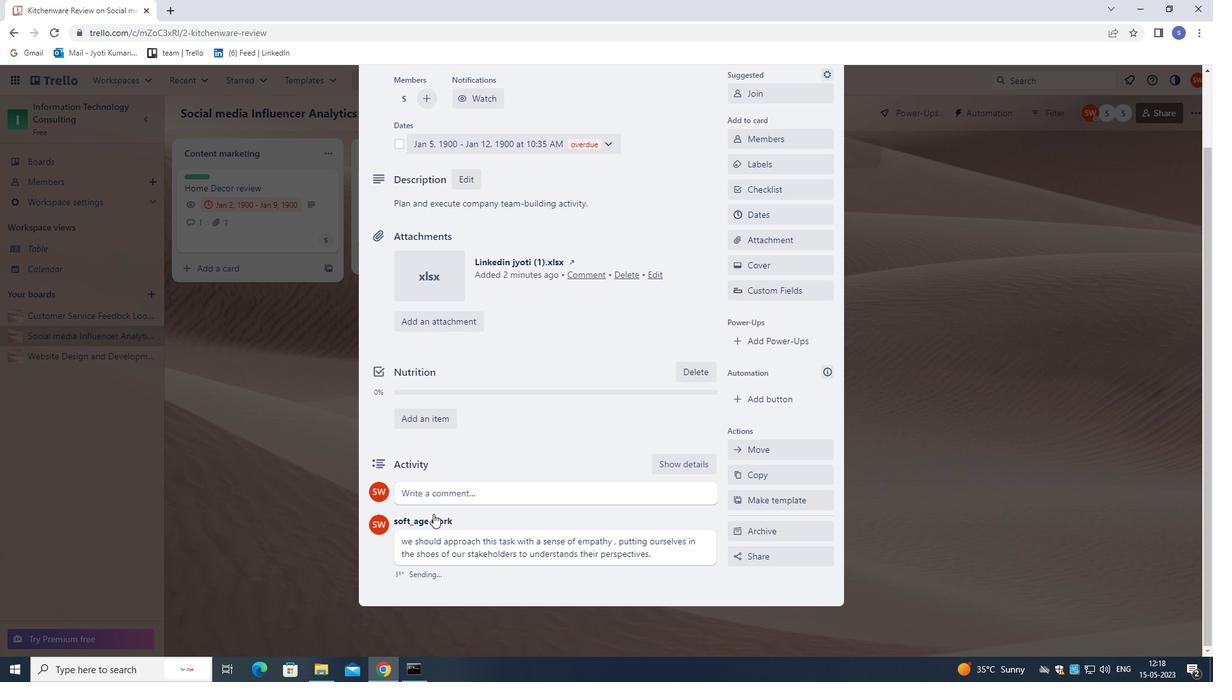 
Action: Mouse moved to (417, 438)
Screenshot: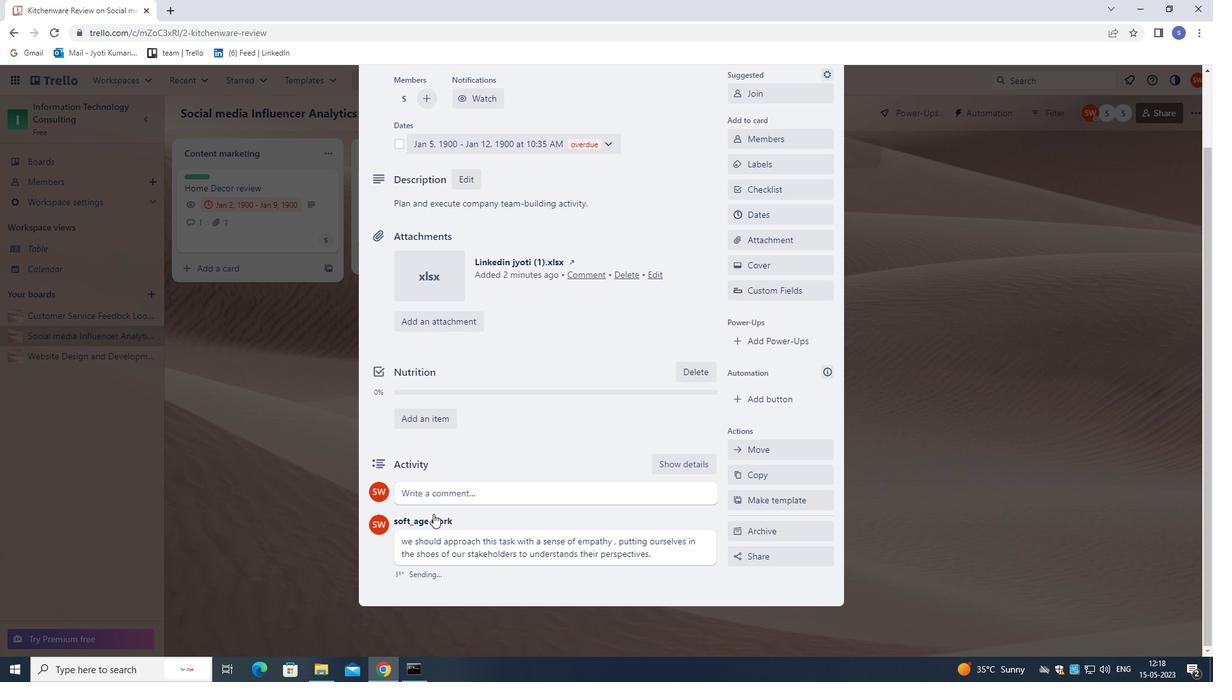 
Action: Mouse scrolled (417, 439) with delta (0, 0)
Screenshot: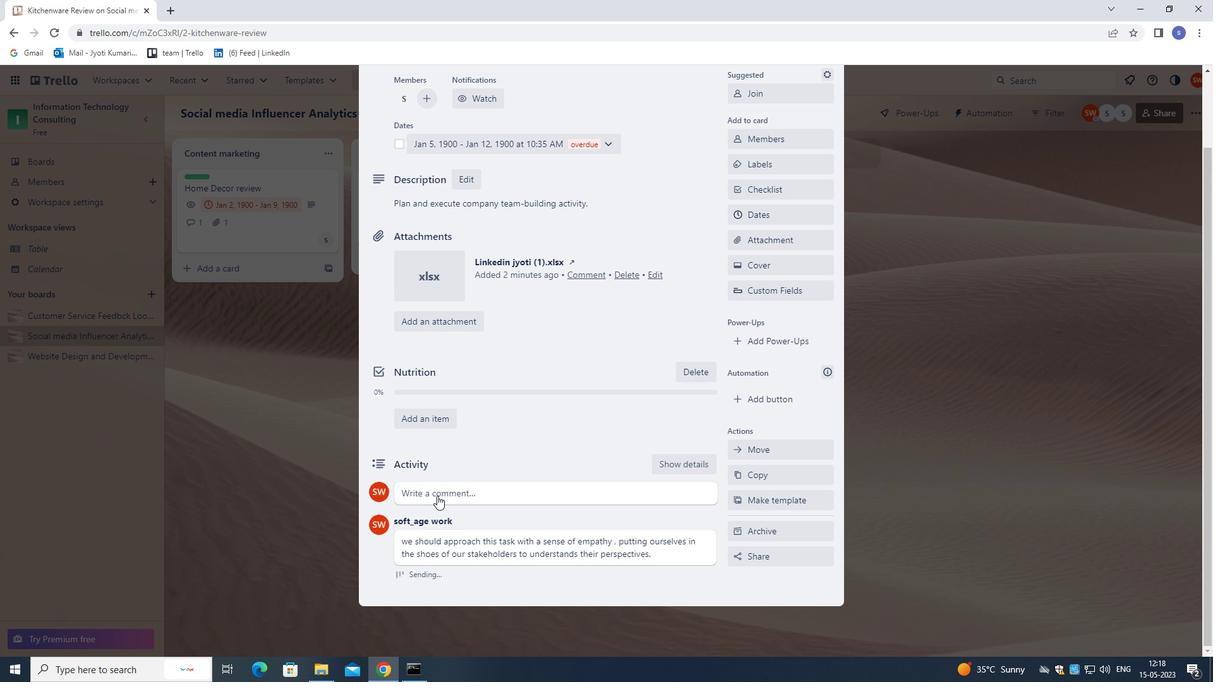 
Action: Mouse moved to (413, 427)
Screenshot: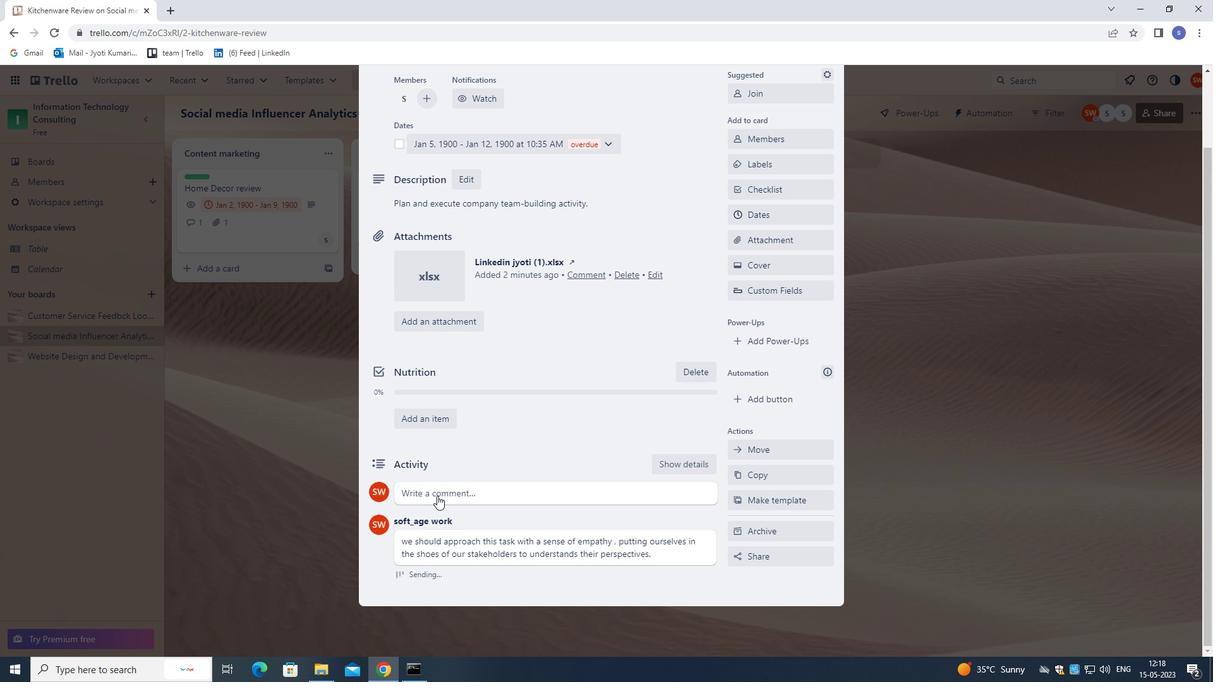 
Action: Mouse scrolled (413, 427) with delta (0, 0)
Screenshot: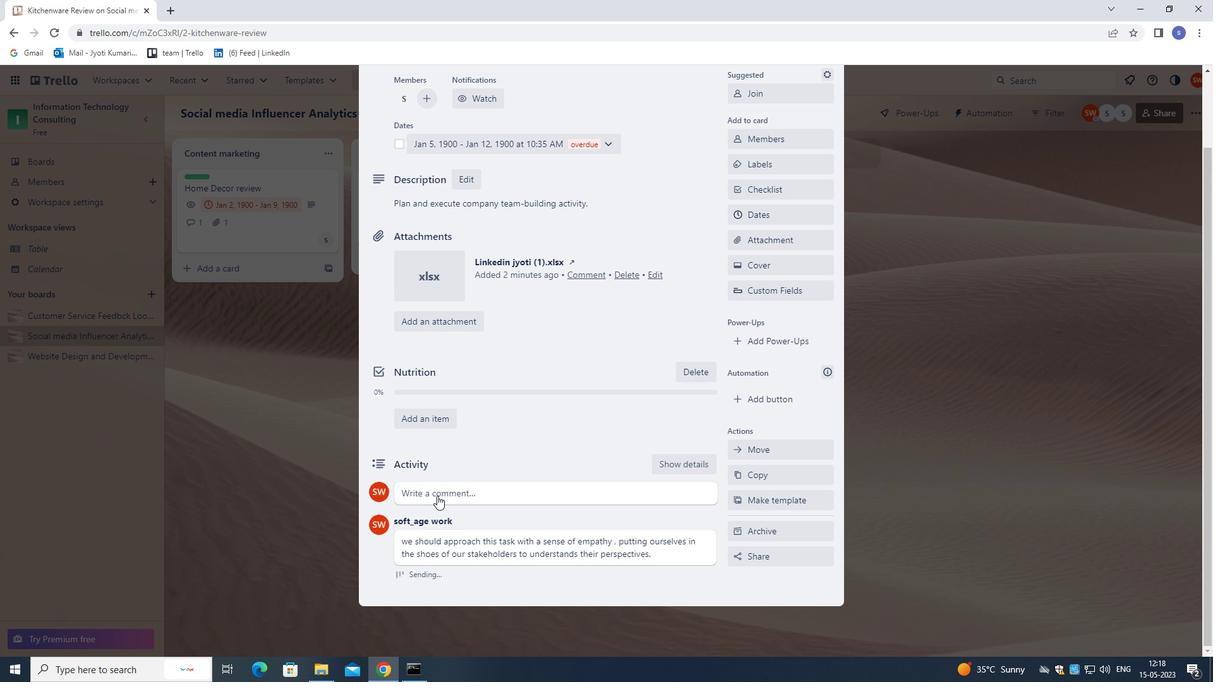 
Action: Mouse moved to (407, 402)
Screenshot: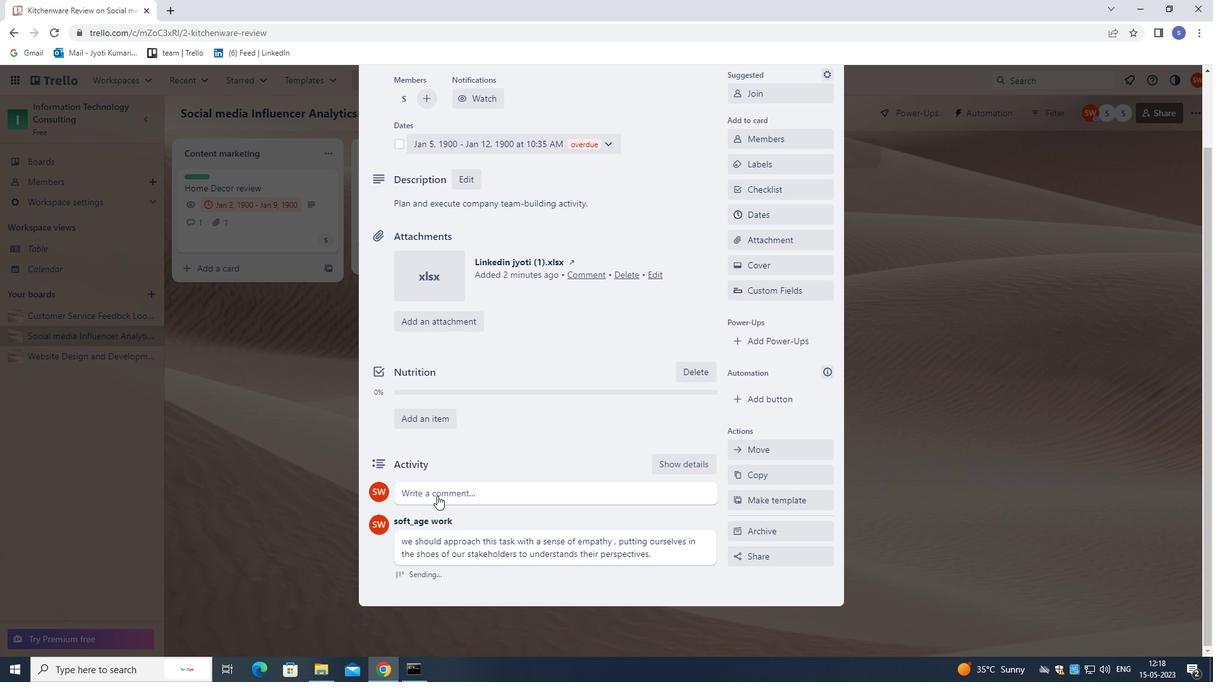 
Action: Mouse scrolled (407, 403) with delta (0, 0)
Screenshot: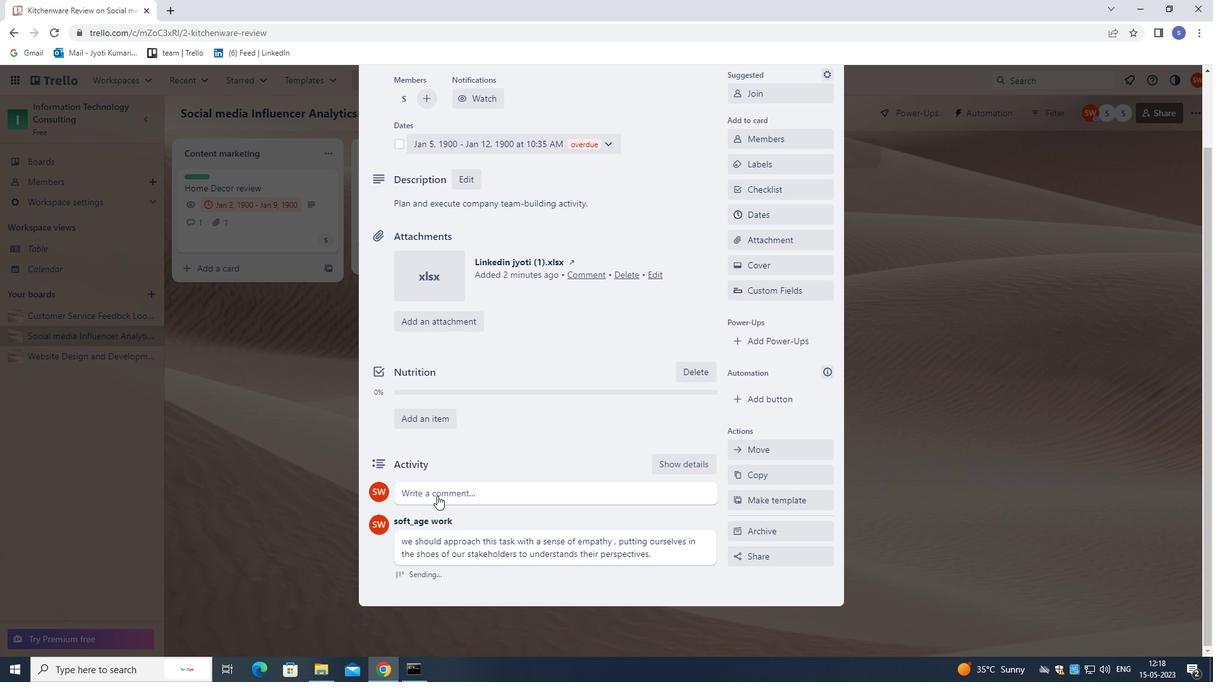 
Action: Mouse moved to (830, 108)
Screenshot: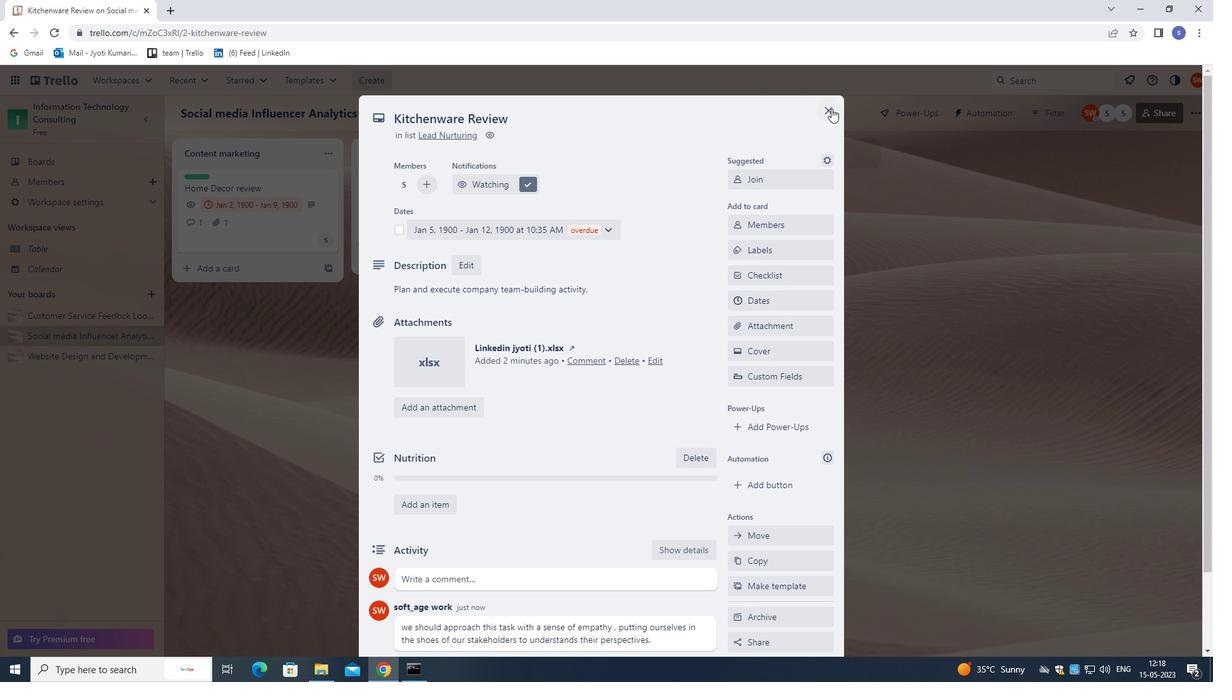 
Action: Mouse pressed left at (830, 108)
Screenshot: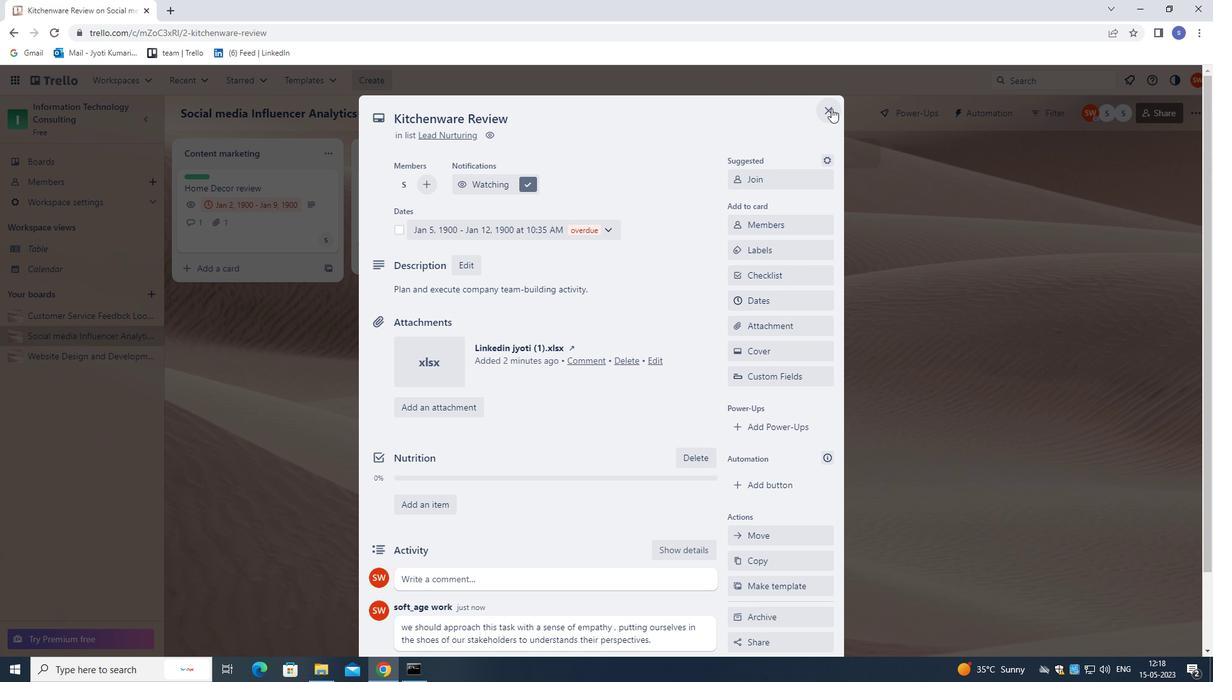 
Action: Mouse moved to (774, 202)
Screenshot: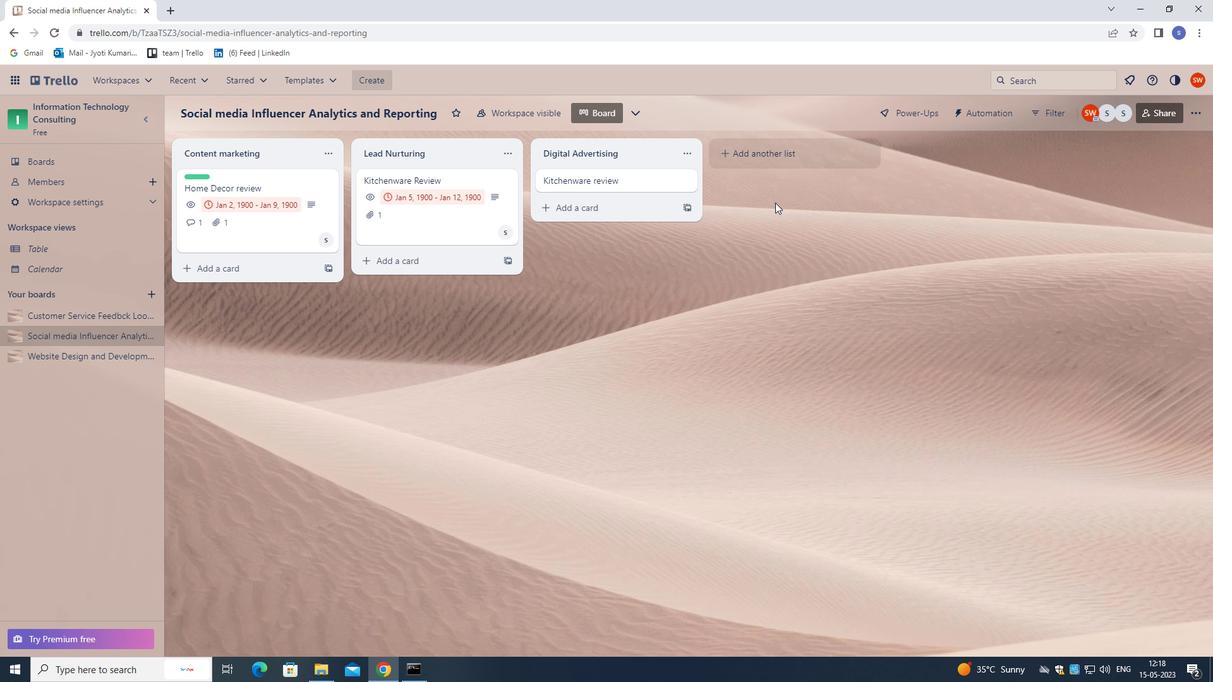
